 Task: Look for space in San Leonardo, Philippines from 6th June, 2023 to 8th June, 2023 for 2 adults in price range Rs.7000 to Rs.12000. Place can be private room with 1 bedroom having 2 beds and 1 bathroom. Property type can be house, flat, guest house. Booking option can be shelf check-in. Required host language is English.
Action: Mouse moved to (610, 98)
Screenshot: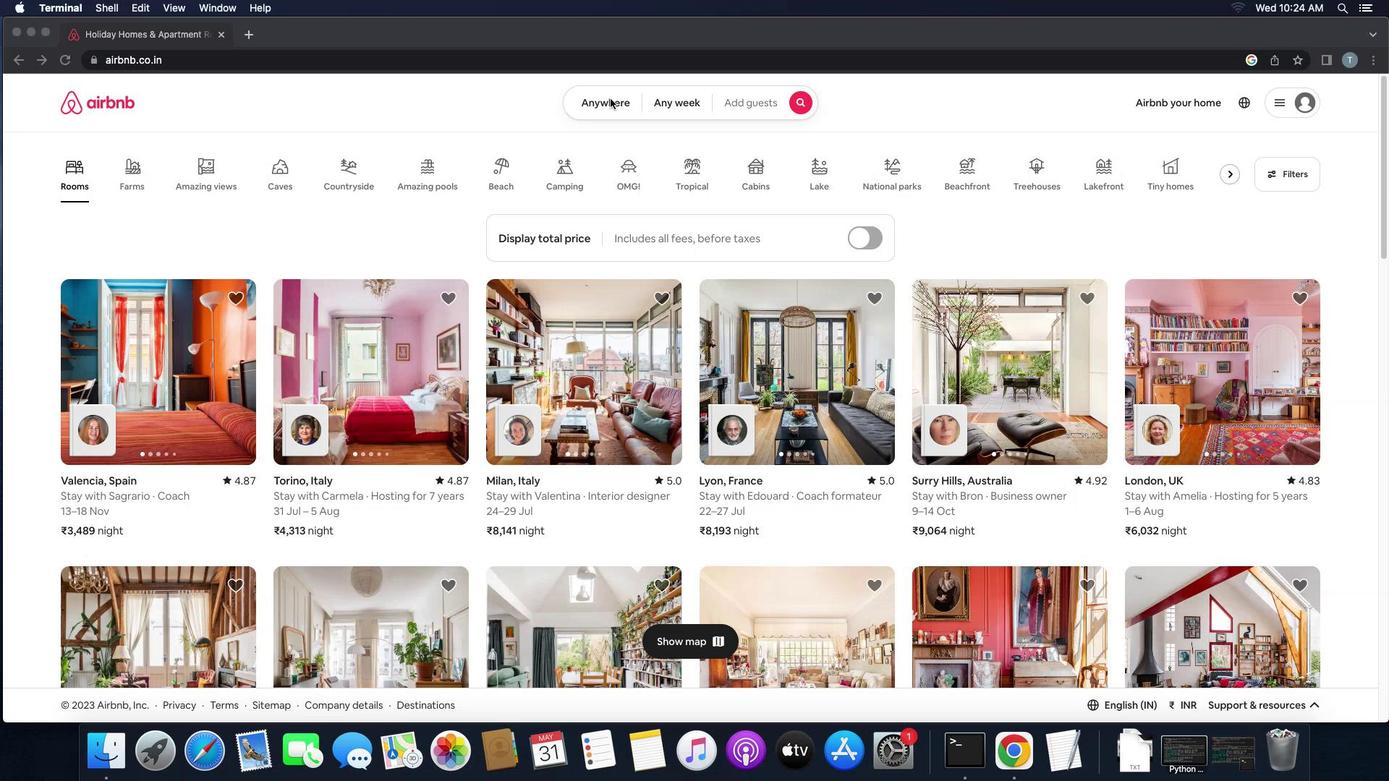 
Action: Mouse pressed left at (610, 98)
Screenshot: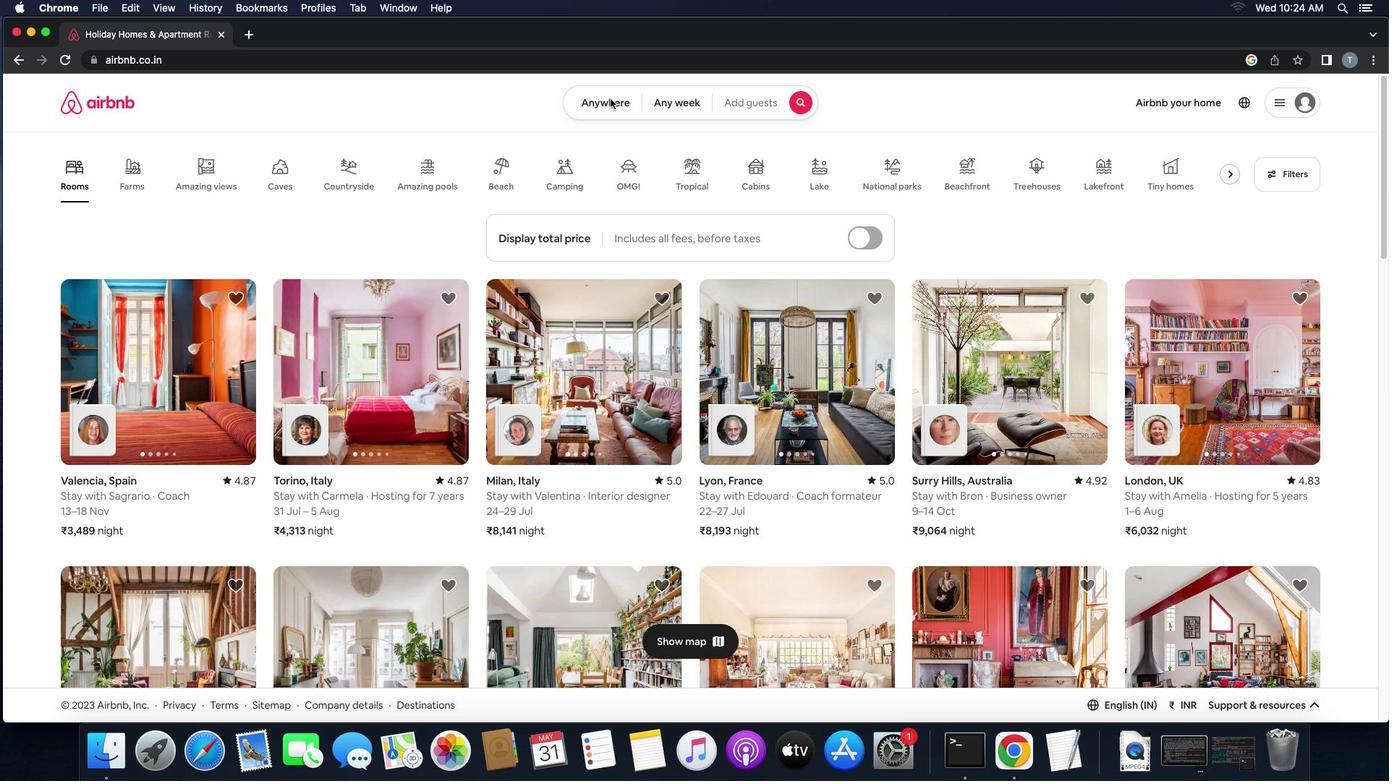 
Action: Mouse pressed left at (610, 98)
Screenshot: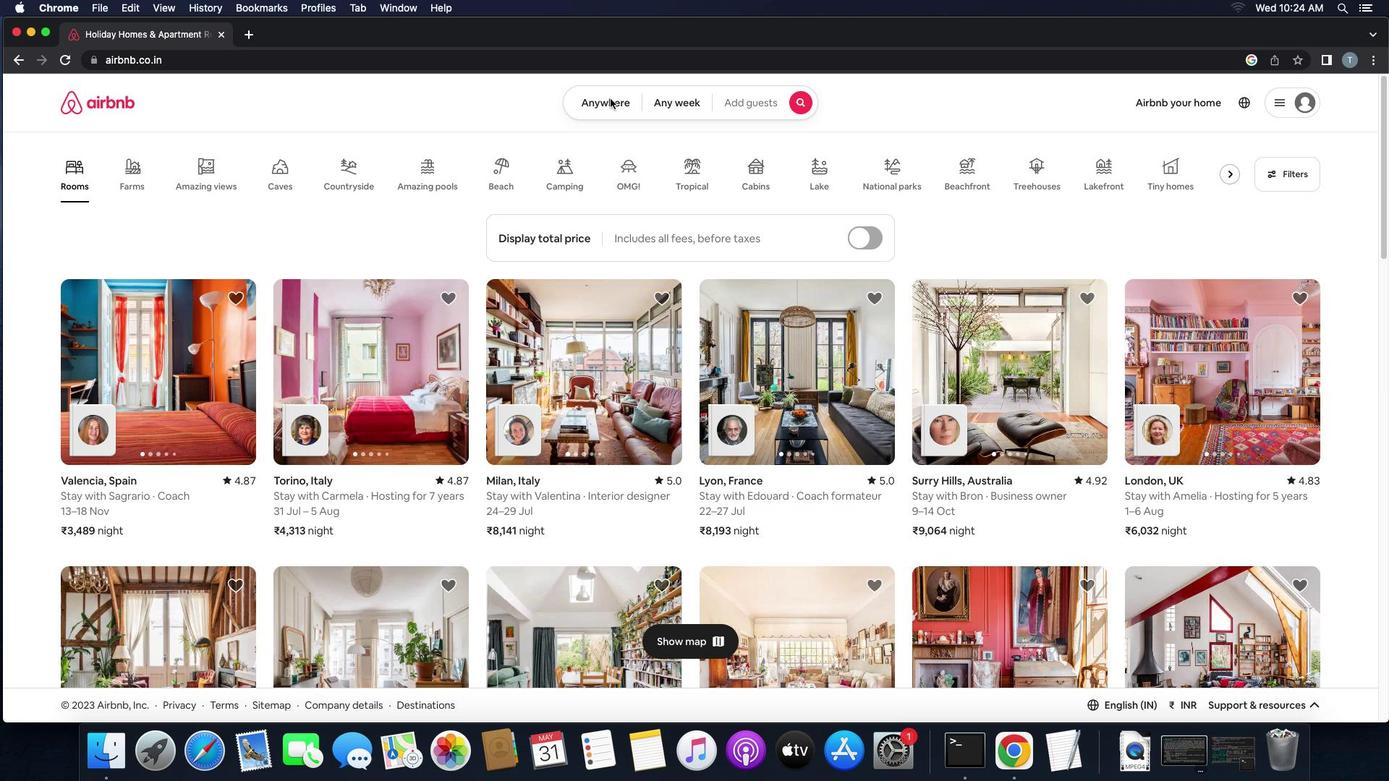 
Action: Mouse moved to (539, 160)
Screenshot: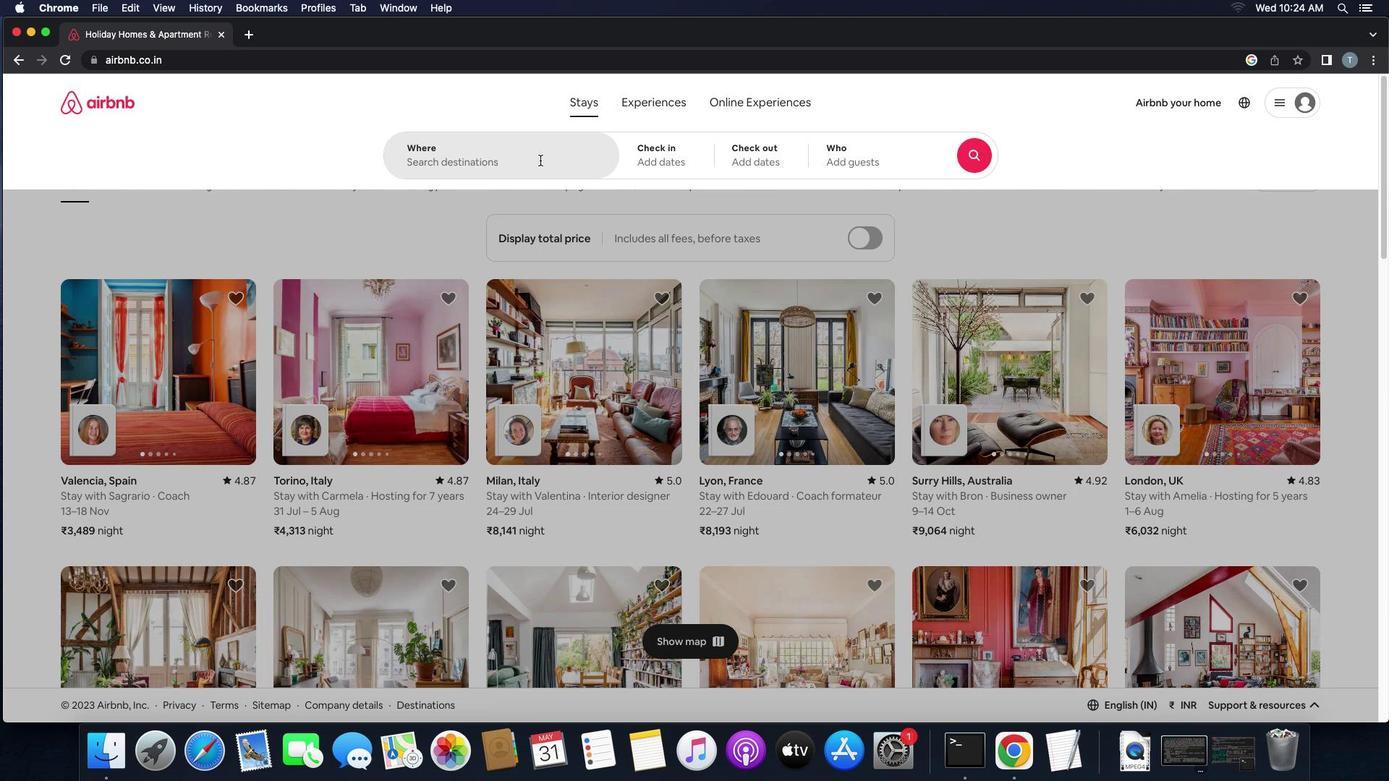 
Action: Mouse pressed left at (539, 160)
Screenshot: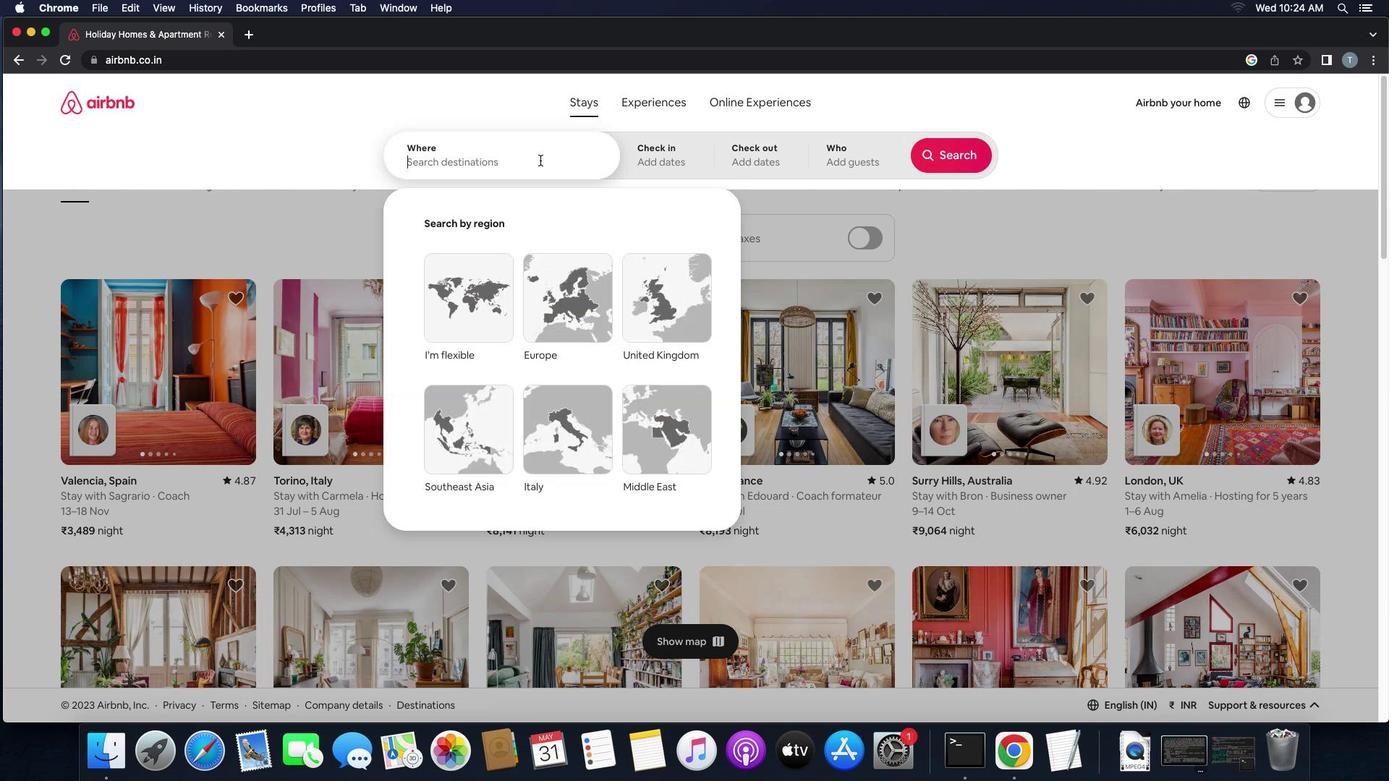 
Action: Mouse moved to (537, 160)
Screenshot: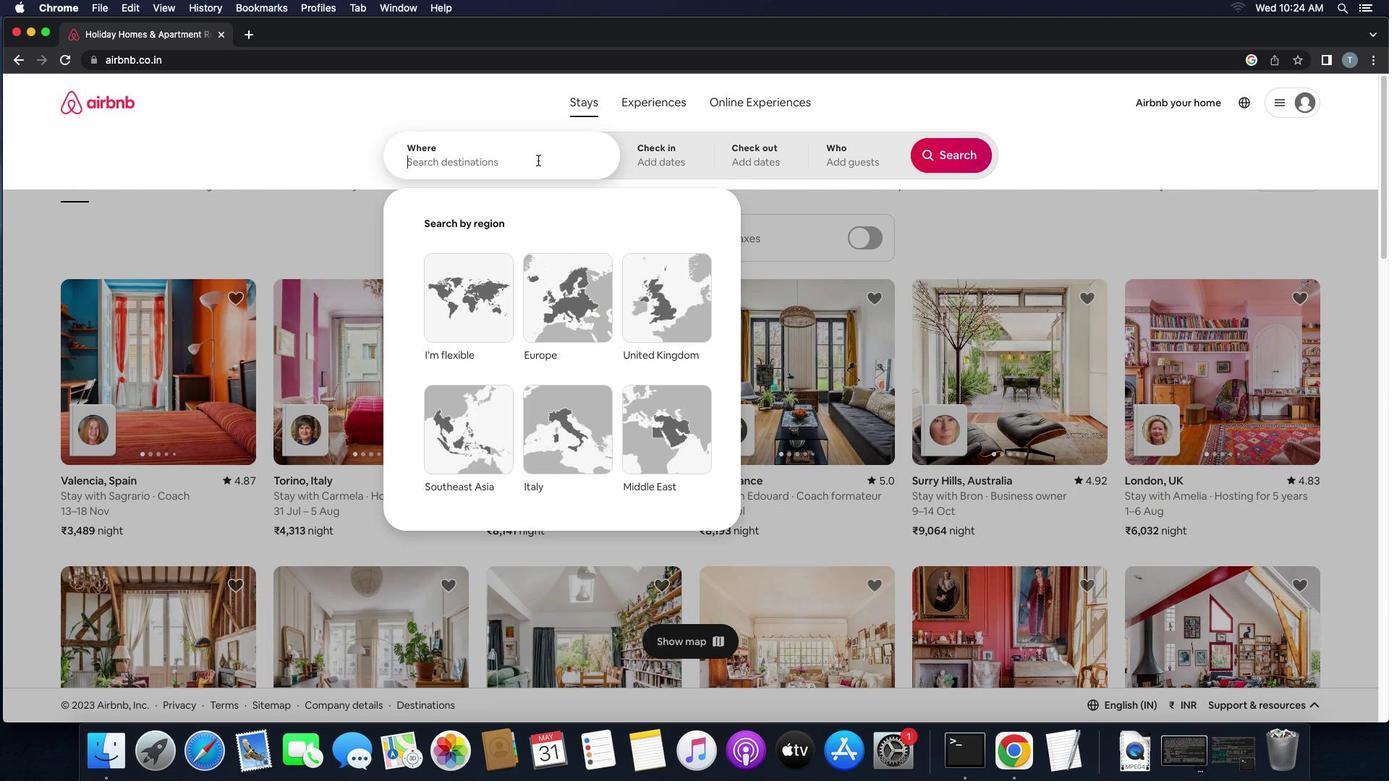 
Action: Key pressed Key.shift'S''a''n'Key.space'l''e''o''n''a''r''d''o'',''p''h''i''l''i''p''p''i''n''e''s'Key.enter
Screenshot: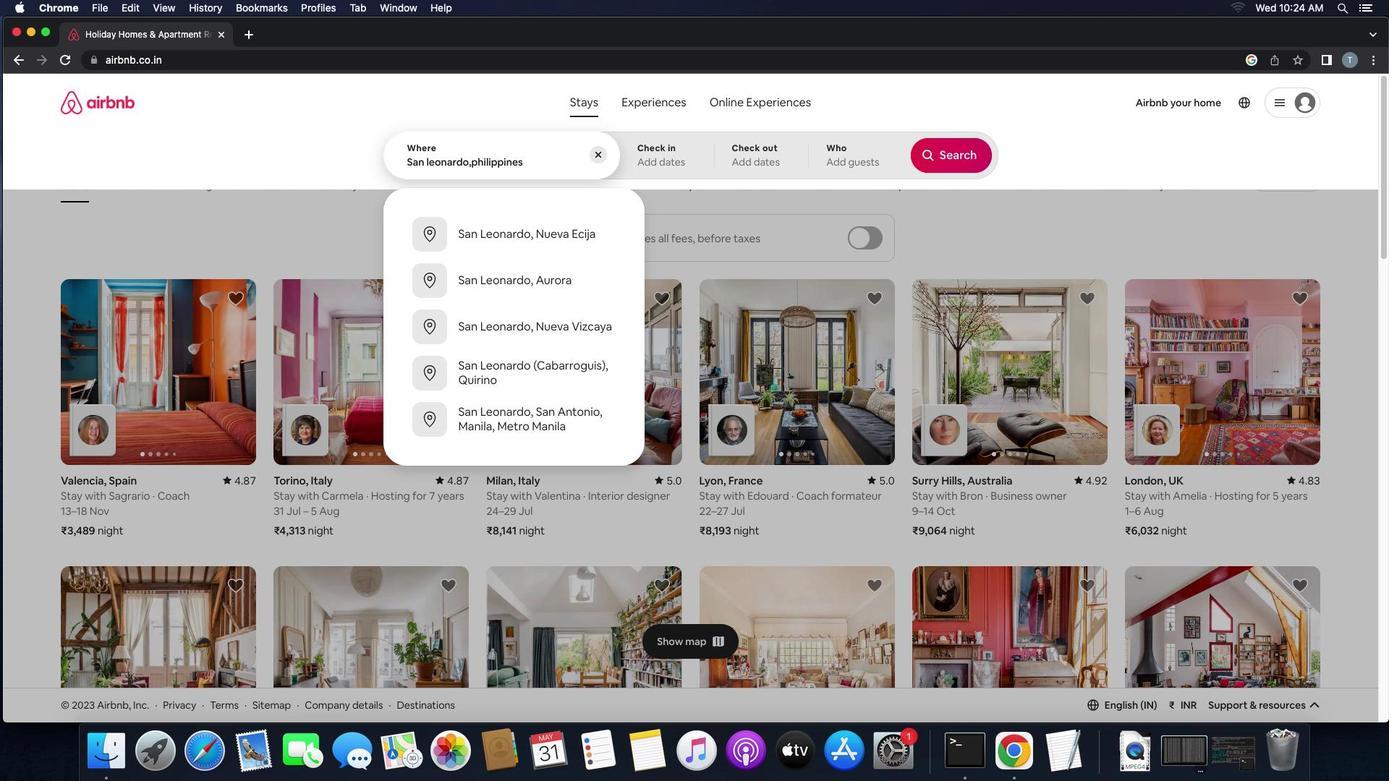 
Action: Mouse moved to (791, 364)
Screenshot: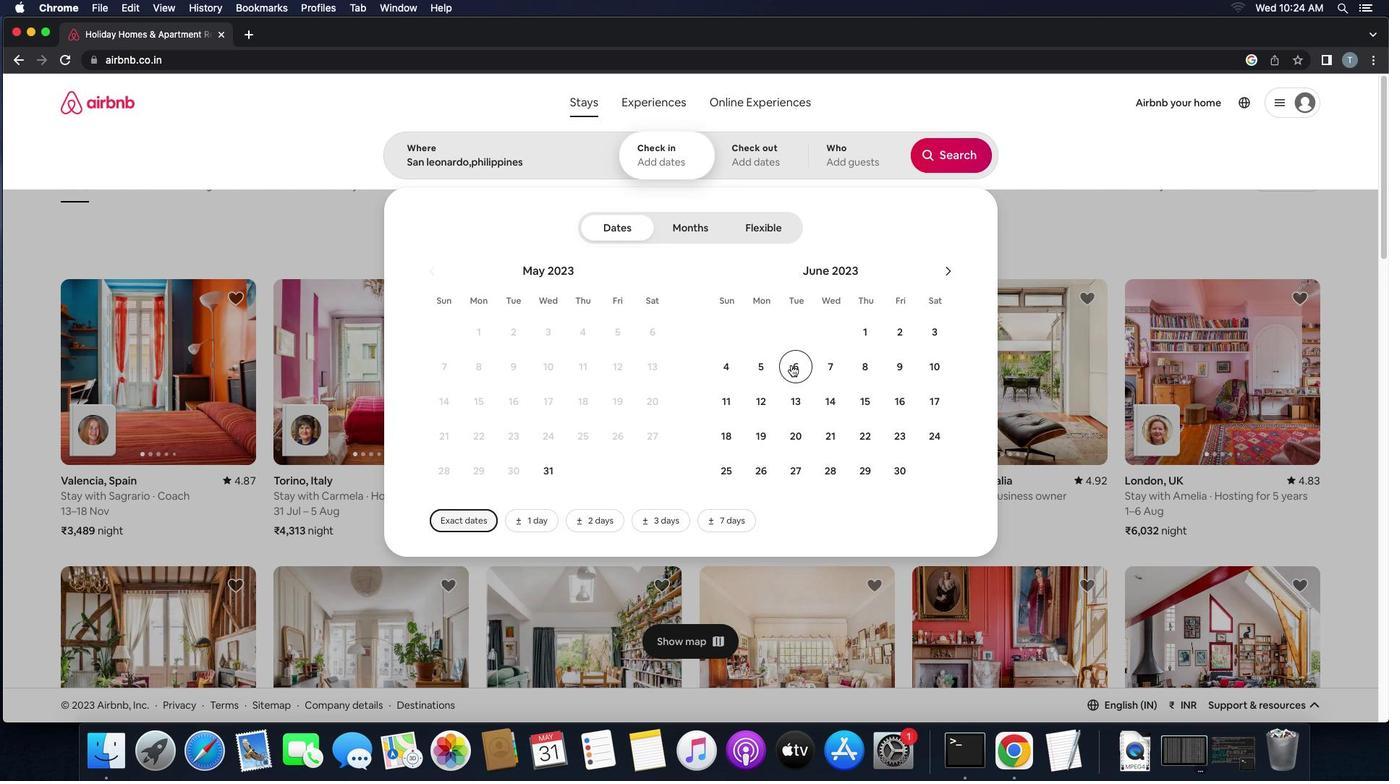 
Action: Mouse pressed left at (791, 364)
Screenshot: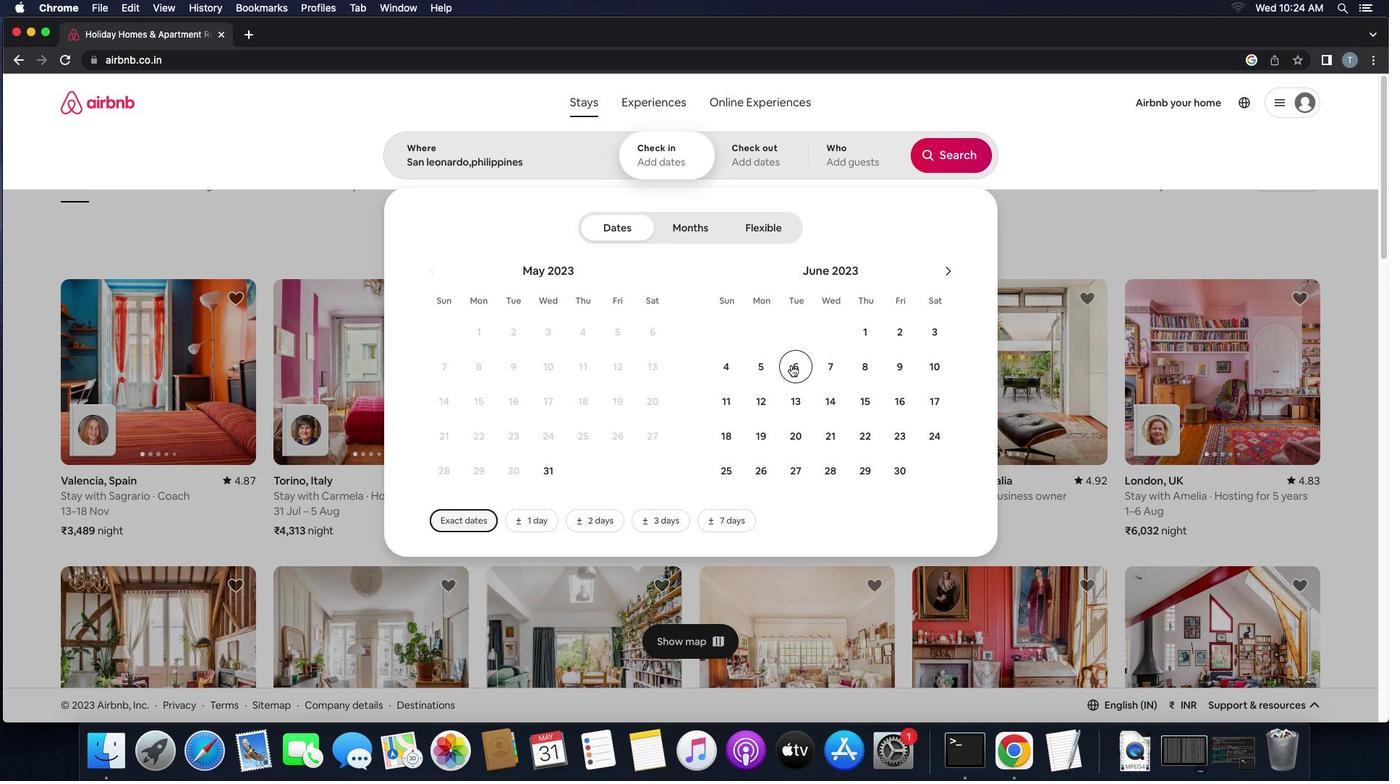 
Action: Mouse moved to (868, 366)
Screenshot: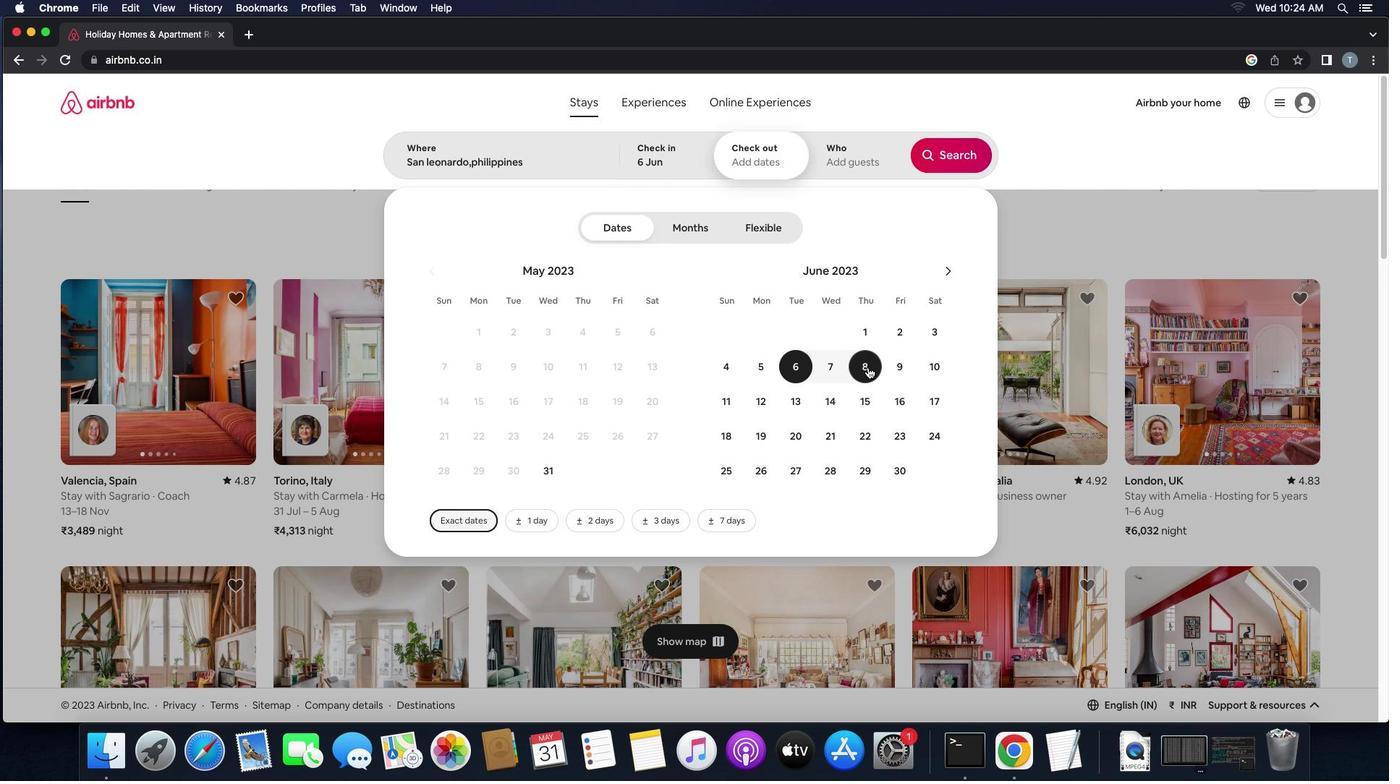 
Action: Mouse pressed left at (868, 366)
Screenshot: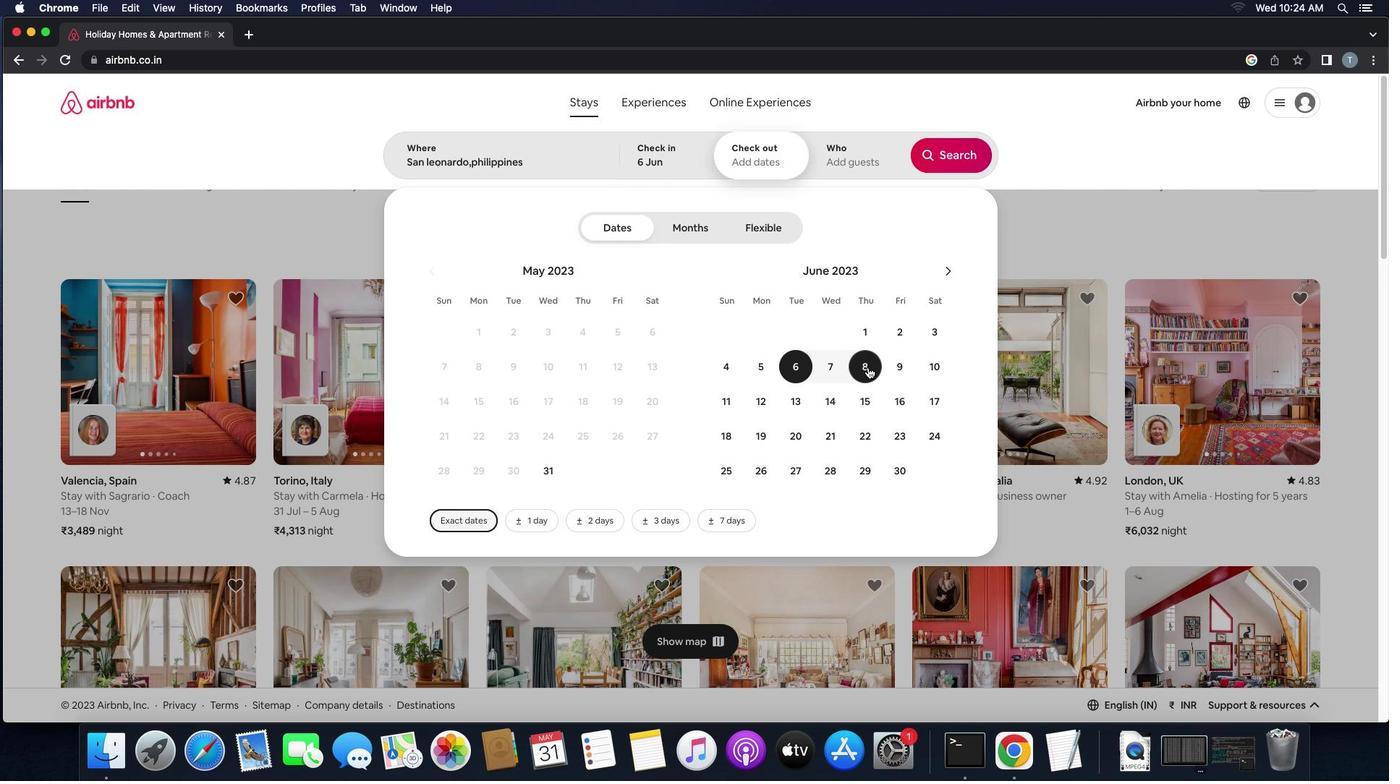 
Action: Mouse moved to (862, 165)
Screenshot: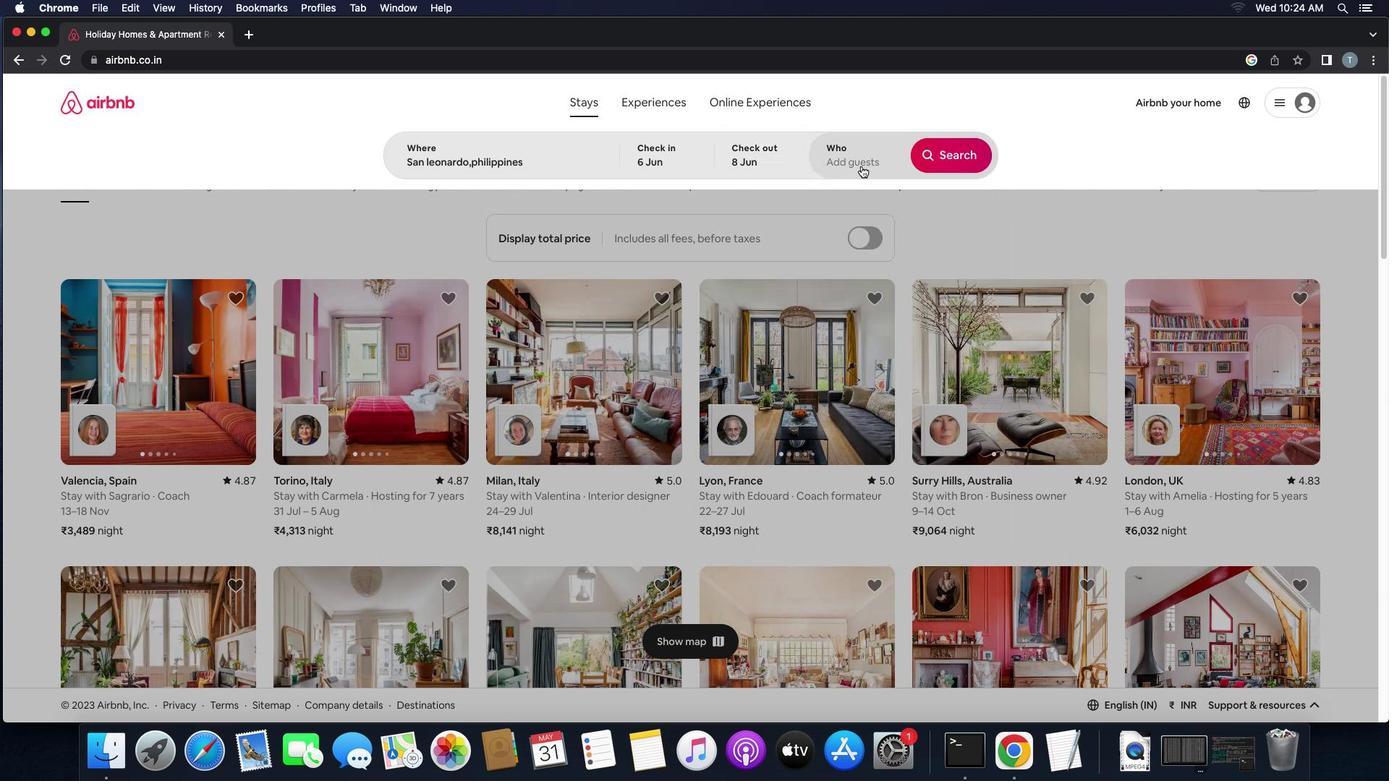 
Action: Mouse pressed left at (862, 165)
Screenshot: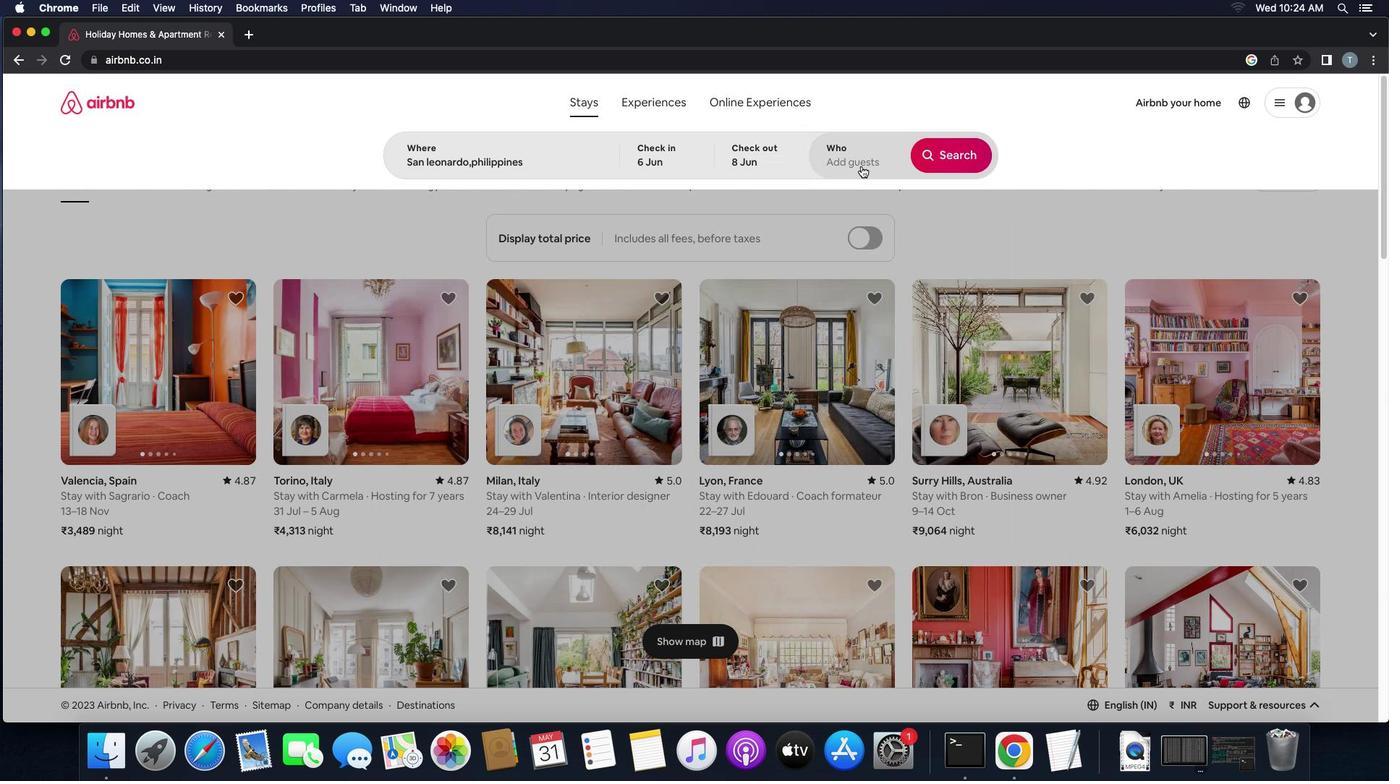 
Action: Mouse moved to (956, 230)
Screenshot: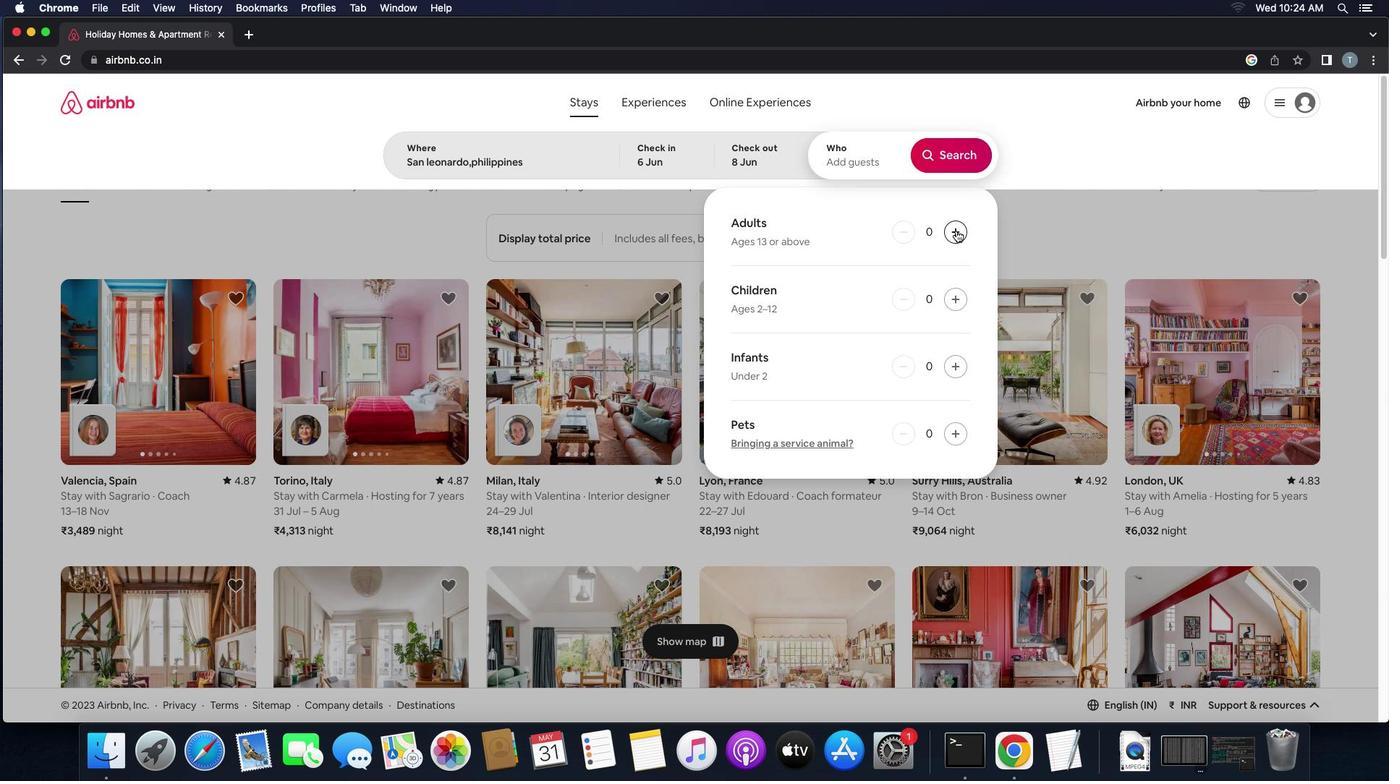 
Action: Mouse pressed left at (956, 230)
Screenshot: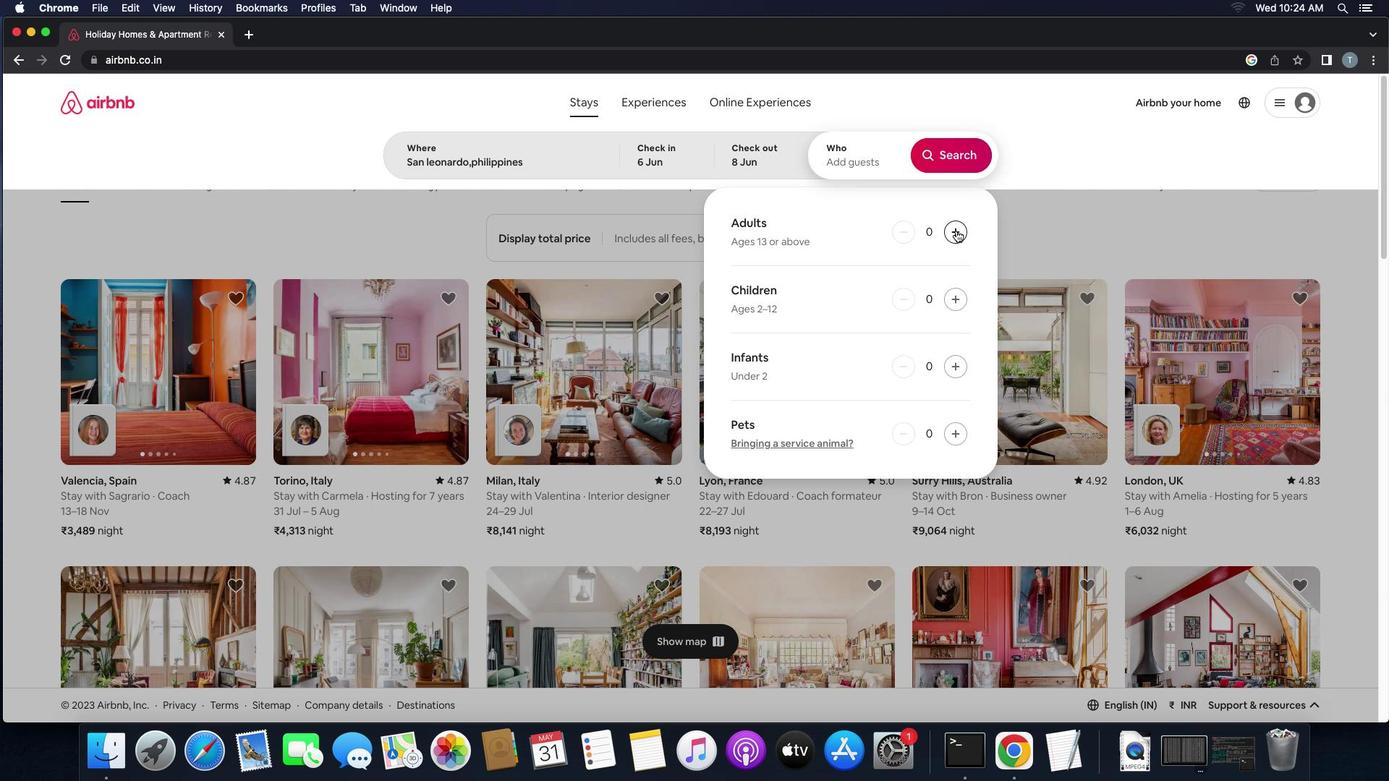 
Action: Mouse pressed left at (956, 230)
Screenshot: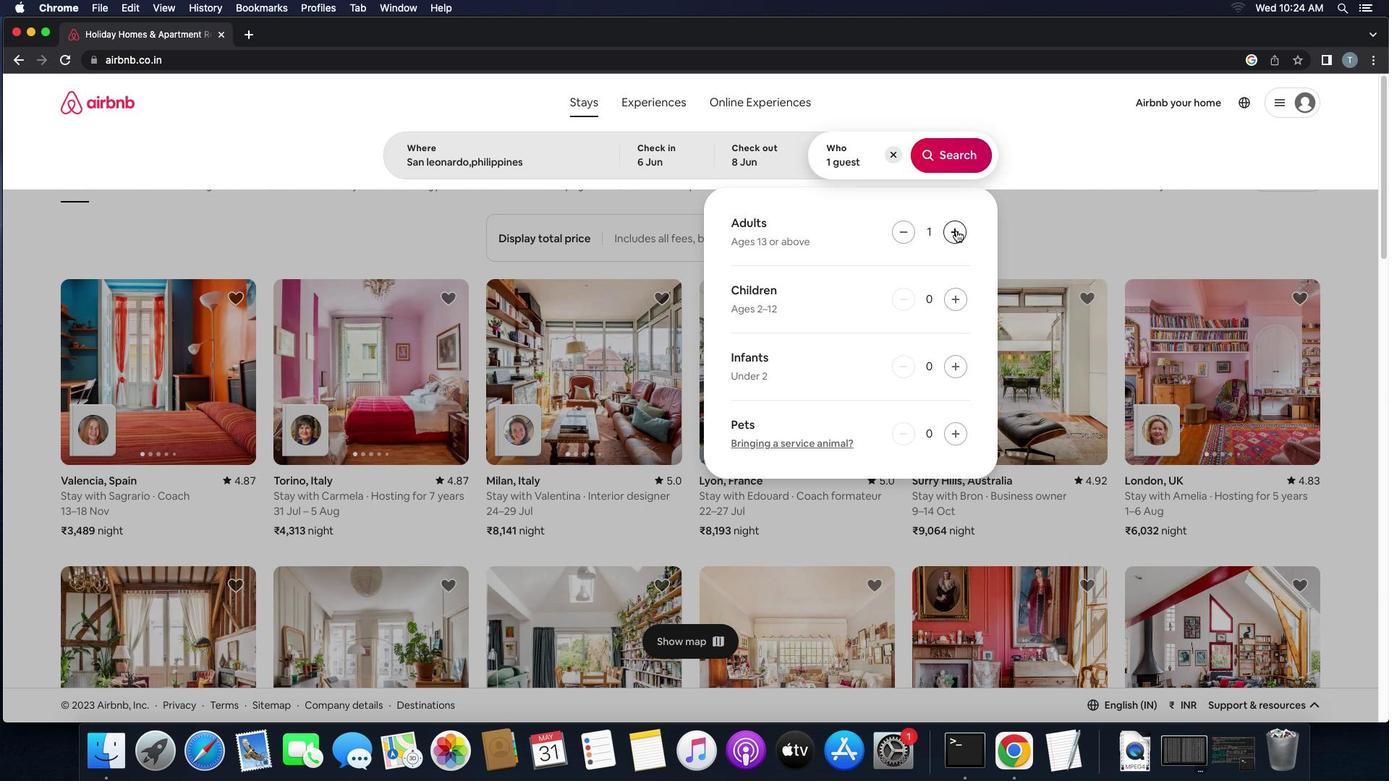 
Action: Mouse moved to (972, 163)
Screenshot: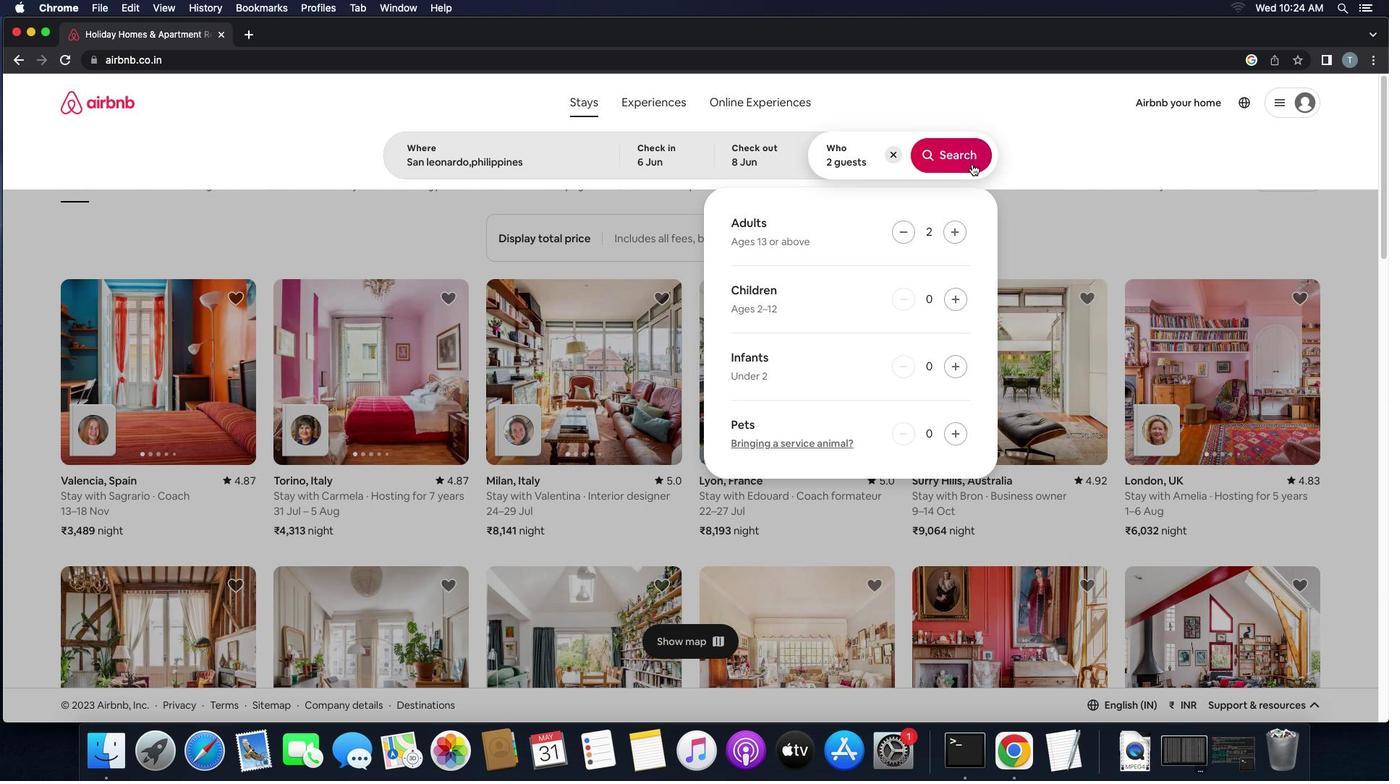 
Action: Mouse pressed left at (972, 163)
Screenshot: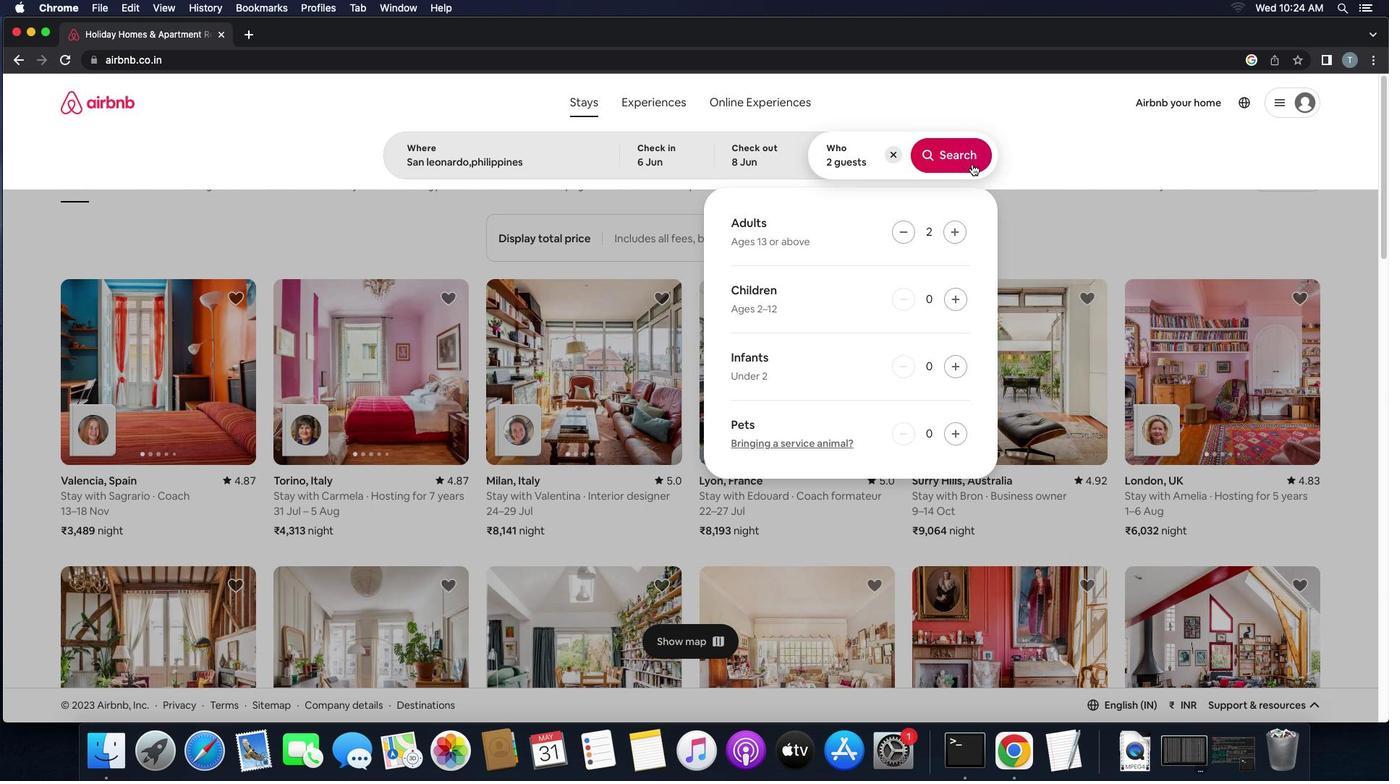 
Action: Mouse moved to (1323, 154)
Screenshot: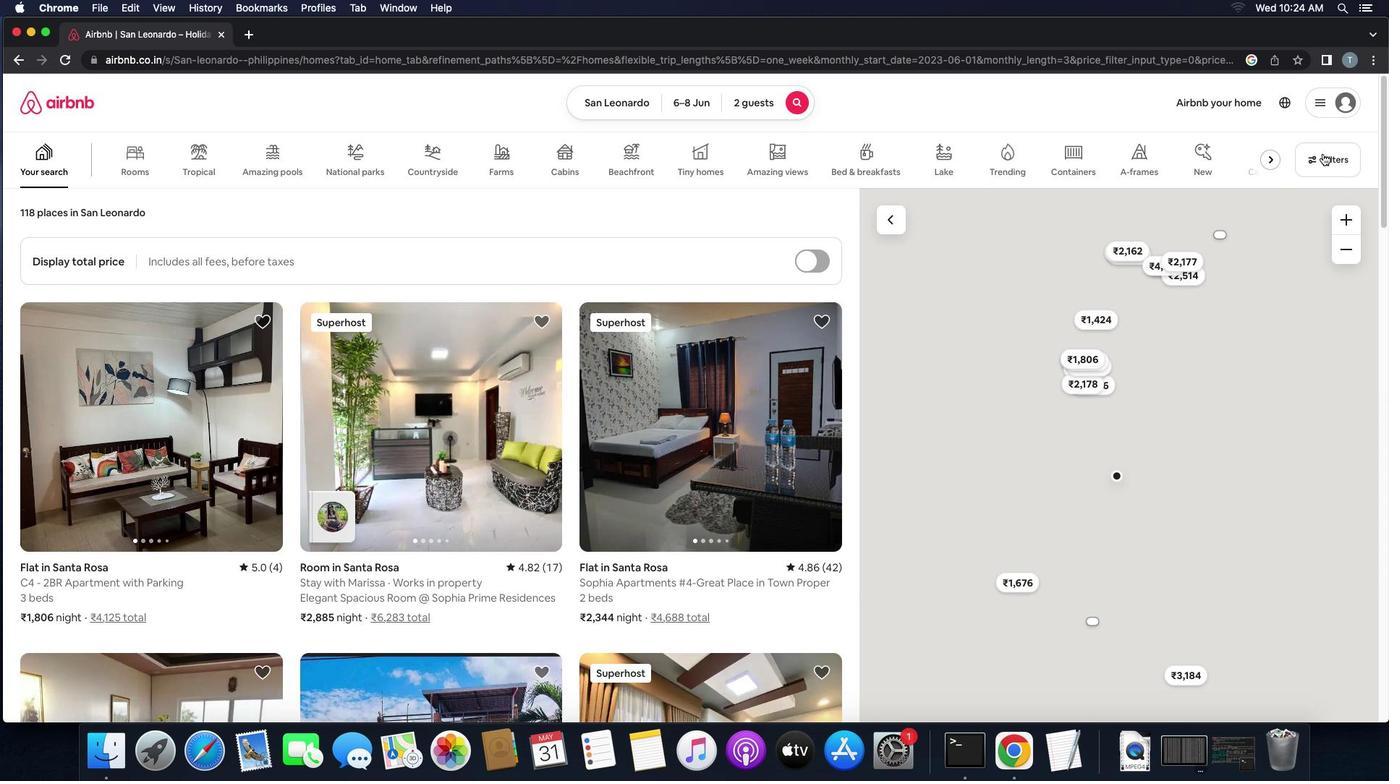 
Action: Mouse pressed left at (1323, 154)
Screenshot: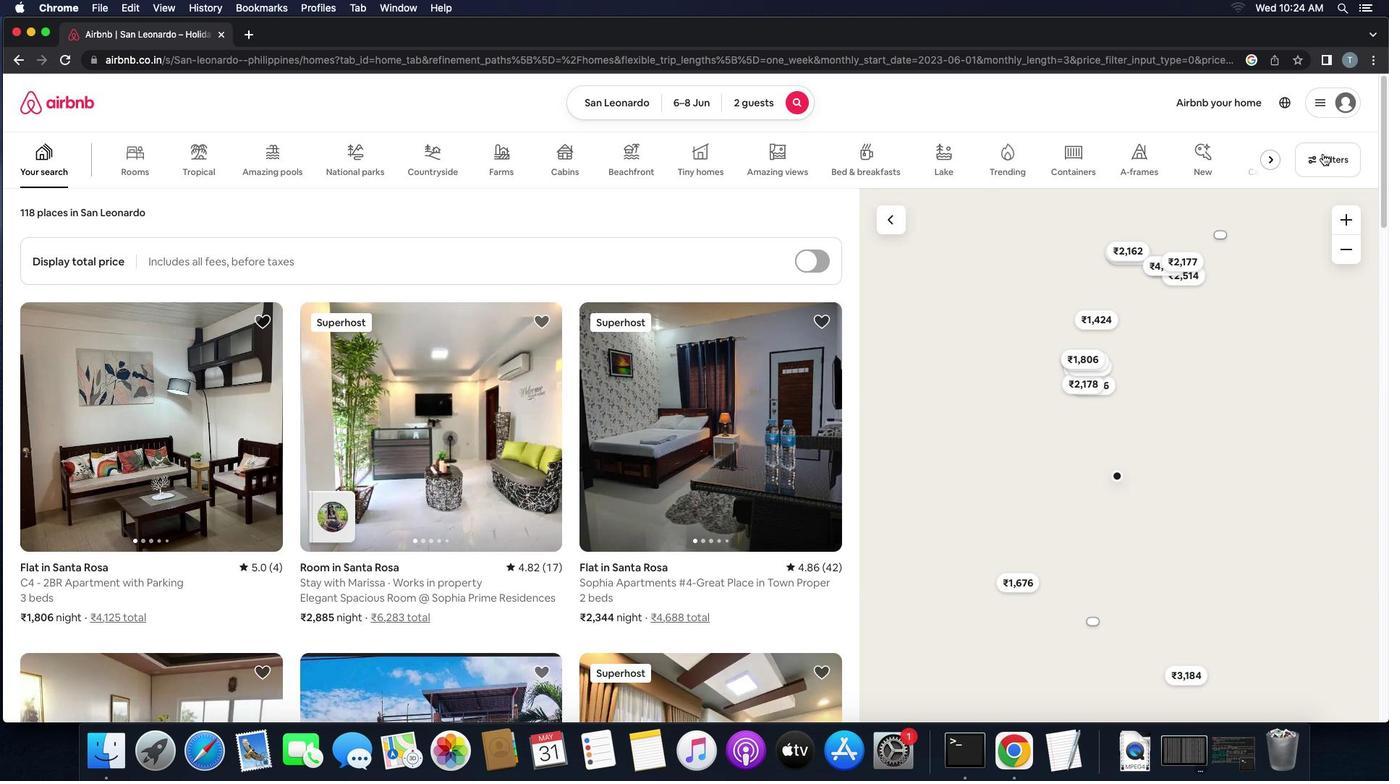 
Action: Mouse moved to (644, 338)
Screenshot: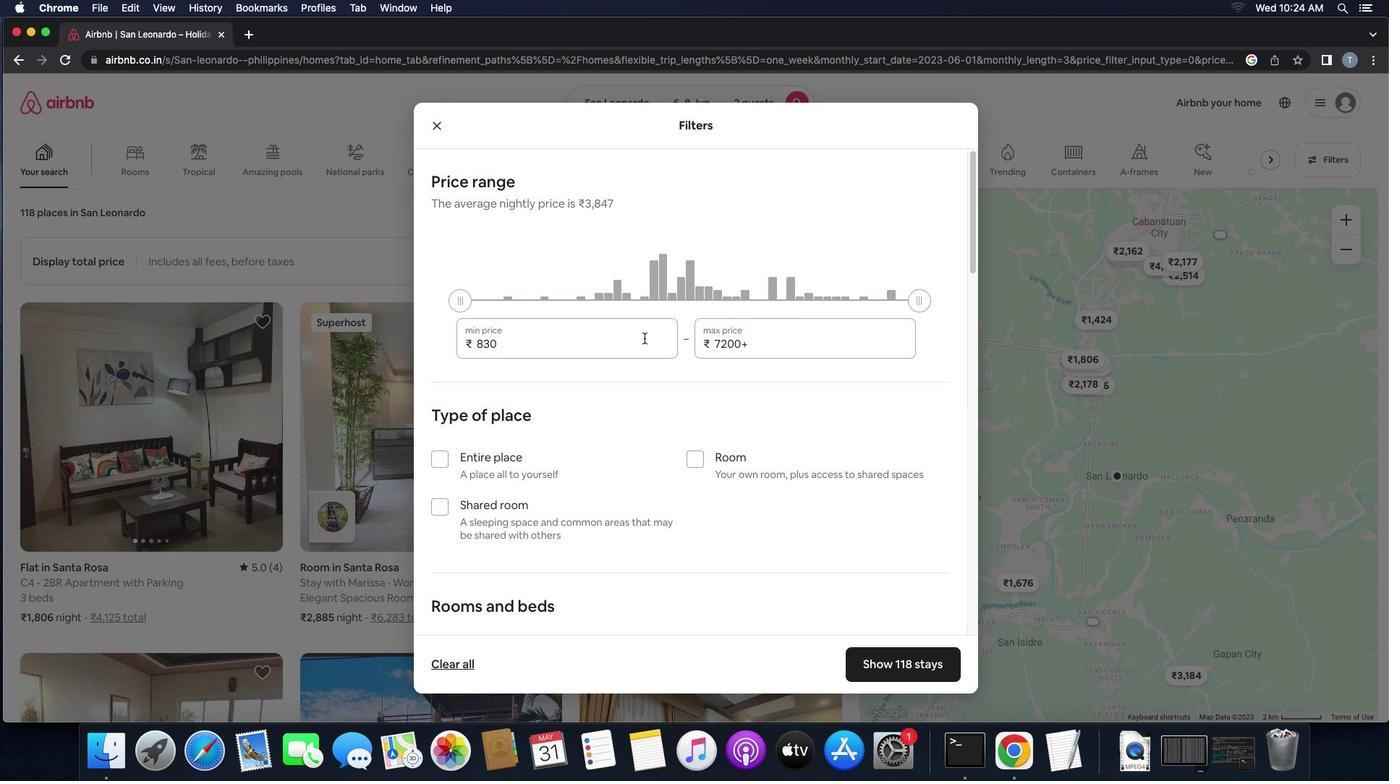 
Action: Mouse pressed left at (644, 338)
Screenshot: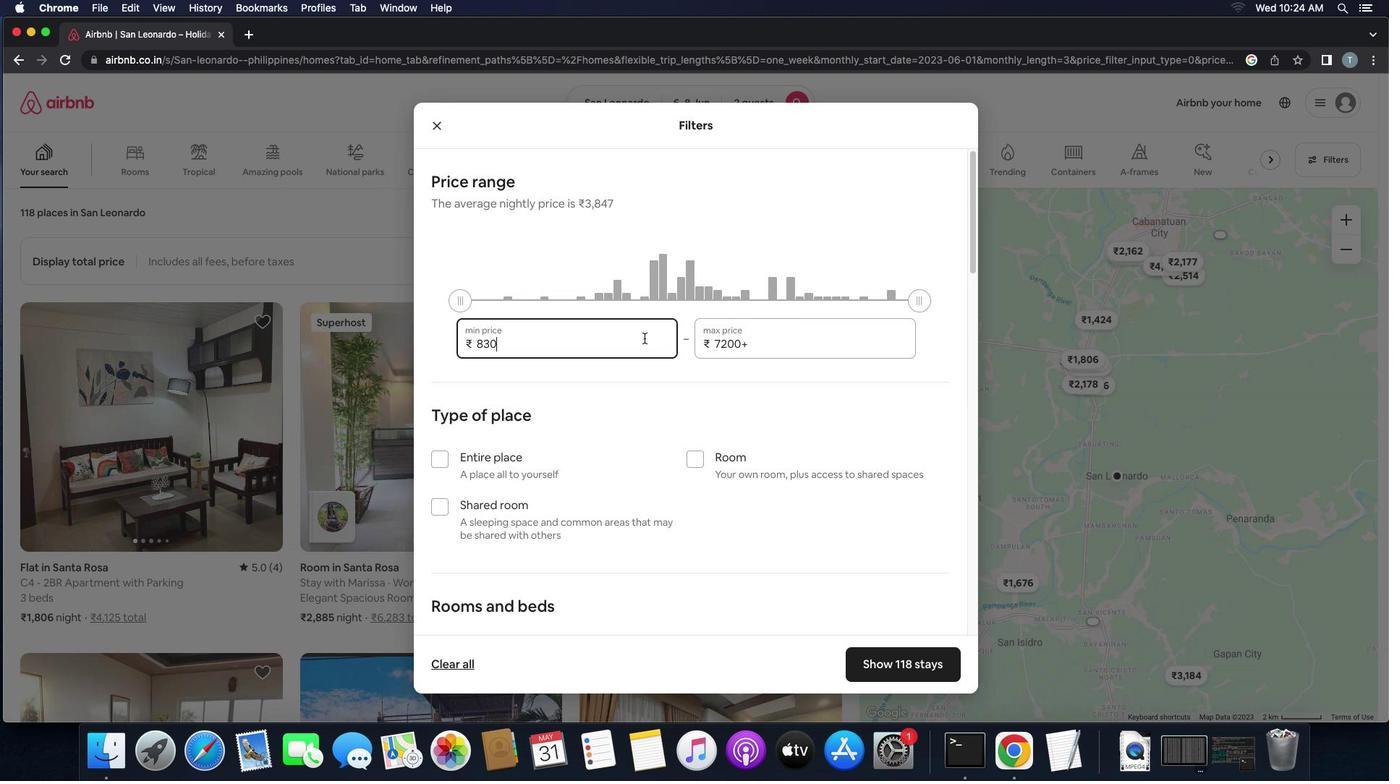
Action: Key pressed Key.backspaceKey.backspaceKey.backspaceKey.backspaceKey.backspaceKey.backspace'7''0''0''0'
Screenshot: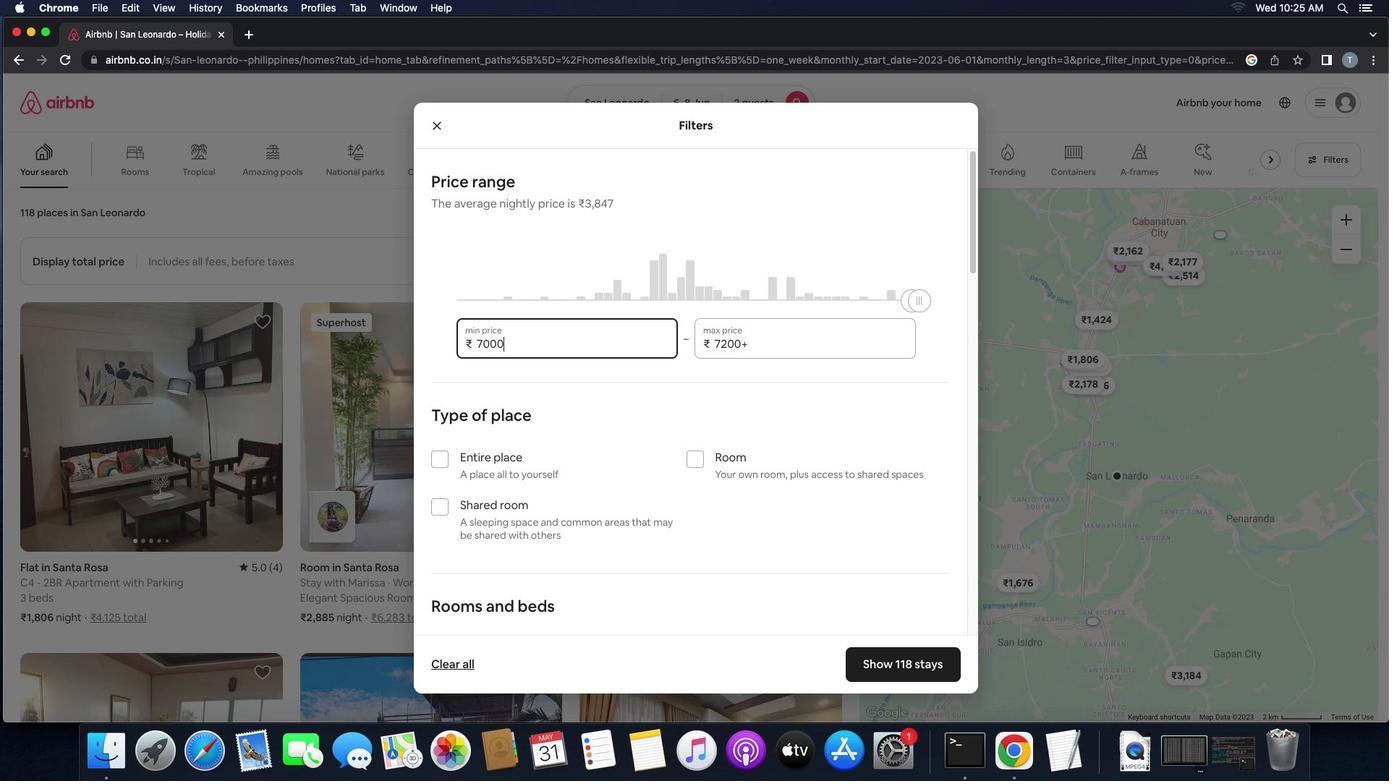 
Action: Mouse moved to (777, 353)
Screenshot: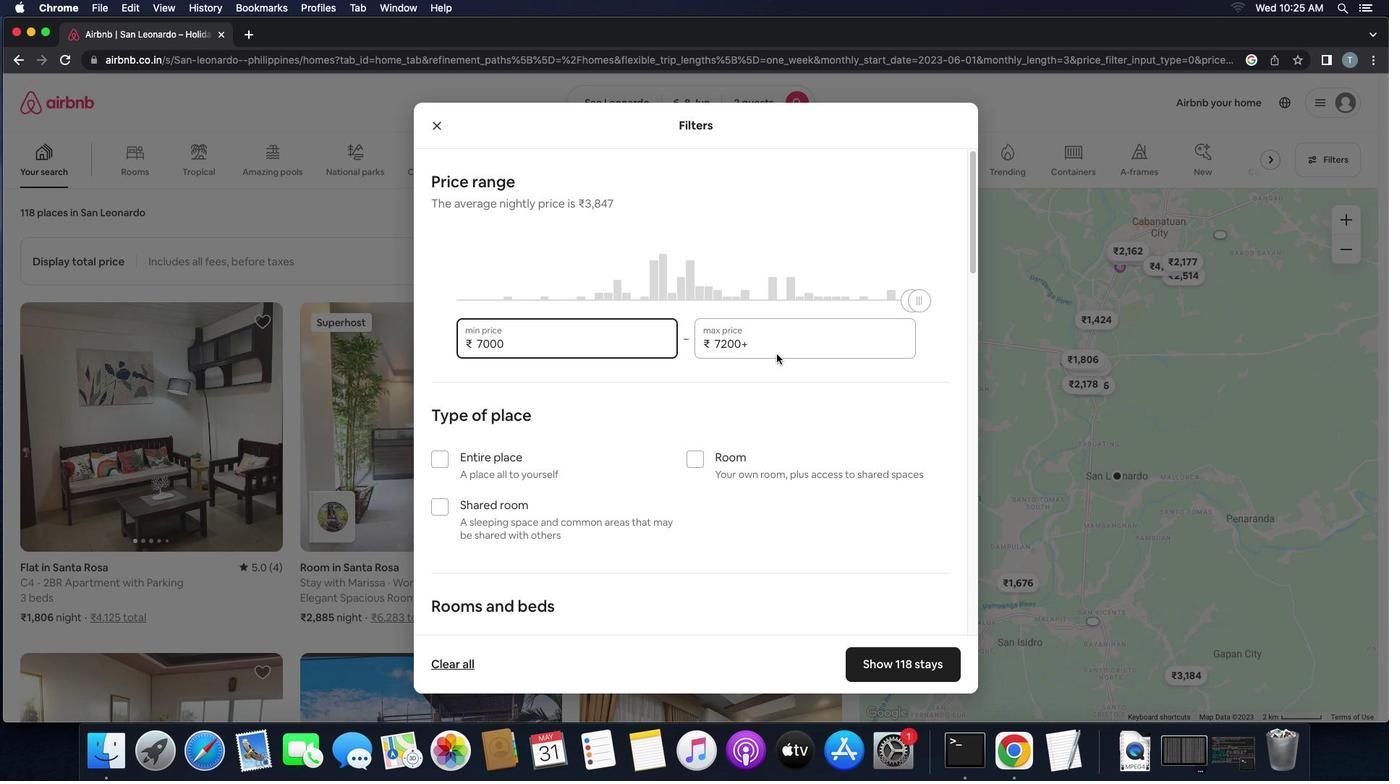 
Action: Mouse pressed left at (777, 353)
Screenshot: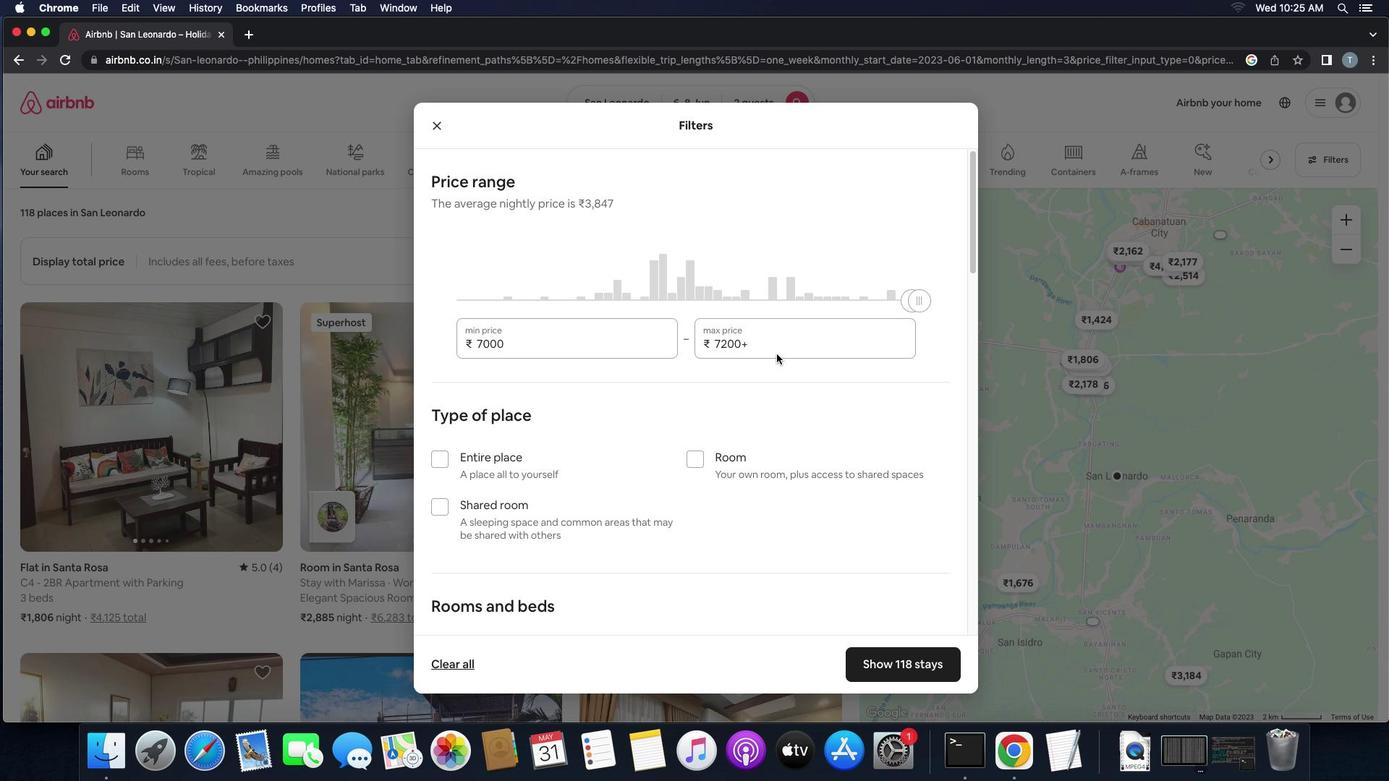 
Action: Mouse moved to (778, 348)
Screenshot: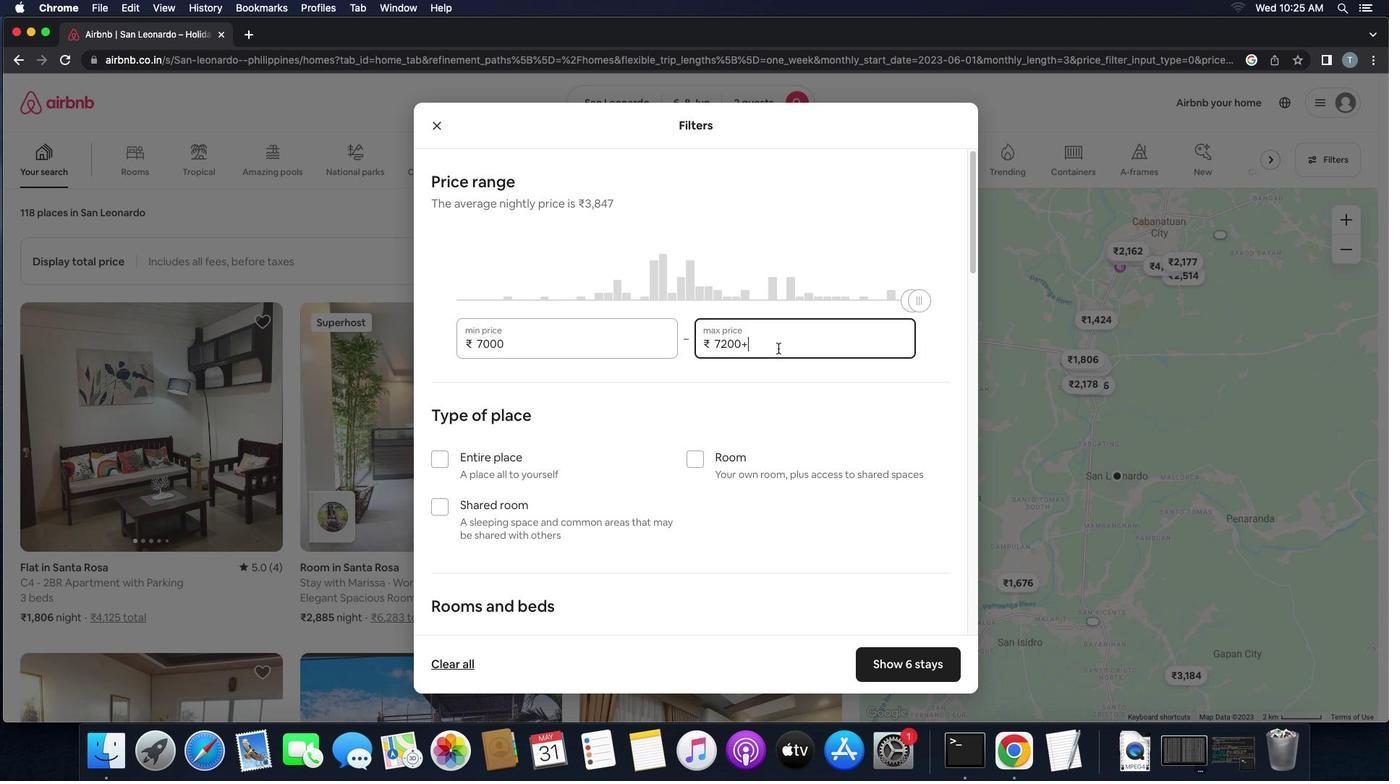 
Action: Key pressed Key.backspaceKey.backspaceKey.backspaceKey.backspaceKey.backspace'1''2''0''0''0'
Screenshot: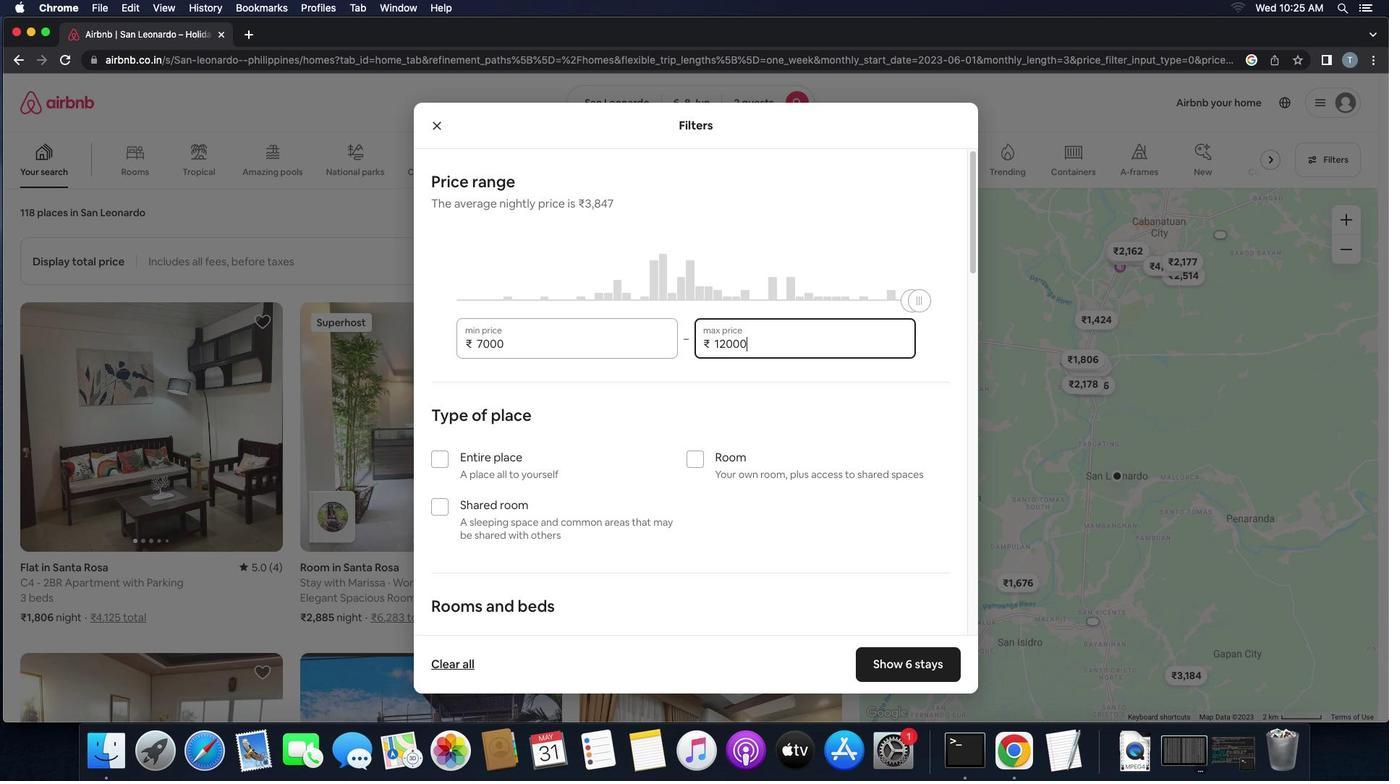 
Action: Mouse moved to (748, 383)
Screenshot: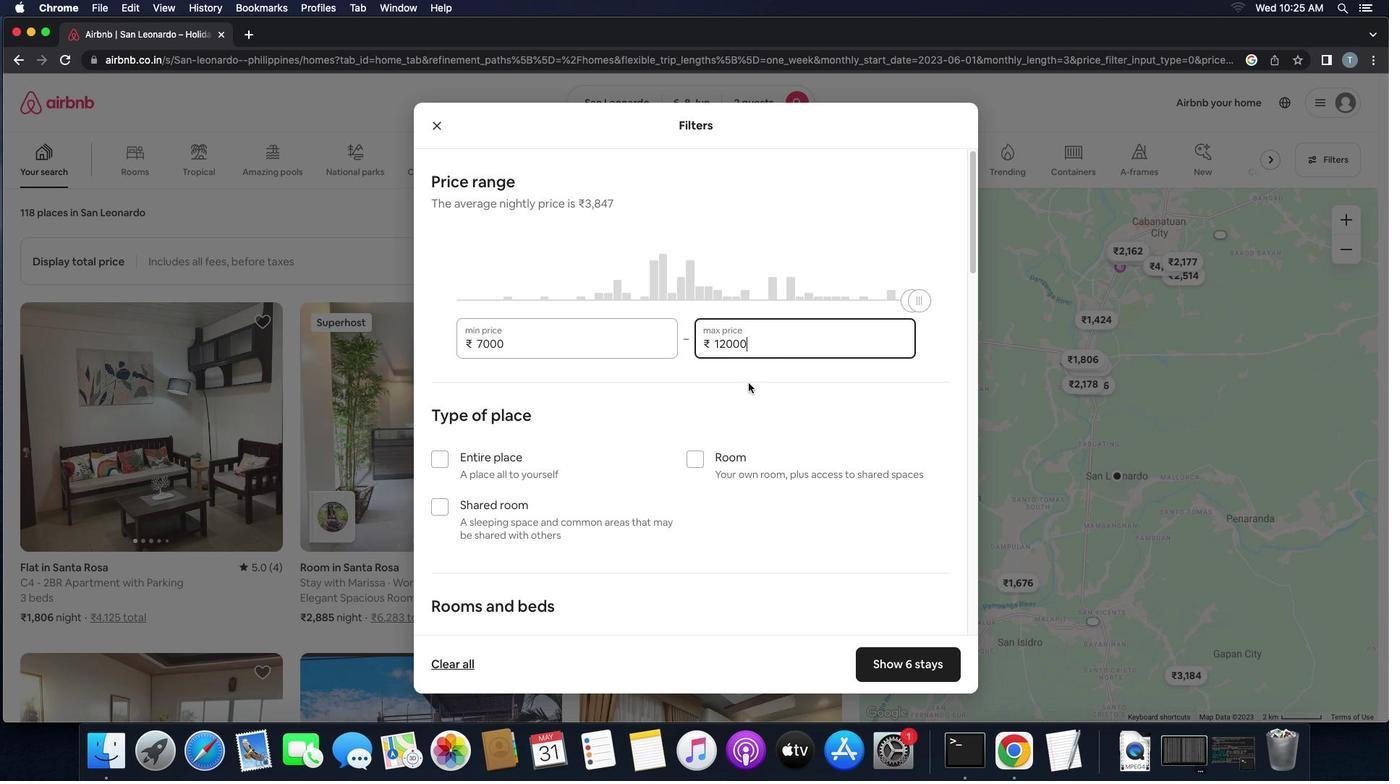 
Action: Mouse scrolled (748, 383) with delta (0, 0)
Screenshot: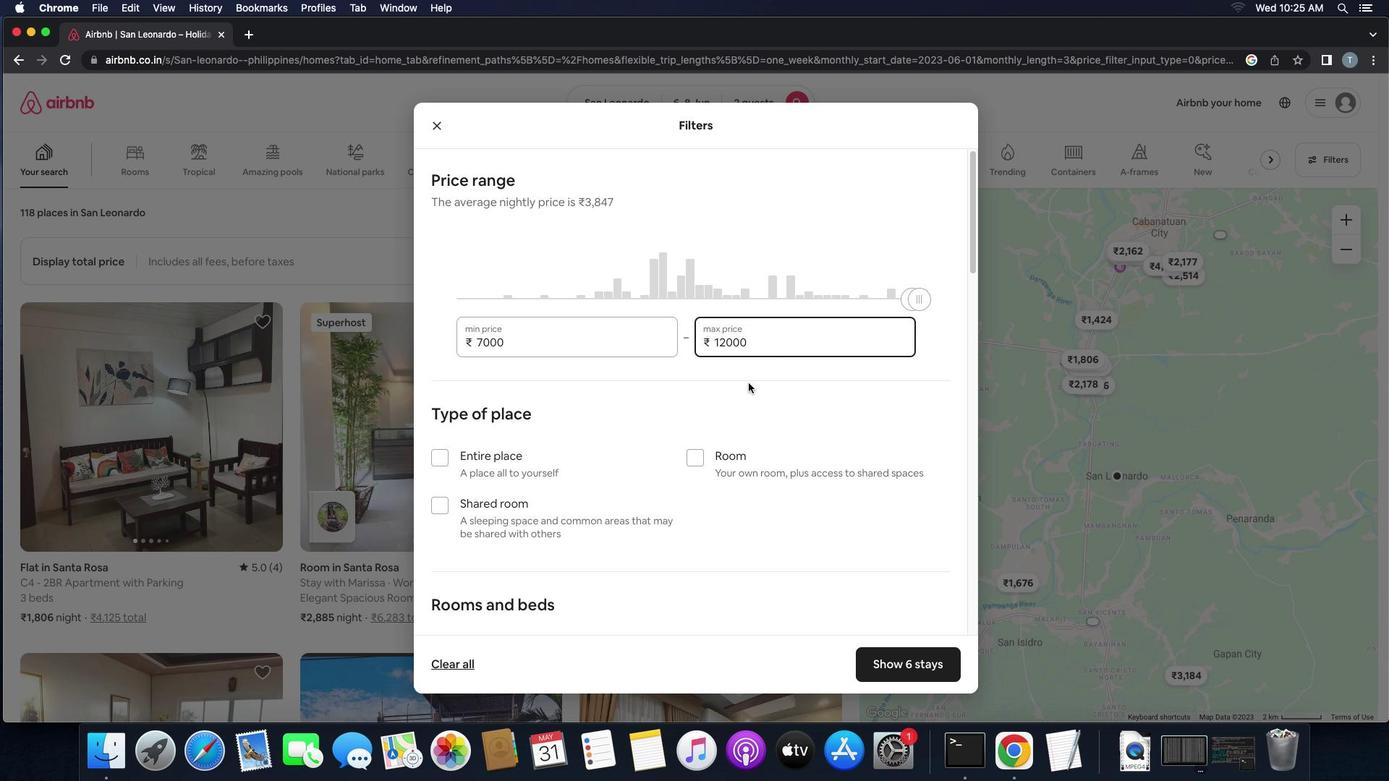 
Action: Mouse scrolled (748, 383) with delta (0, 0)
Screenshot: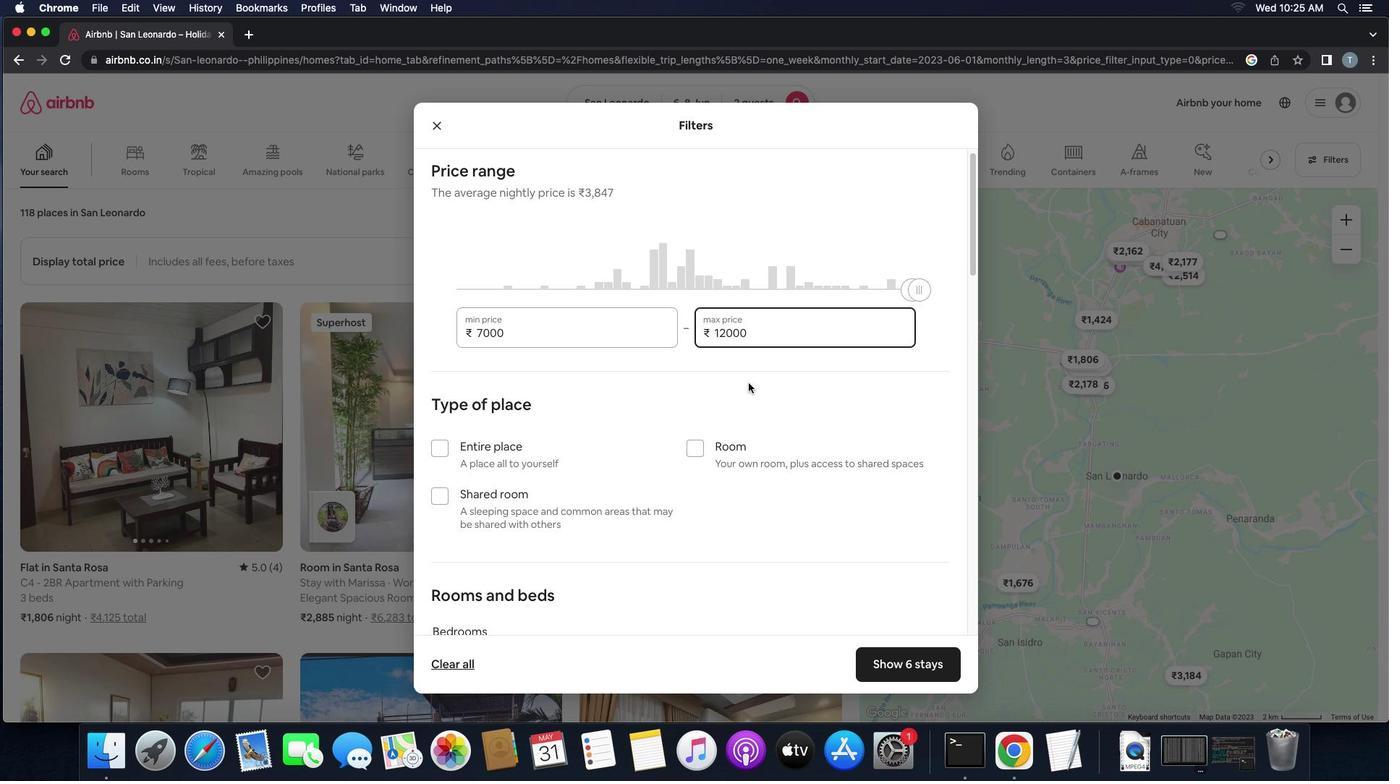 
Action: Mouse scrolled (748, 383) with delta (0, 0)
Screenshot: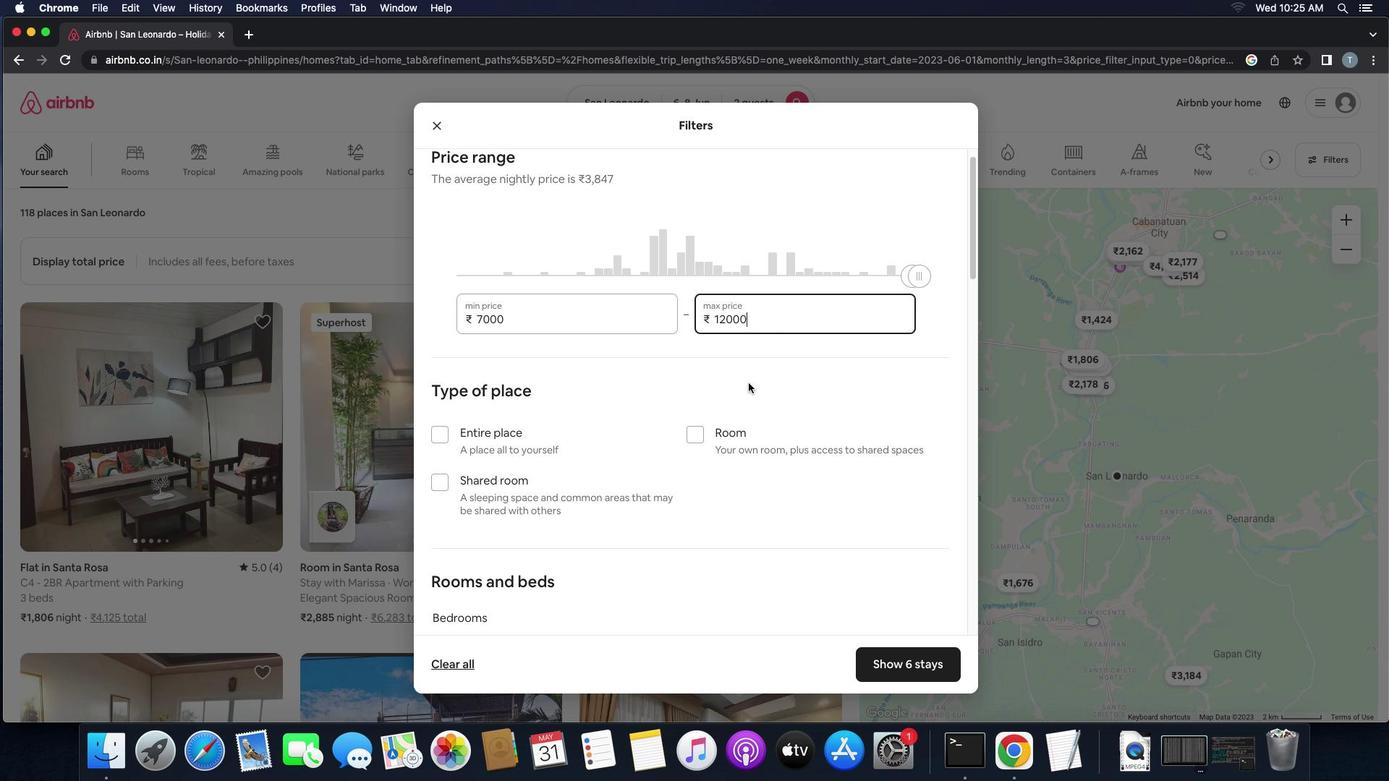 
Action: Mouse scrolled (748, 383) with delta (0, 0)
Screenshot: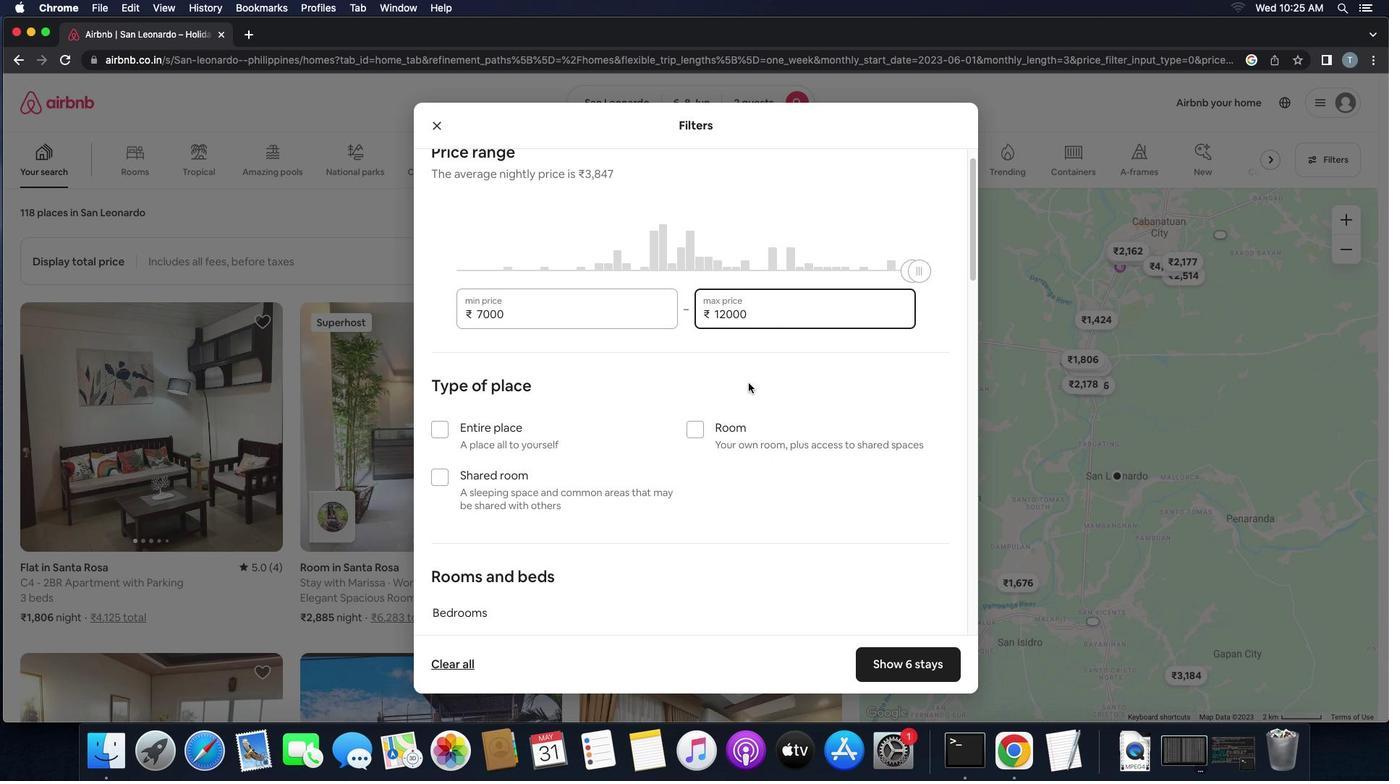 
Action: Mouse moved to (747, 385)
Screenshot: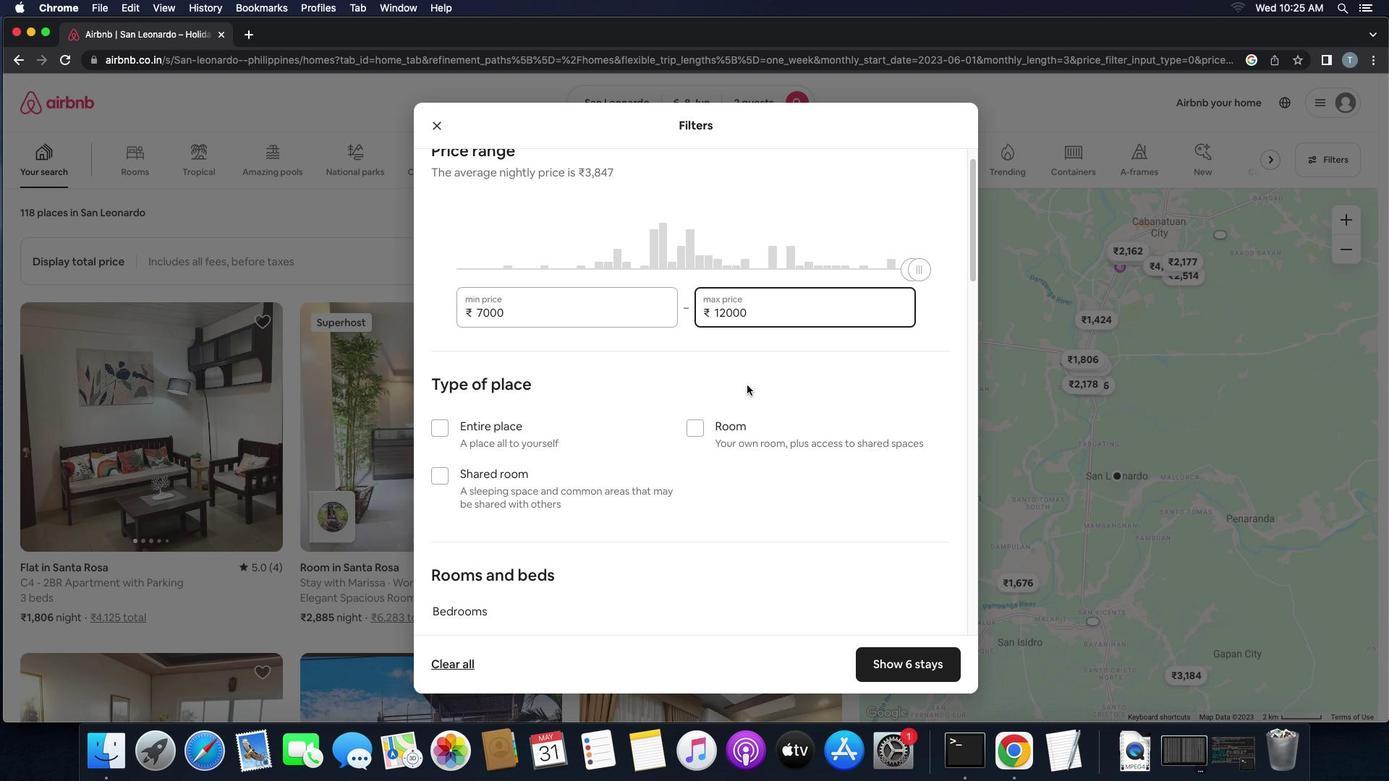 
Action: Mouse scrolled (747, 385) with delta (0, 0)
Screenshot: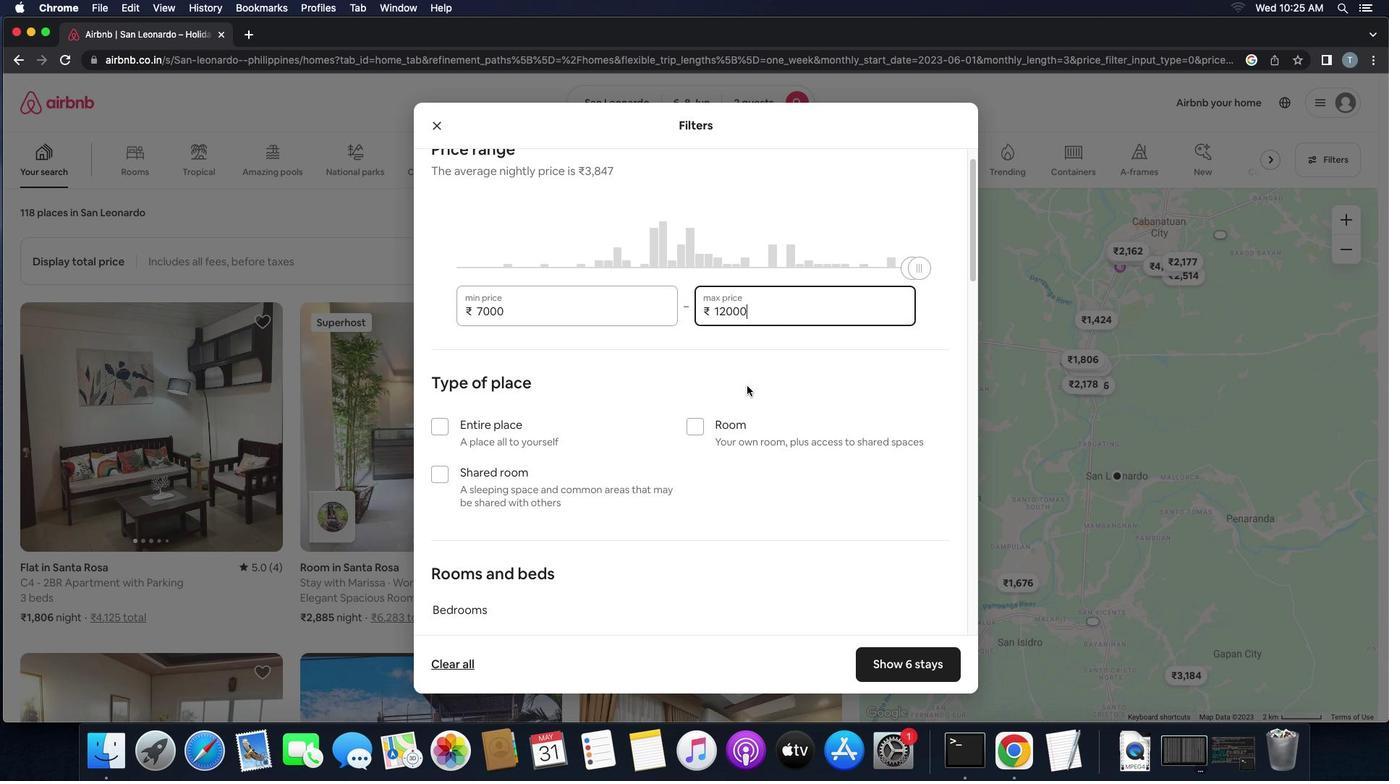 
Action: Mouse scrolled (747, 385) with delta (0, 0)
Screenshot: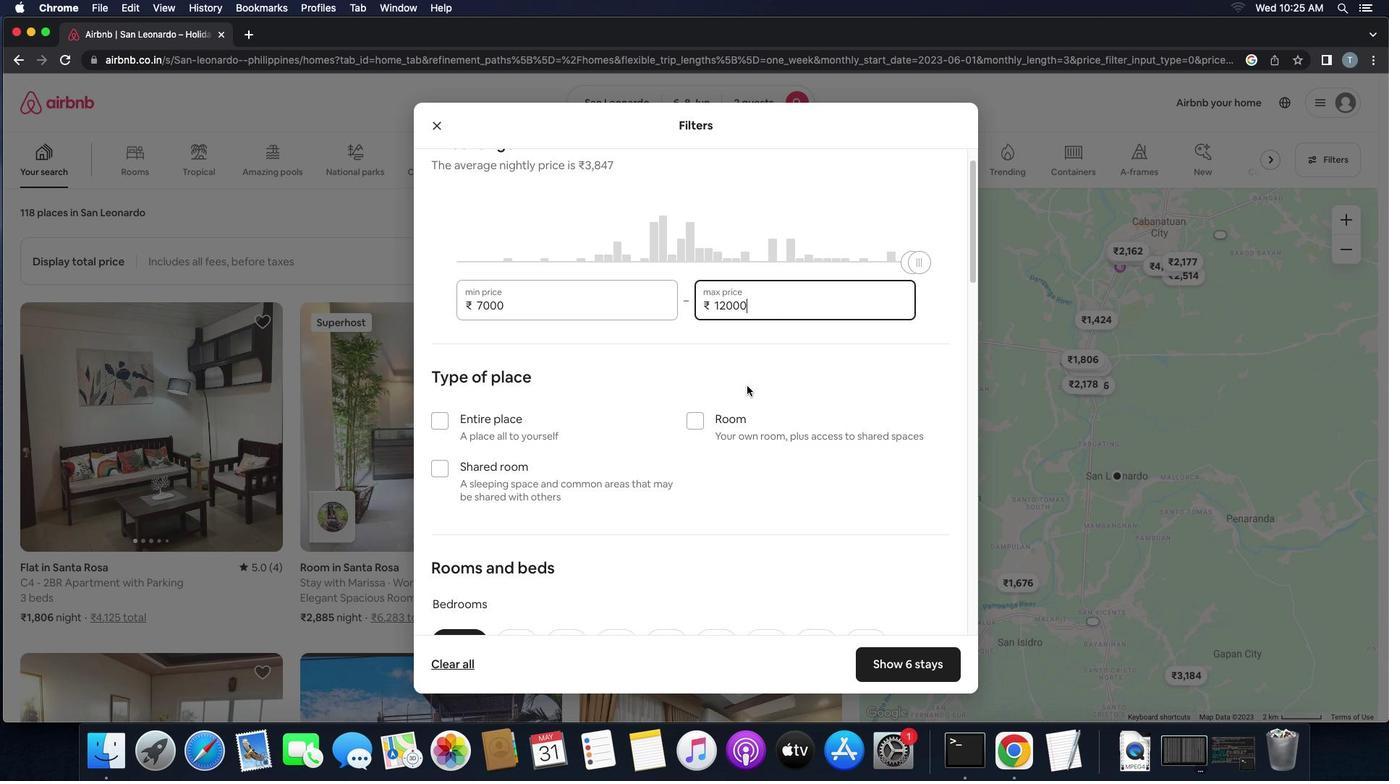 
Action: Mouse moved to (747, 385)
Screenshot: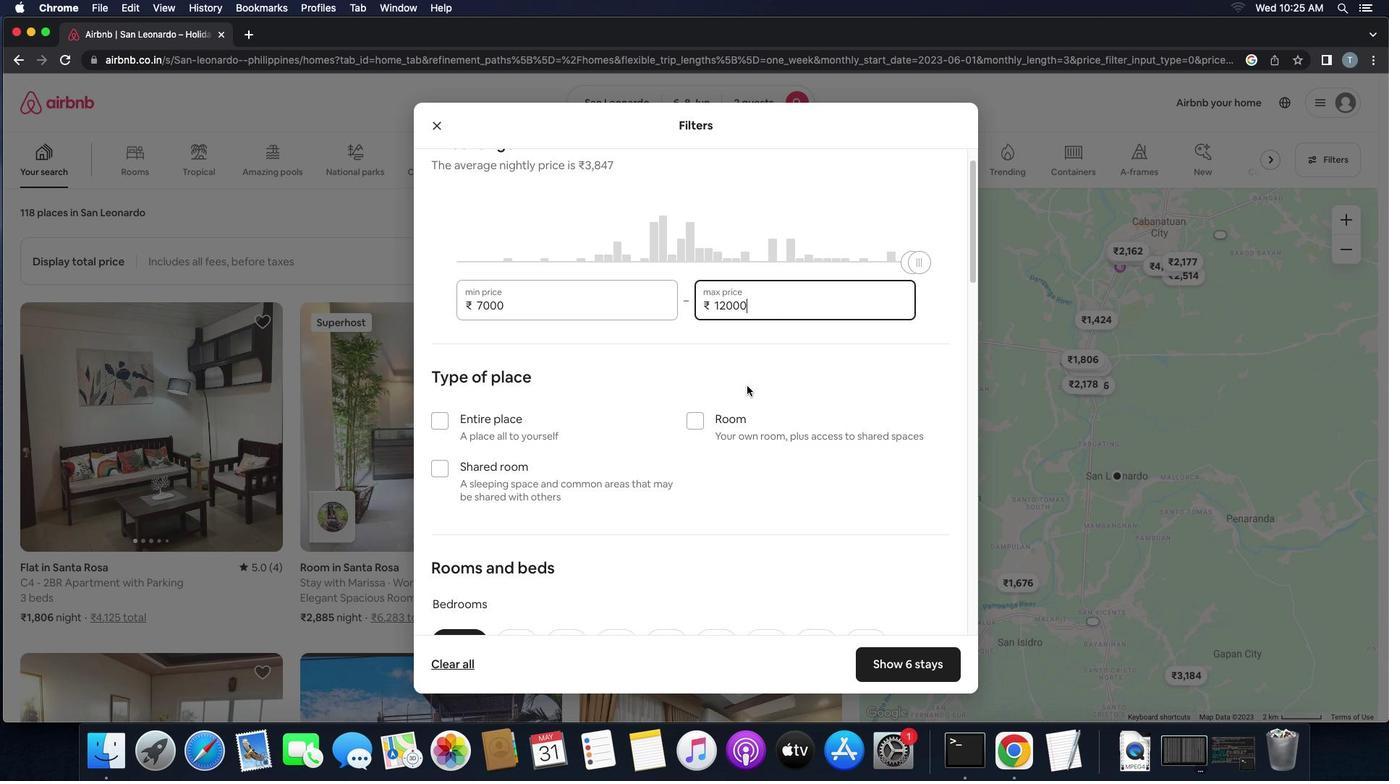 
Action: Mouse scrolled (747, 385) with delta (0, 0)
Screenshot: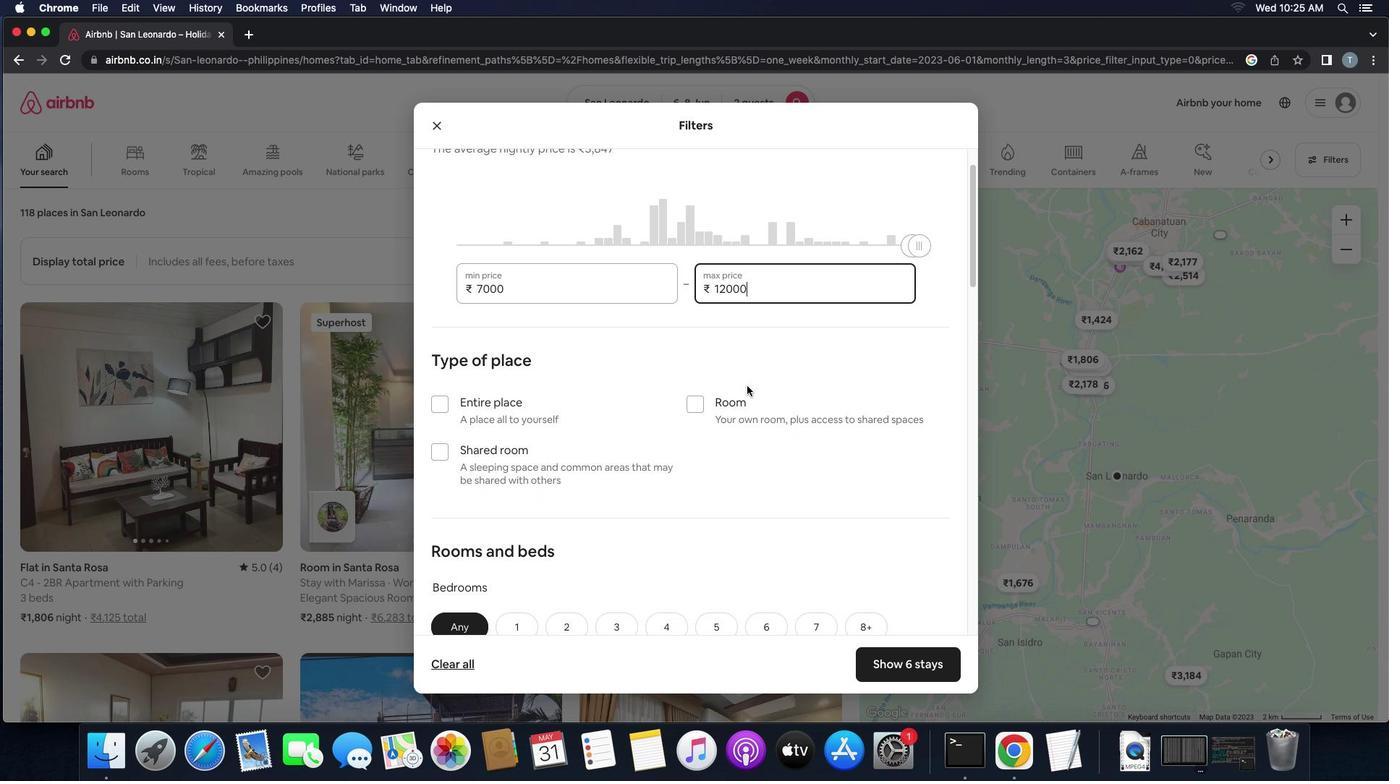 
Action: Mouse scrolled (747, 385) with delta (0, 0)
Screenshot: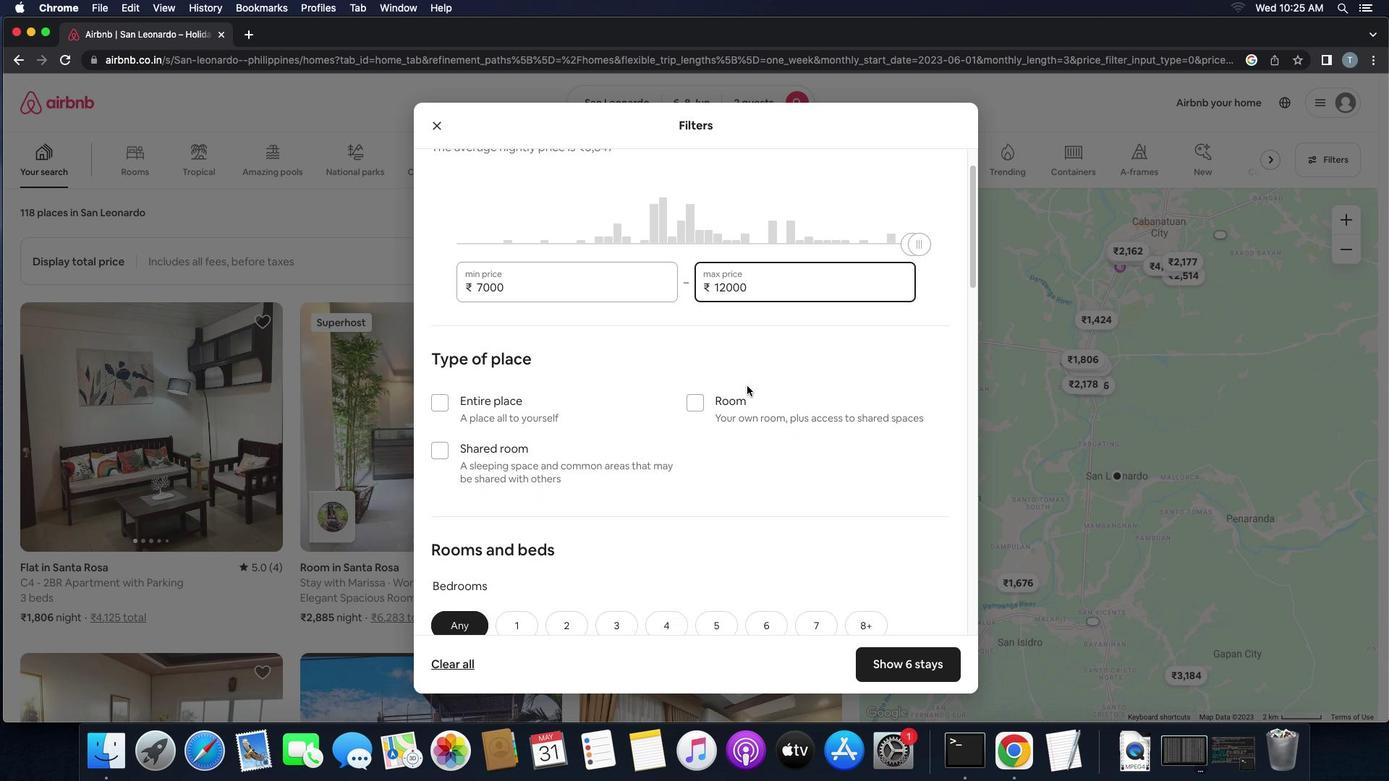 
Action: Mouse scrolled (747, 385) with delta (0, 0)
Screenshot: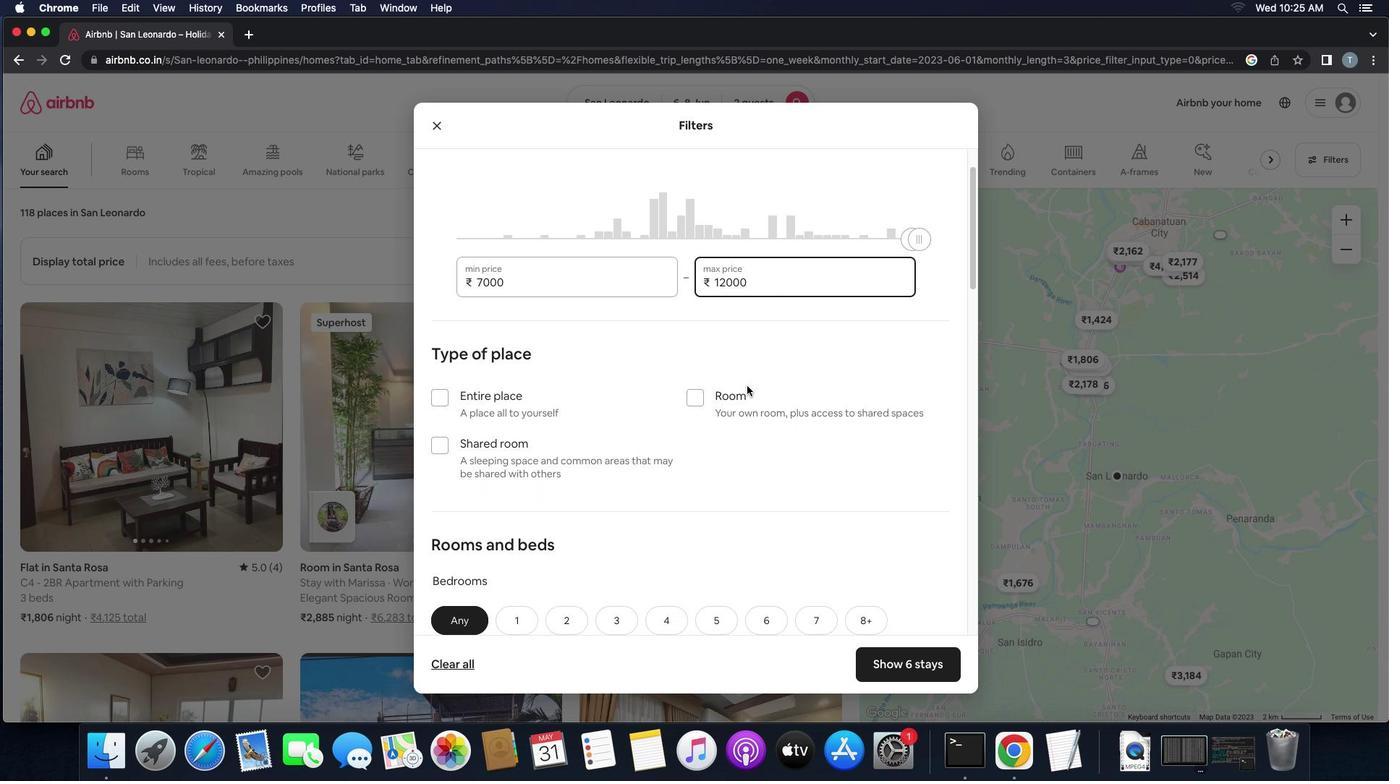 
Action: Mouse moved to (695, 380)
Screenshot: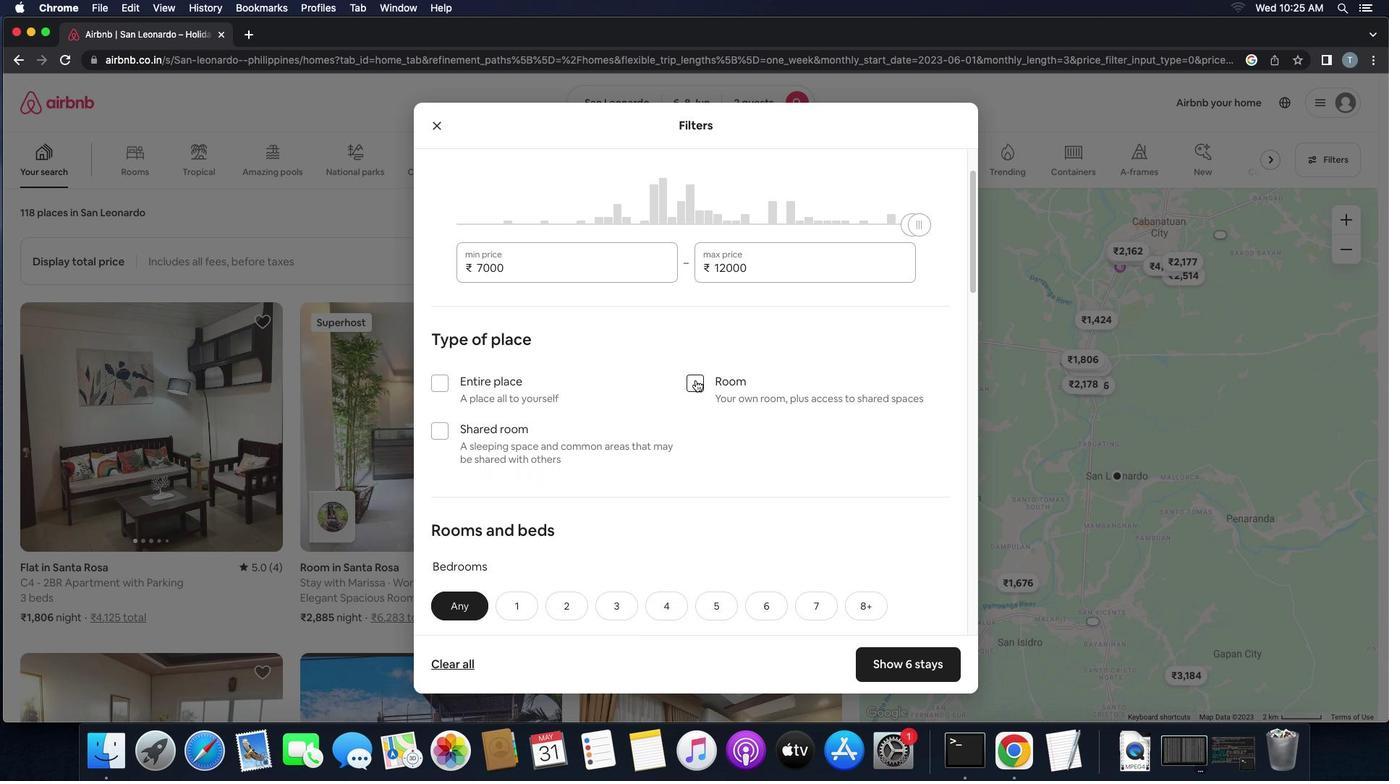 
Action: Mouse pressed left at (695, 380)
Screenshot: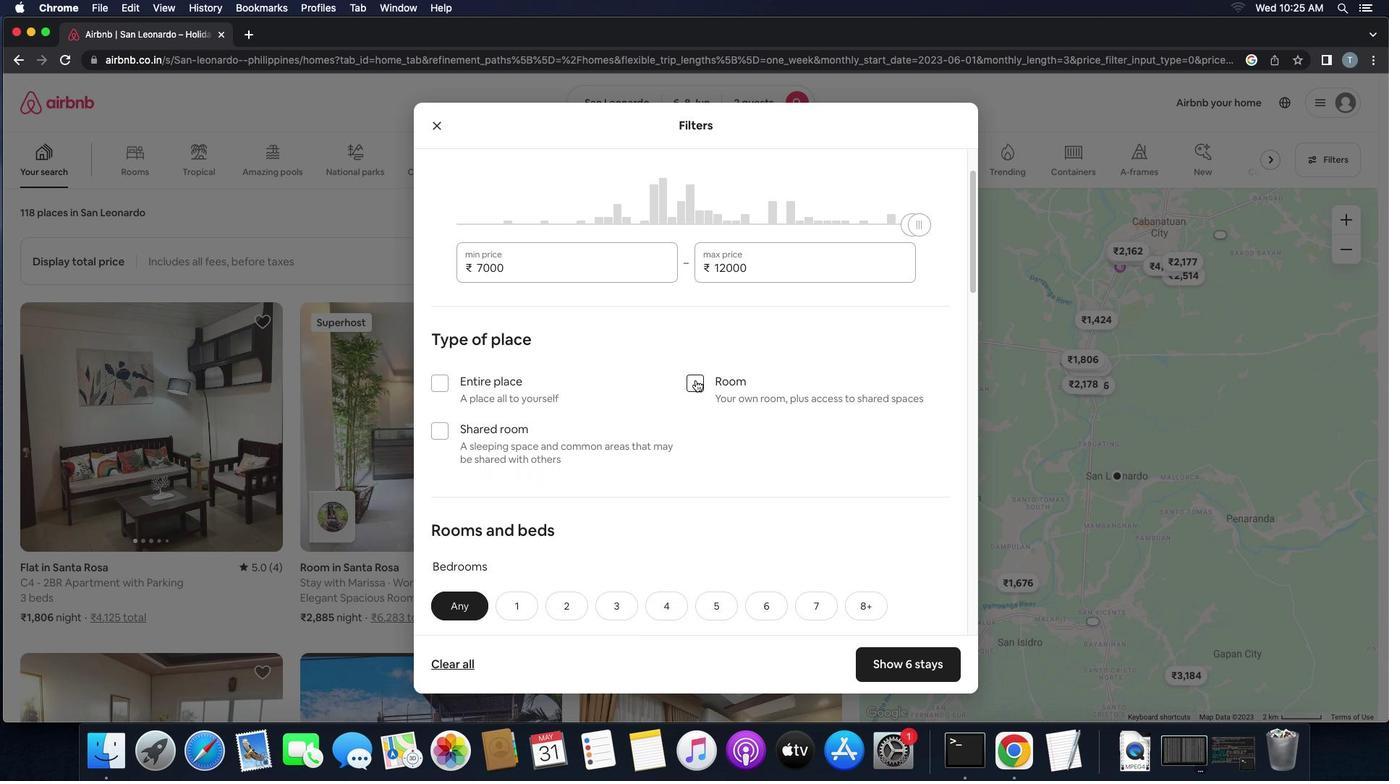 
Action: Mouse moved to (707, 449)
Screenshot: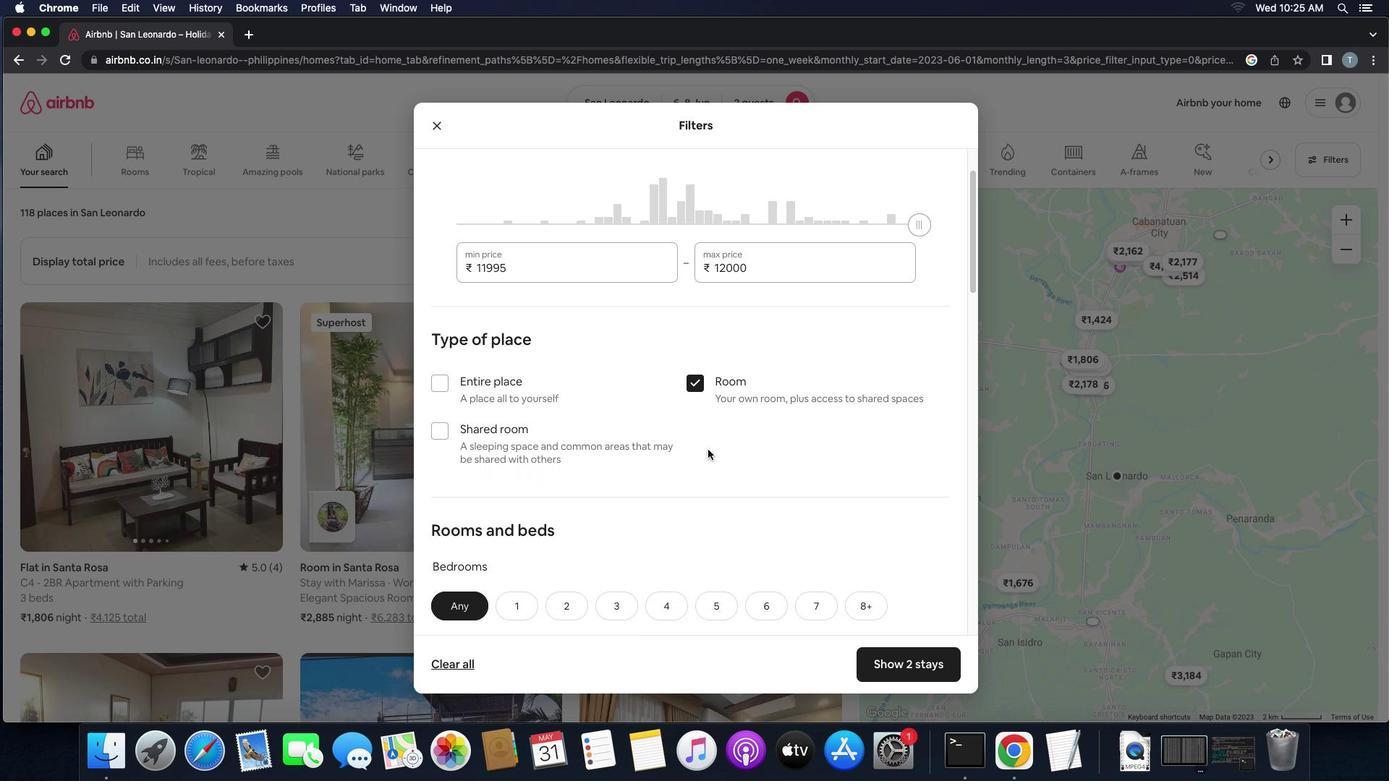 
Action: Mouse scrolled (707, 449) with delta (0, 0)
Screenshot: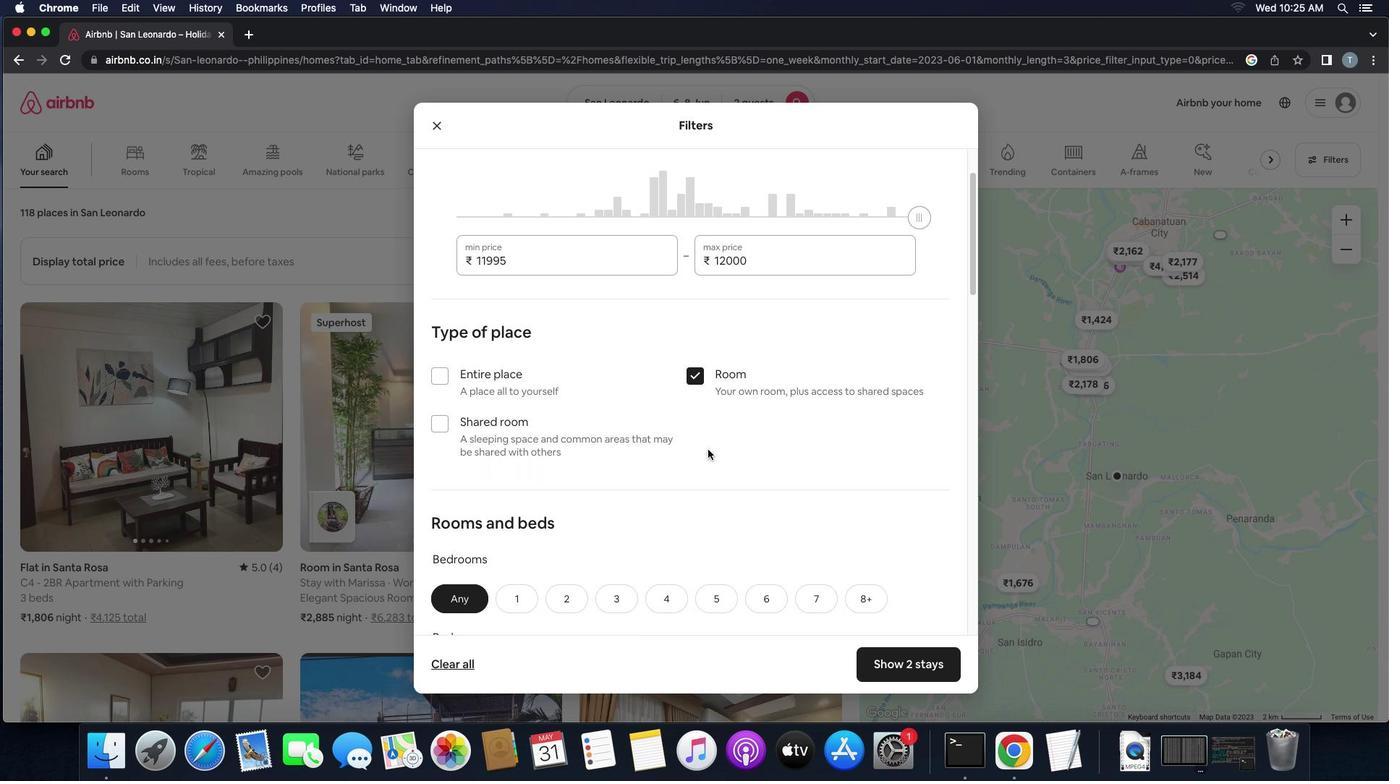 
Action: Mouse scrolled (707, 449) with delta (0, 0)
Screenshot: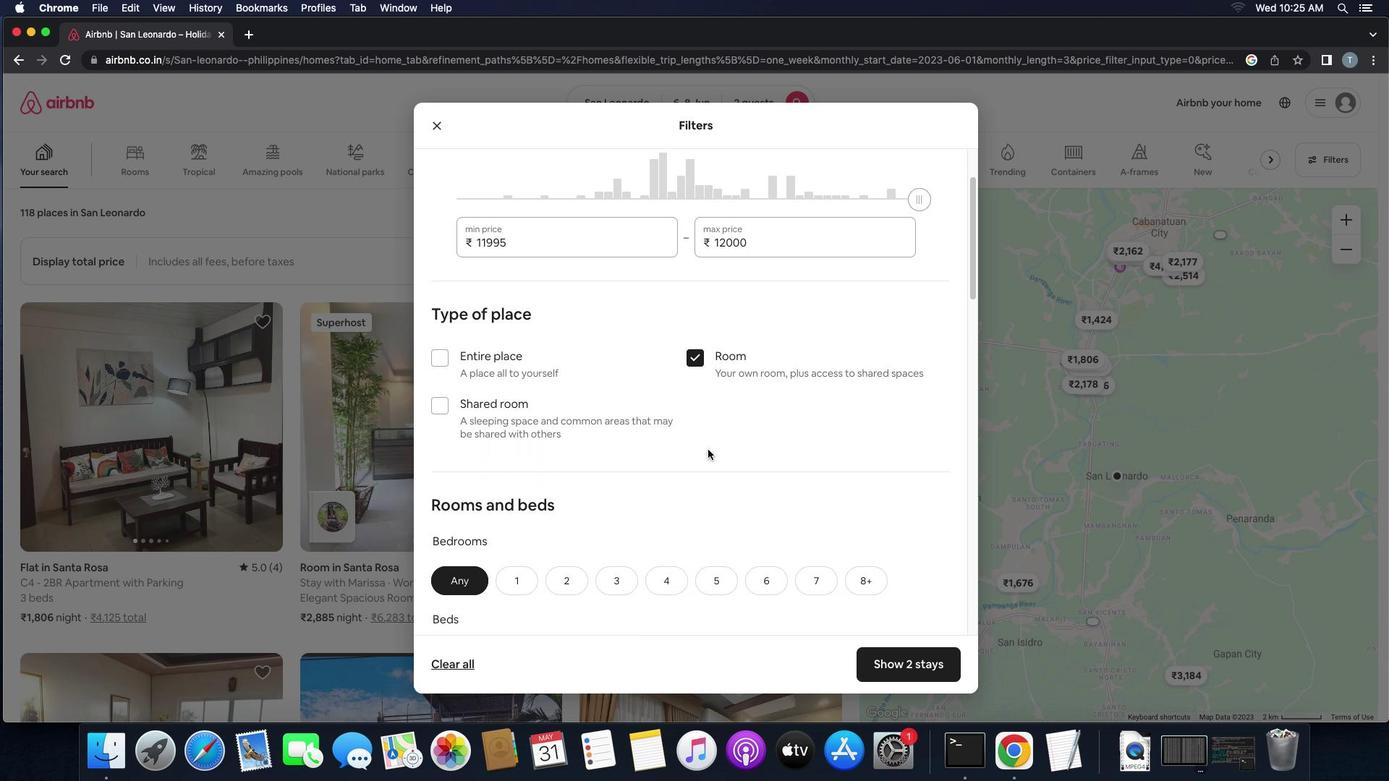 
Action: Mouse scrolled (707, 449) with delta (0, -1)
Screenshot: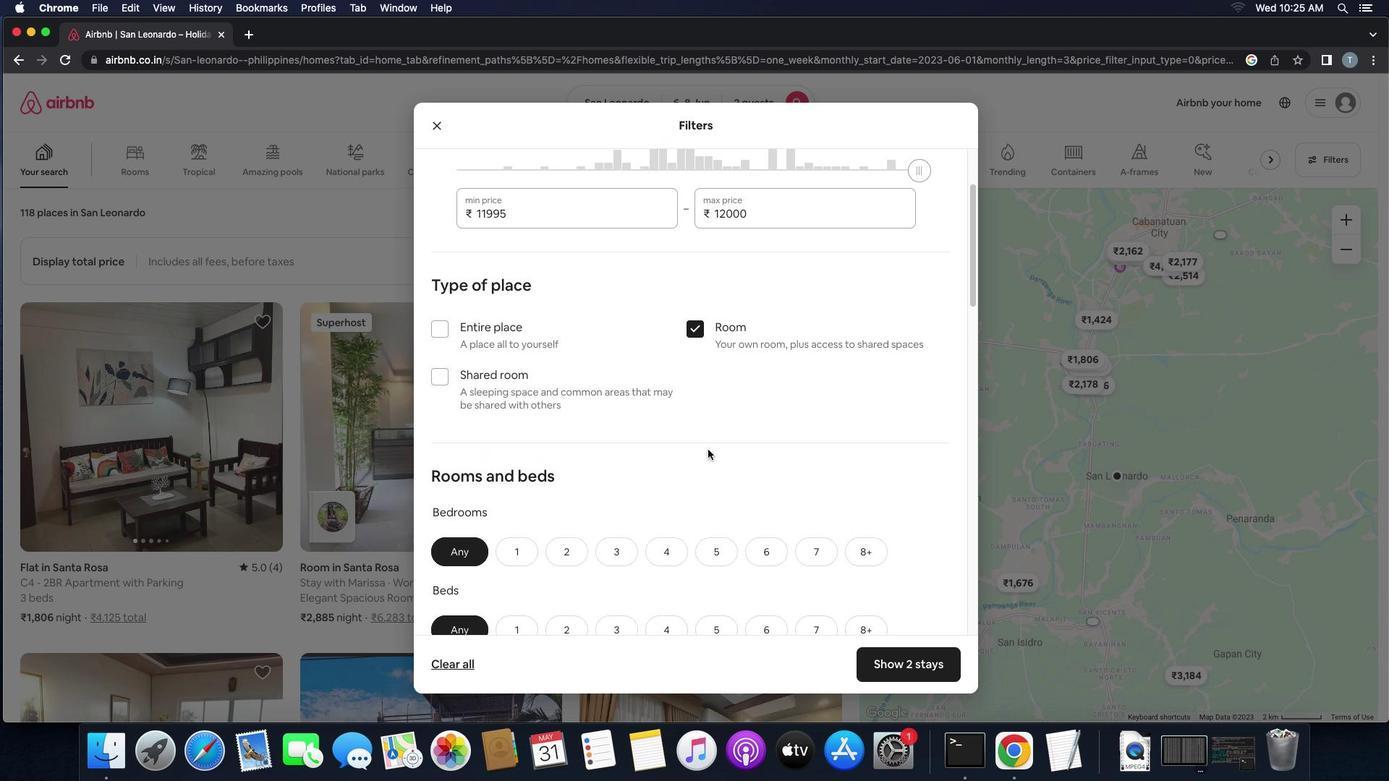 
Action: Mouse scrolled (707, 449) with delta (0, -1)
Screenshot: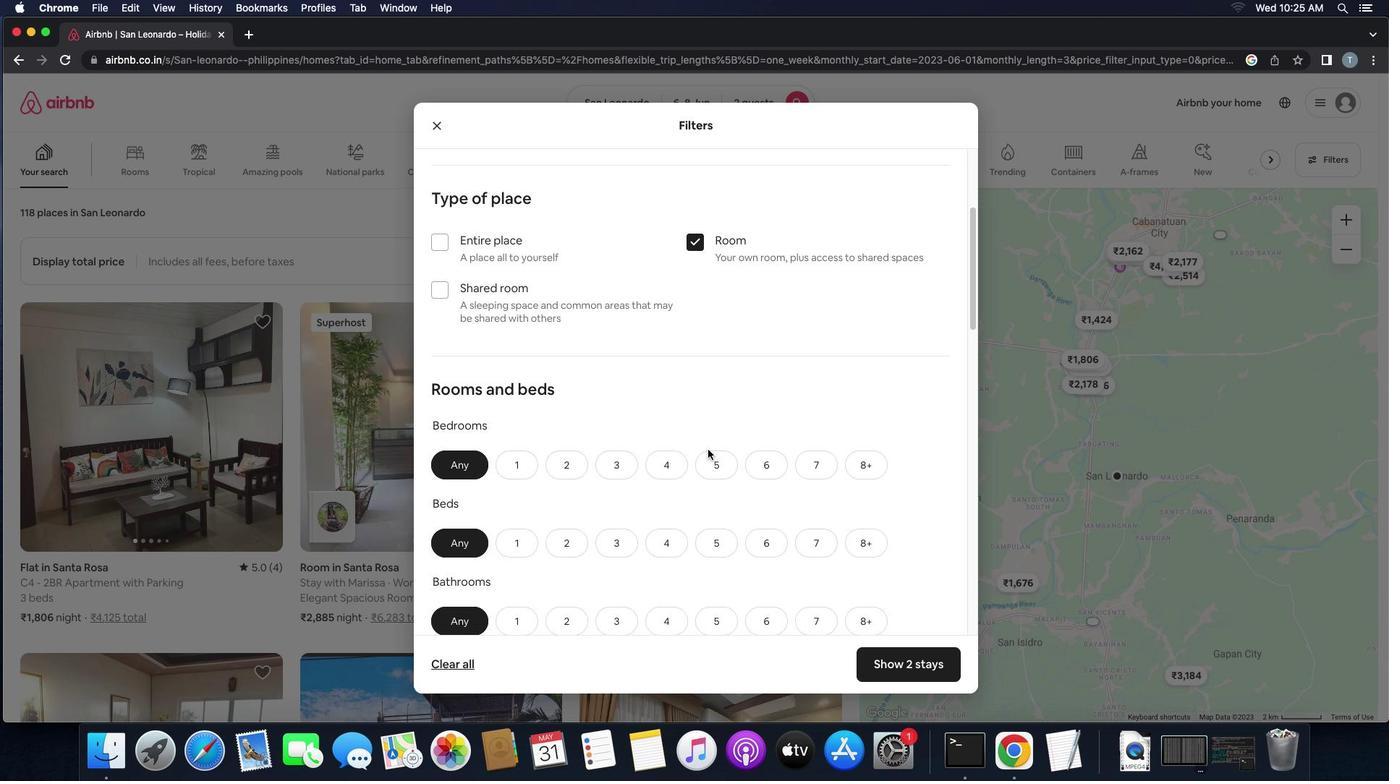 
Action: Mouse scrolled (707, 449) with delta (0, 0)
Screenshot: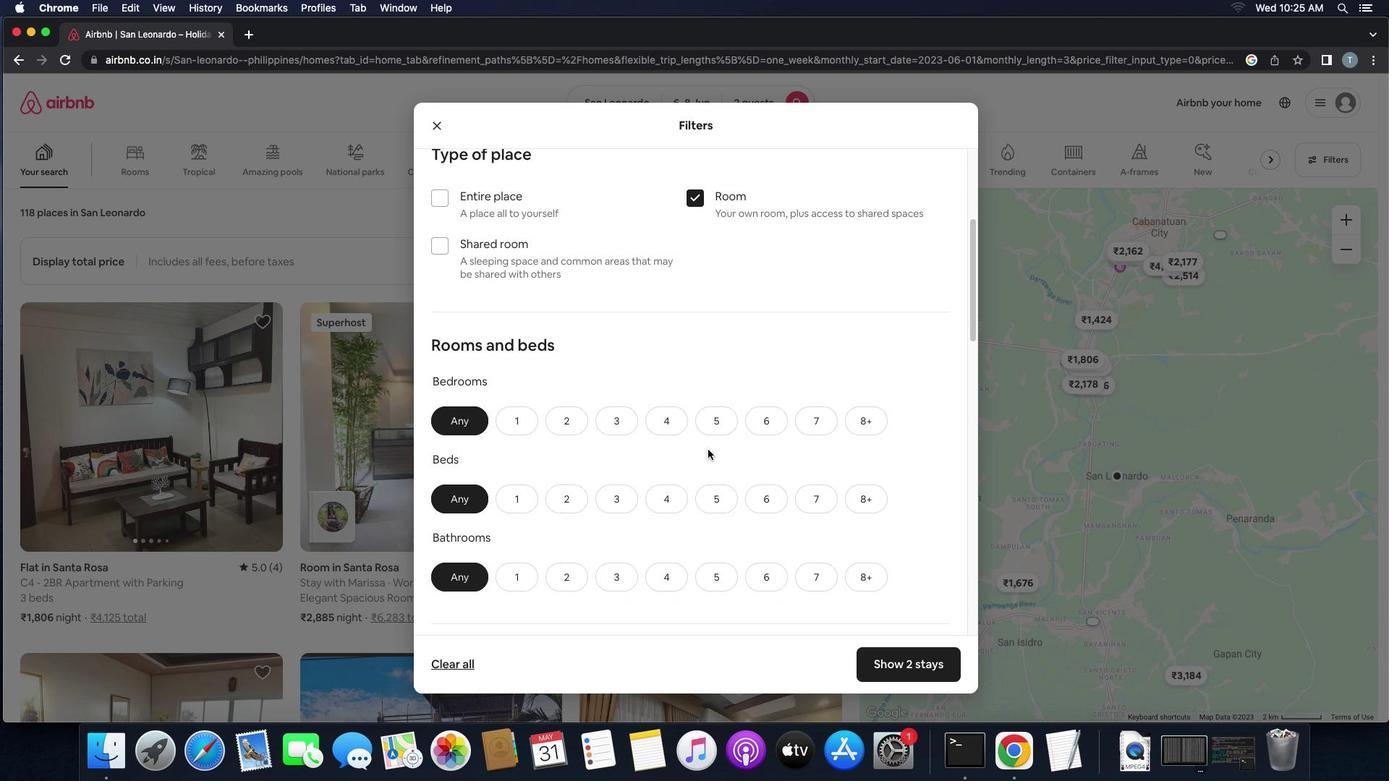 
Action: Mouse scrolled (707, 449) with delta (0, 0)
Screenshot: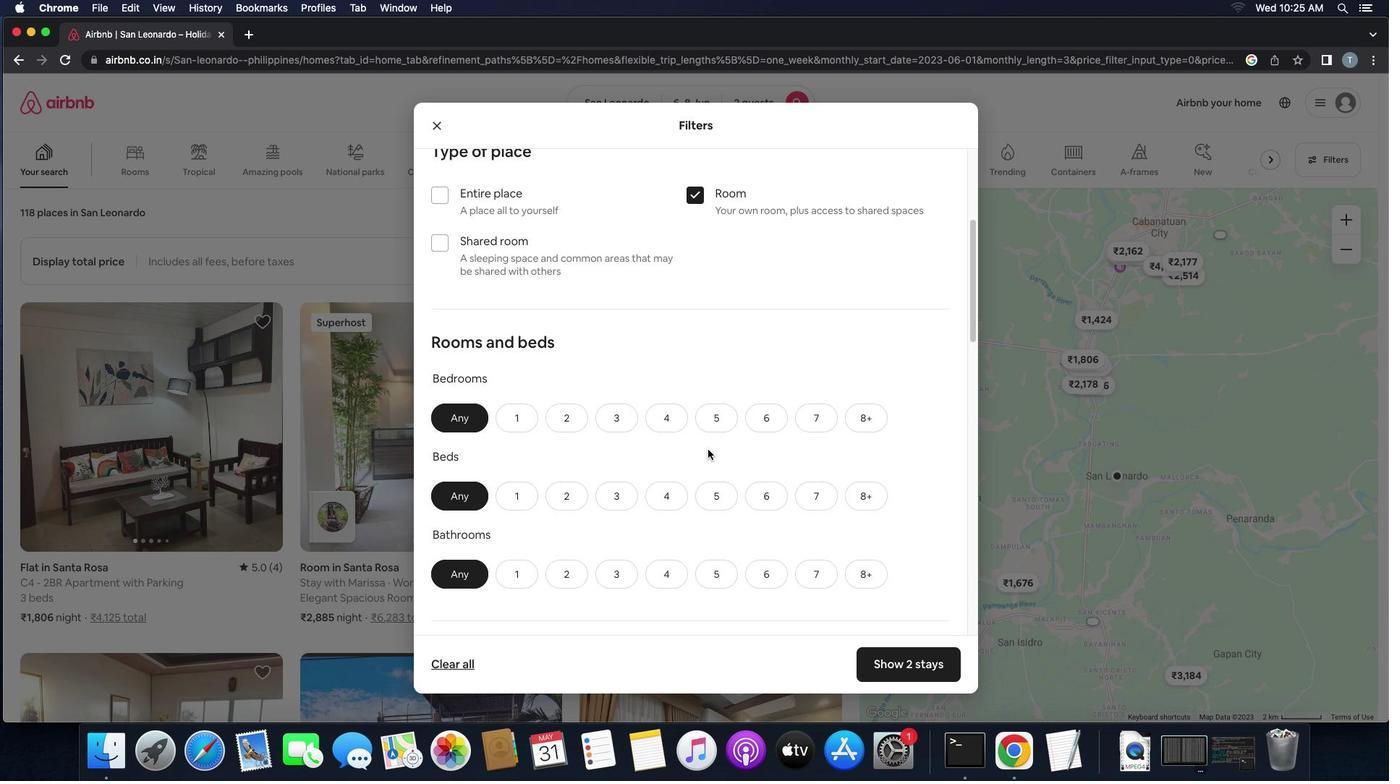 
Action: Mouse scrolled (707, 449) with delta (0, 0)
Screenshot: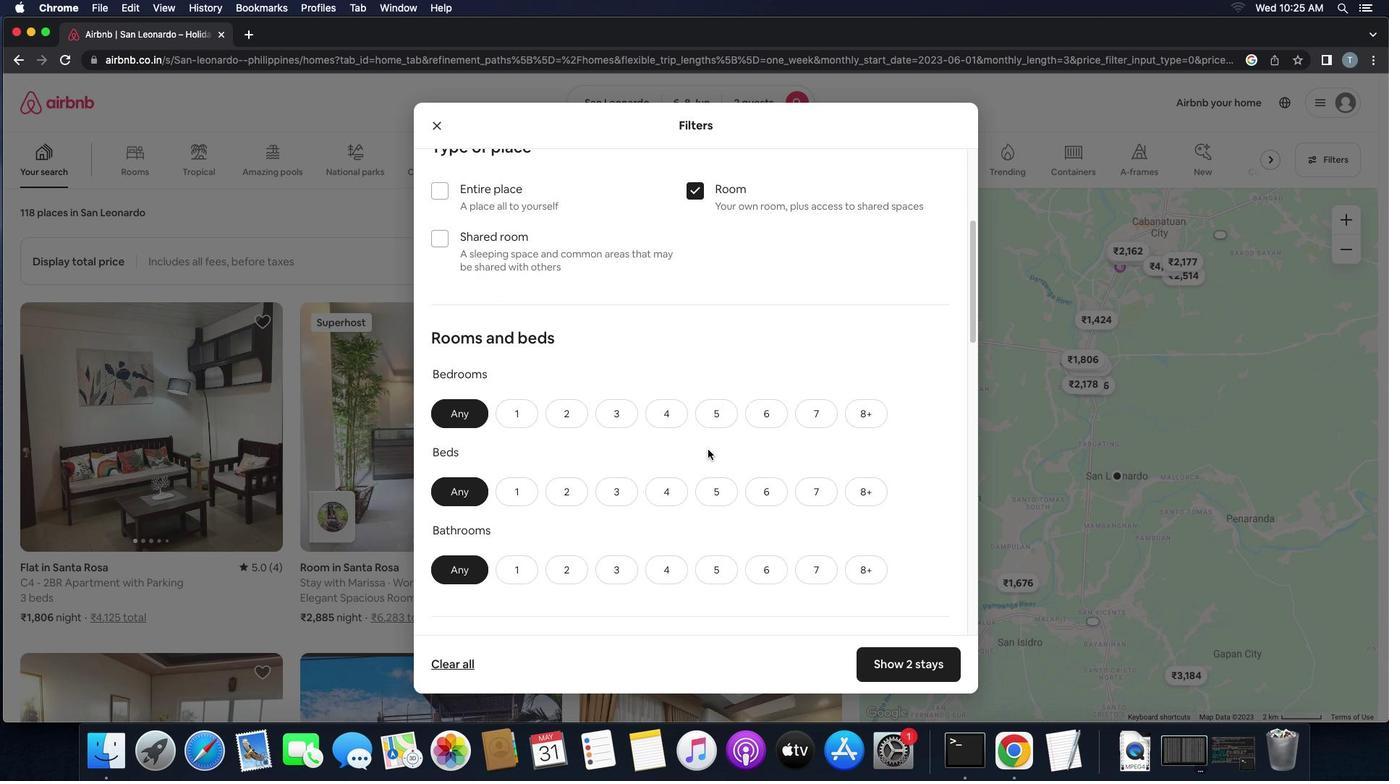 
Action: Mouse scrolled (707, 449) with delta (0, 0)
Screenshot: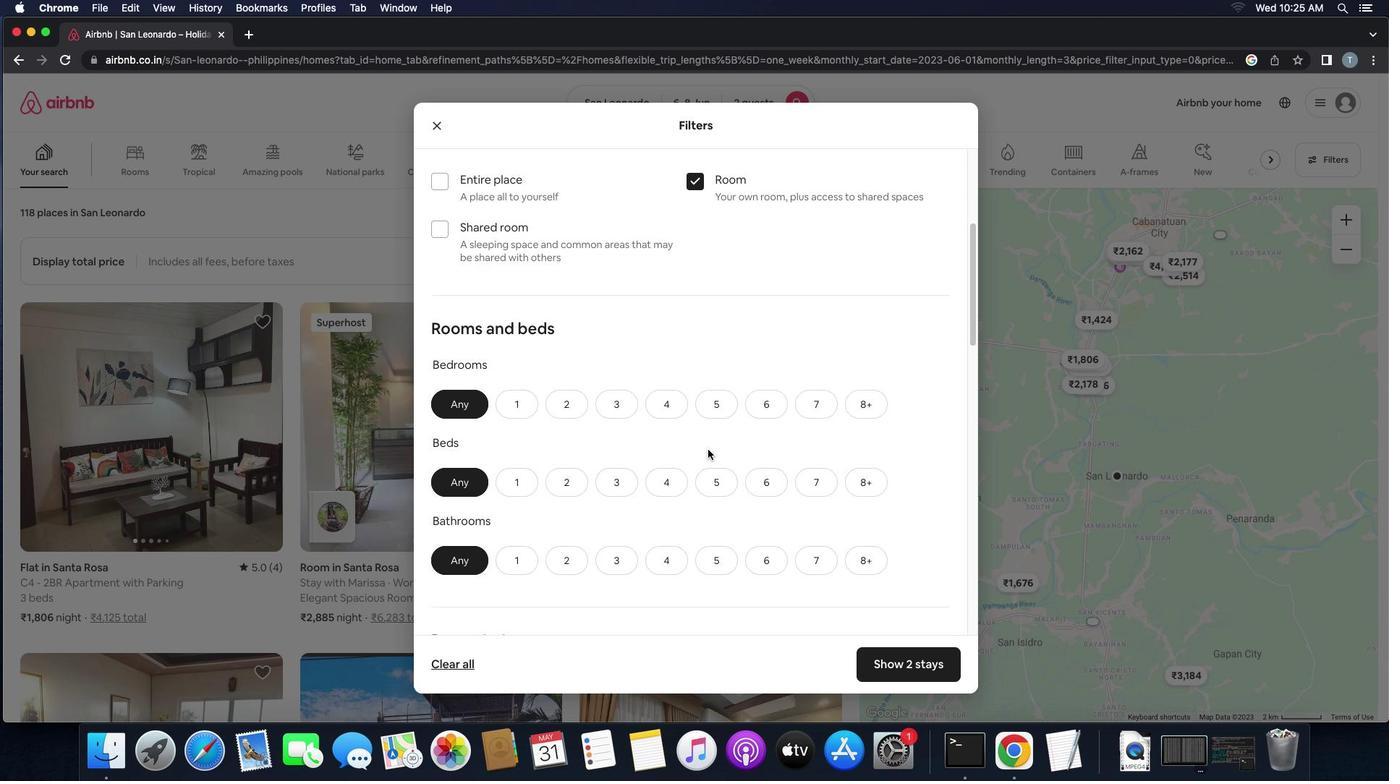 
Action: Mouse scrolled (707, 449) with delta (0, 0)
Screenshot: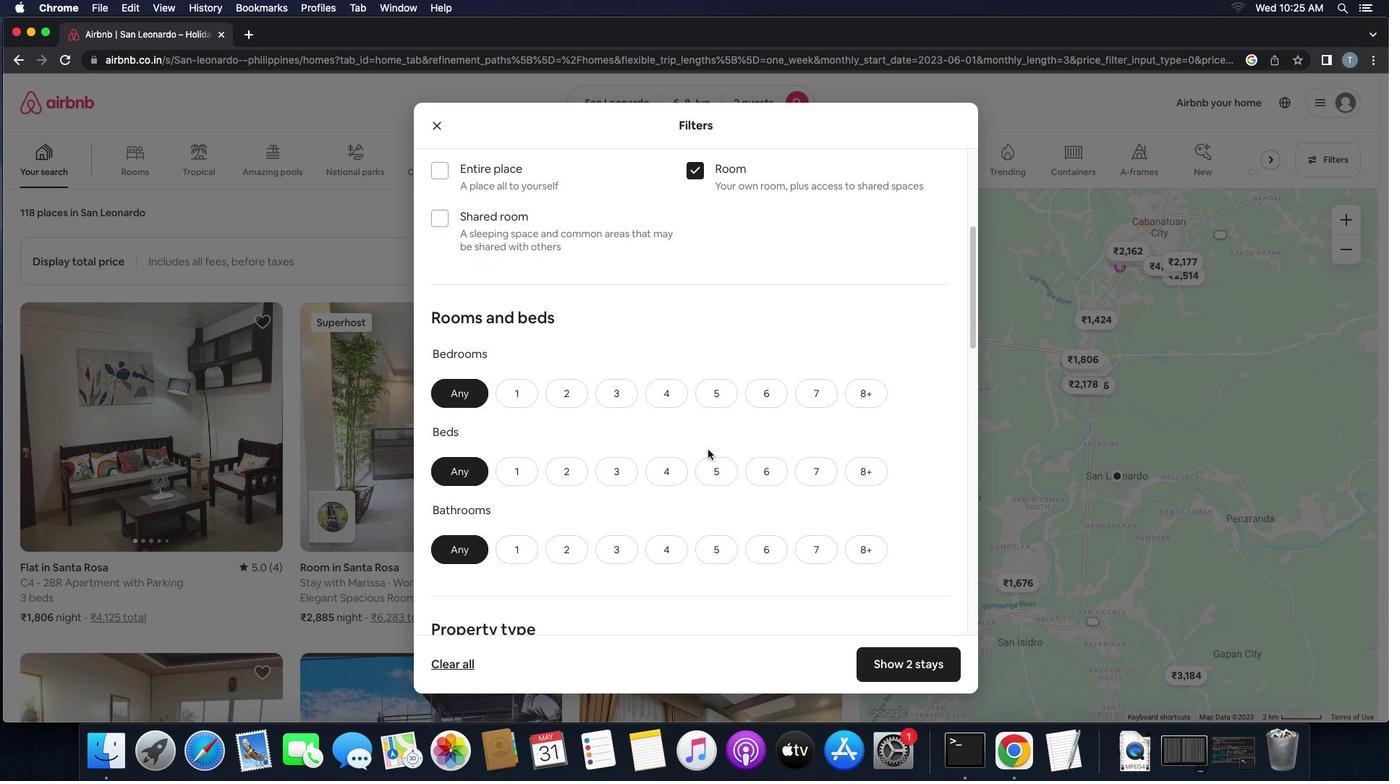 
Action: Mouse scrolled (707, 449) with delta (0, 0)
Screenshot: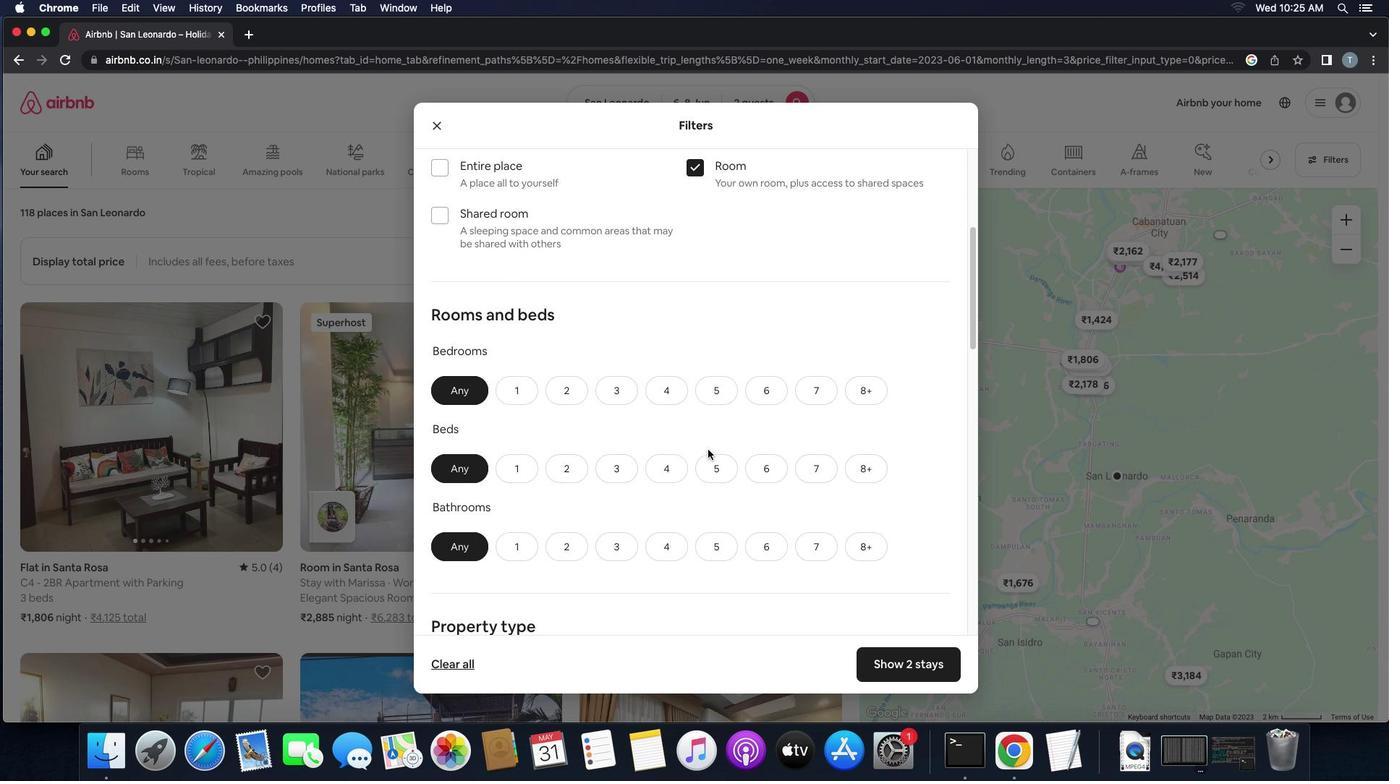 
Action: Mouse scrolled (707, 449) with delta (0, 0)
Screenshot: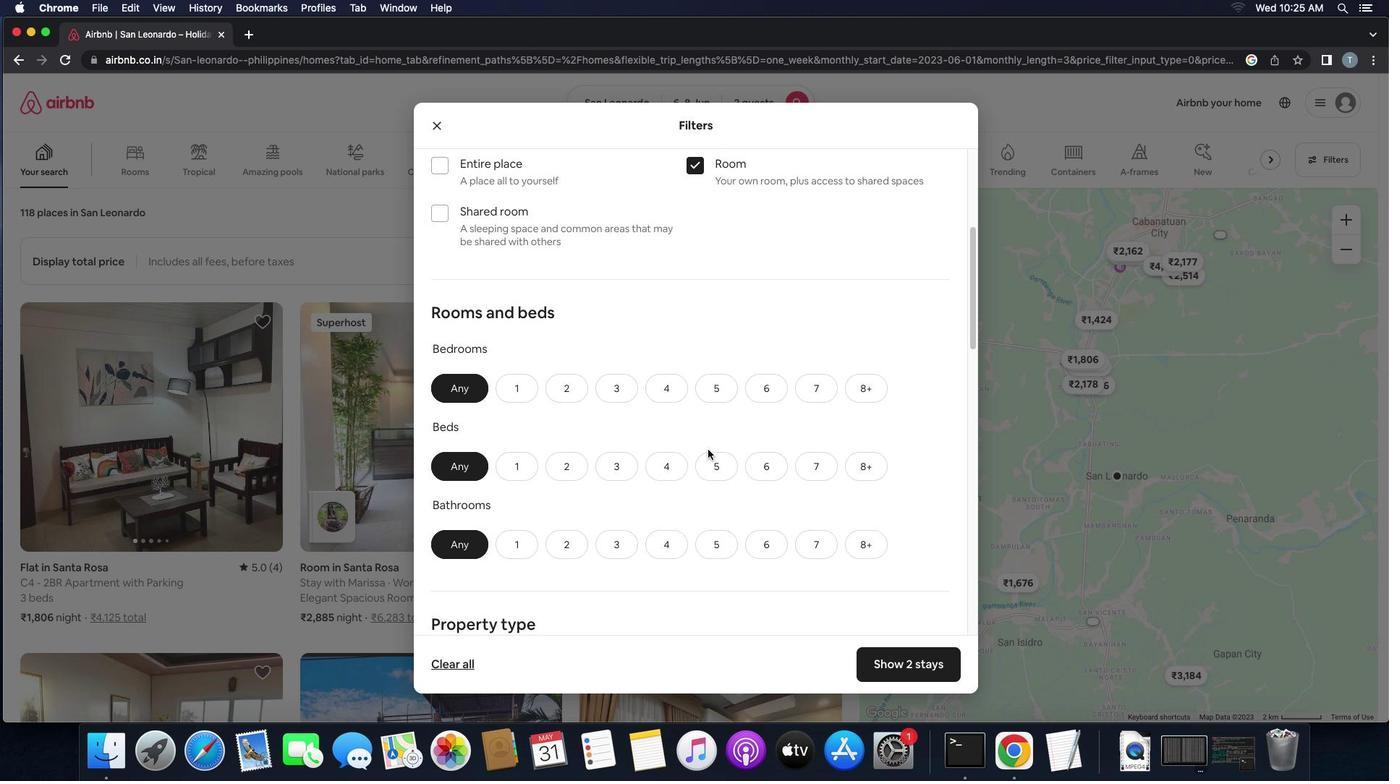 
Action: Mouse moved to (516, 385)
Screenshot: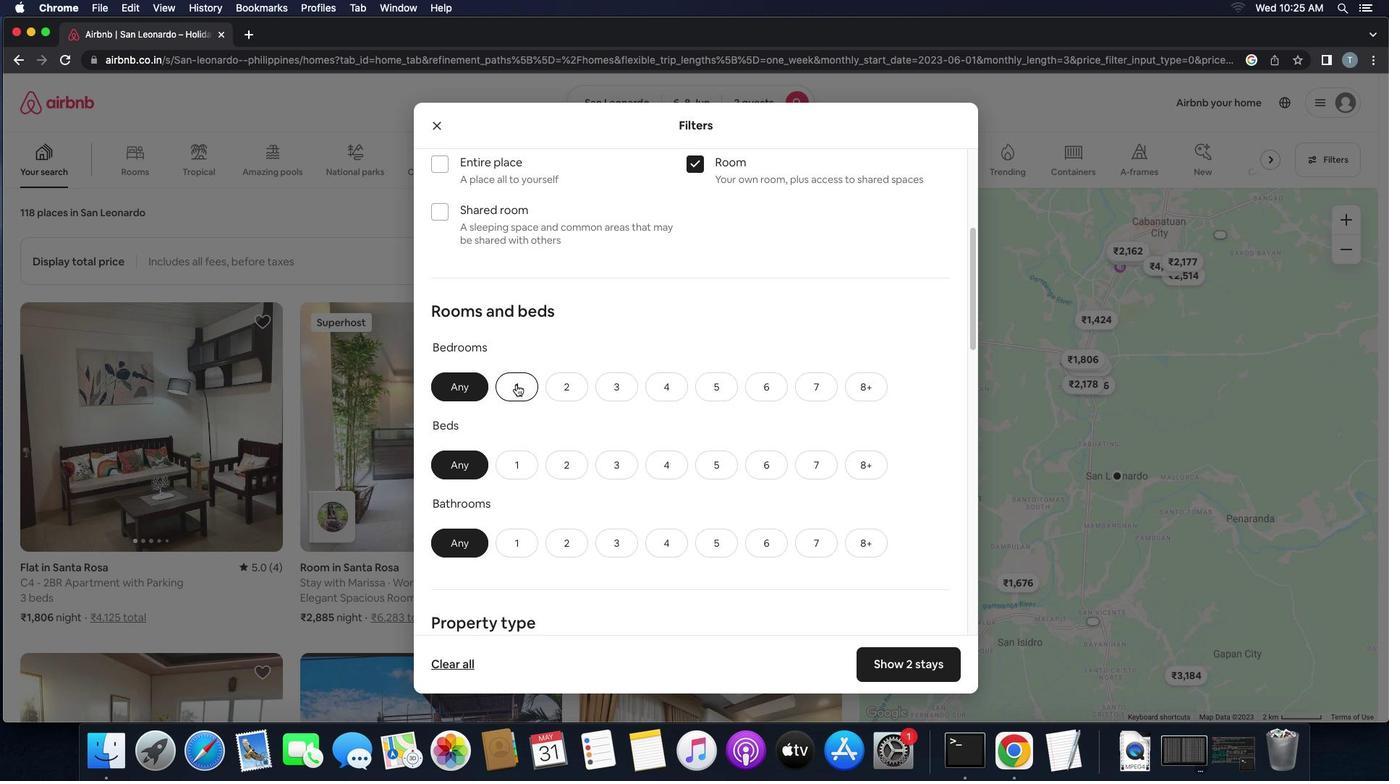 
Action: Mouse pressed left at (516, 385)
Screenshot: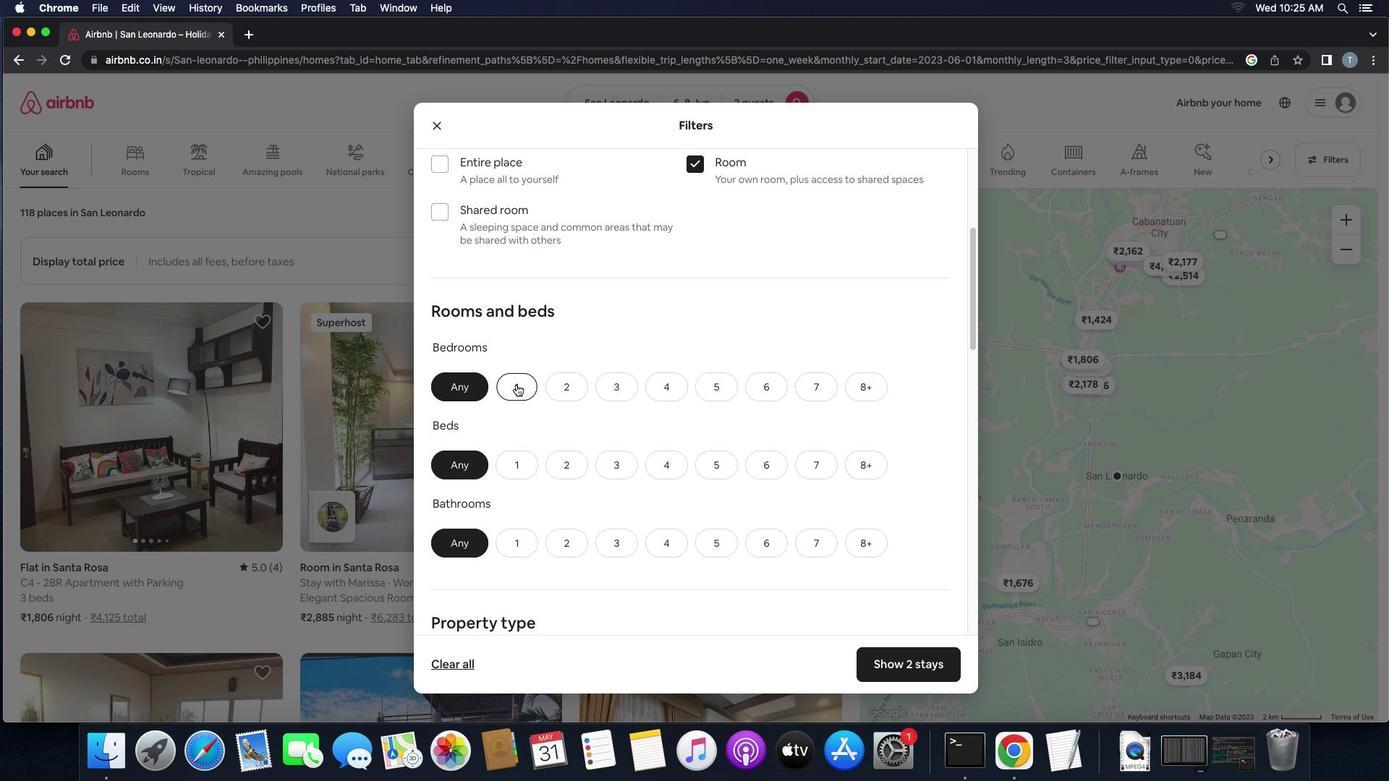 
Action: Mouse moved to (560, 477)
Screenshot: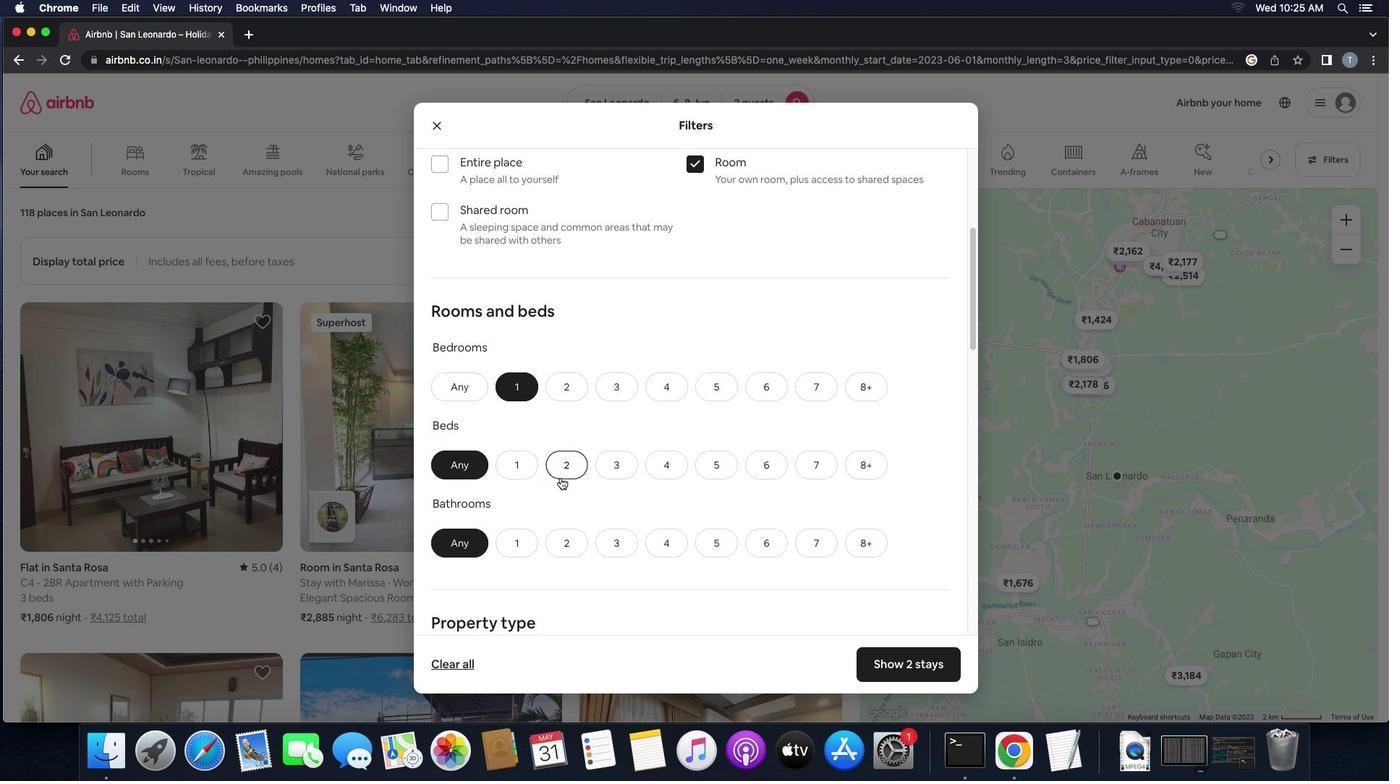 
Action: Mouse pressed left at (560, 477)
Screenshot: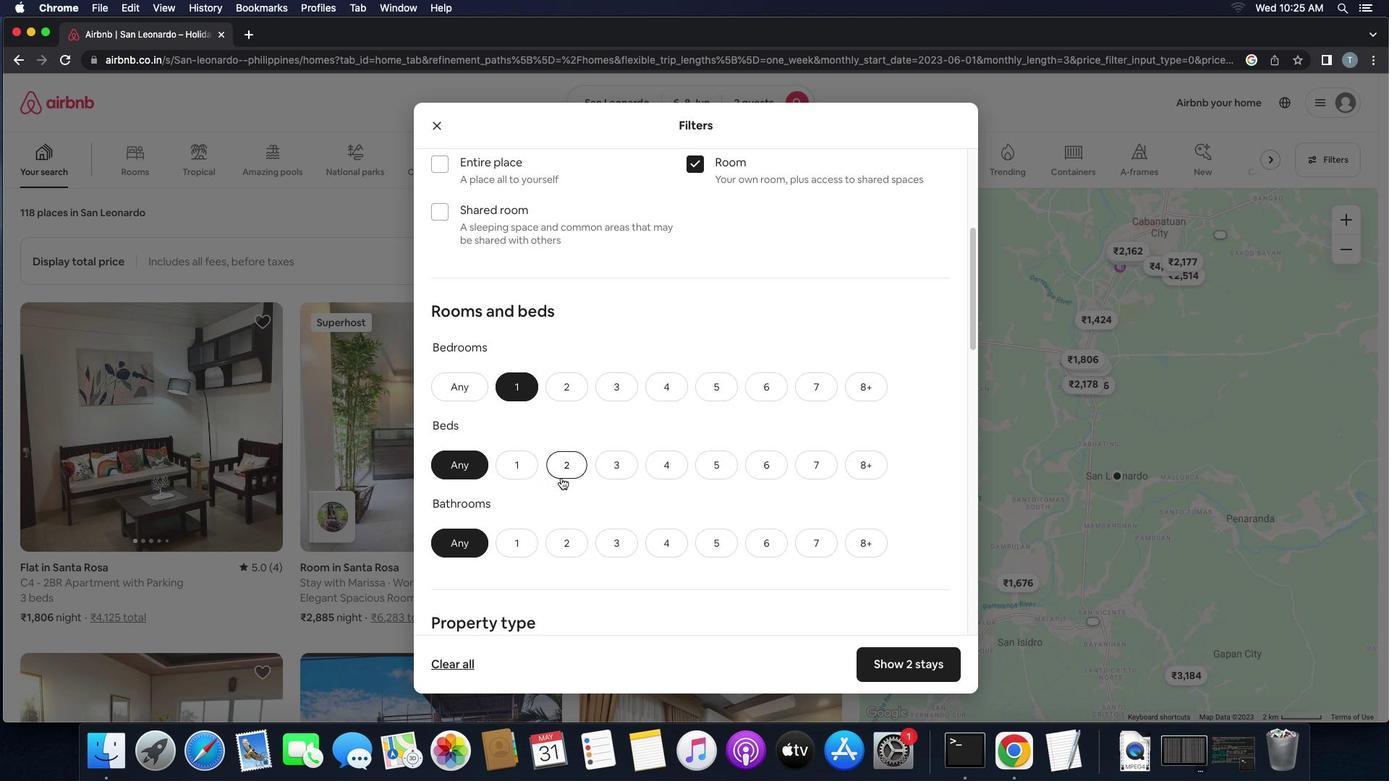 
Action: Mouse moved to (600, 490)
Screenshot: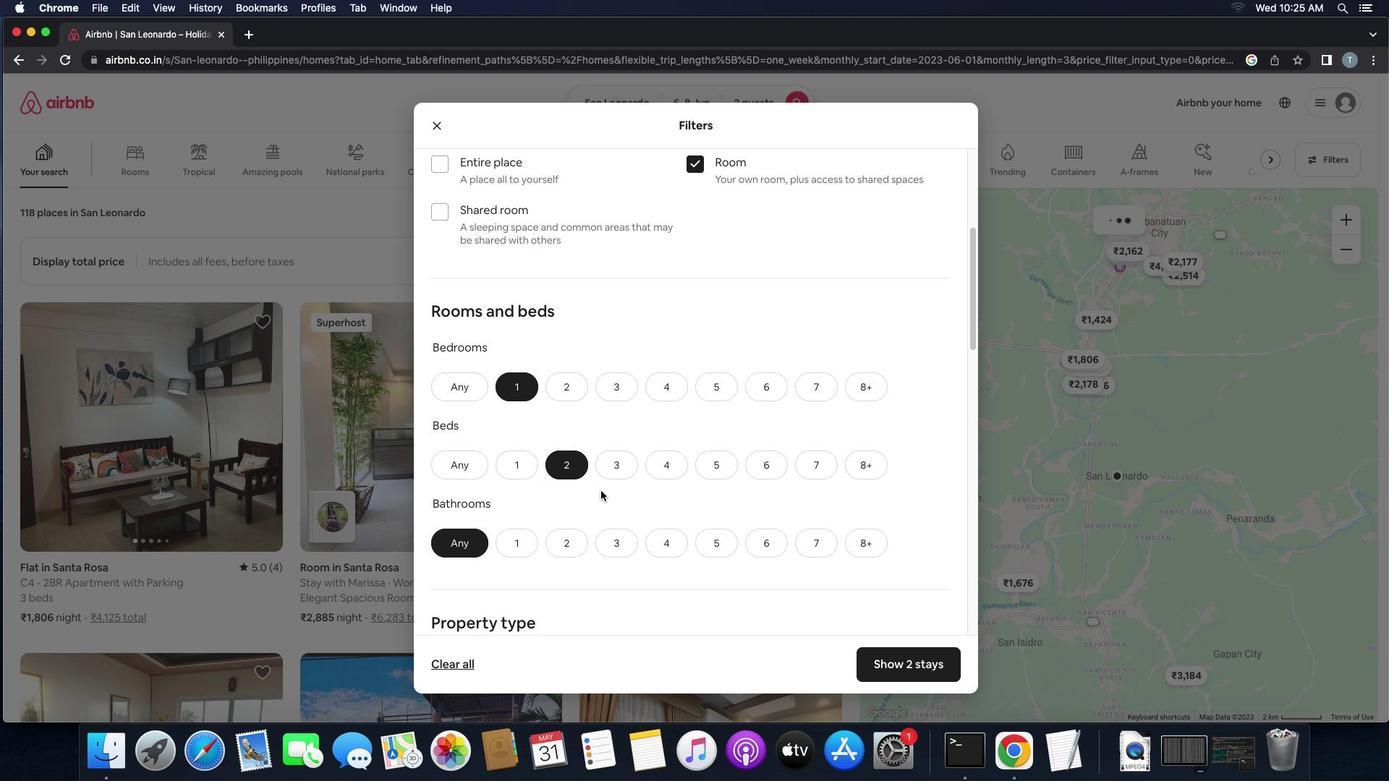 
Action: Mouse scrolled (600, 490) with delta (0, 0)
Screenshot: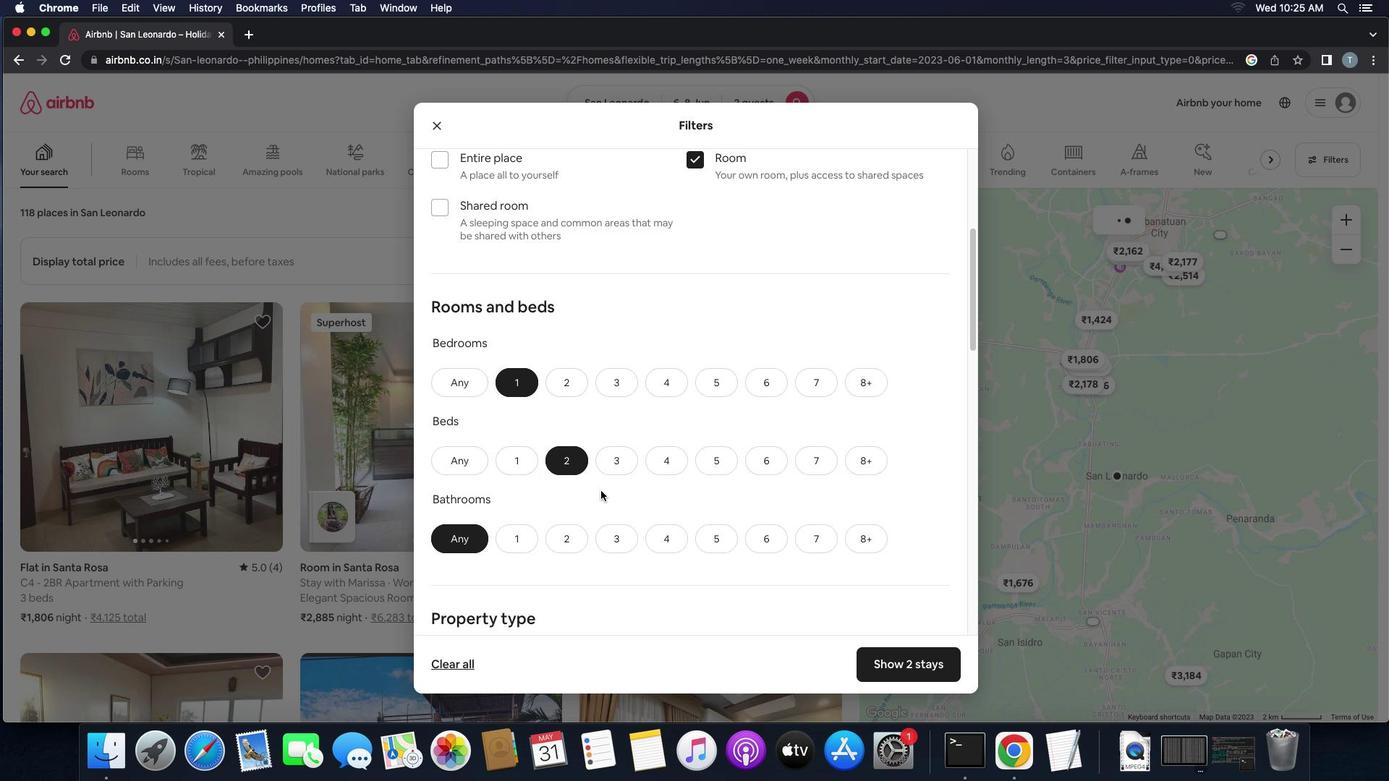 
Action: Mouse scrolled (600, 490) with delta (0, 0)
Screenshot: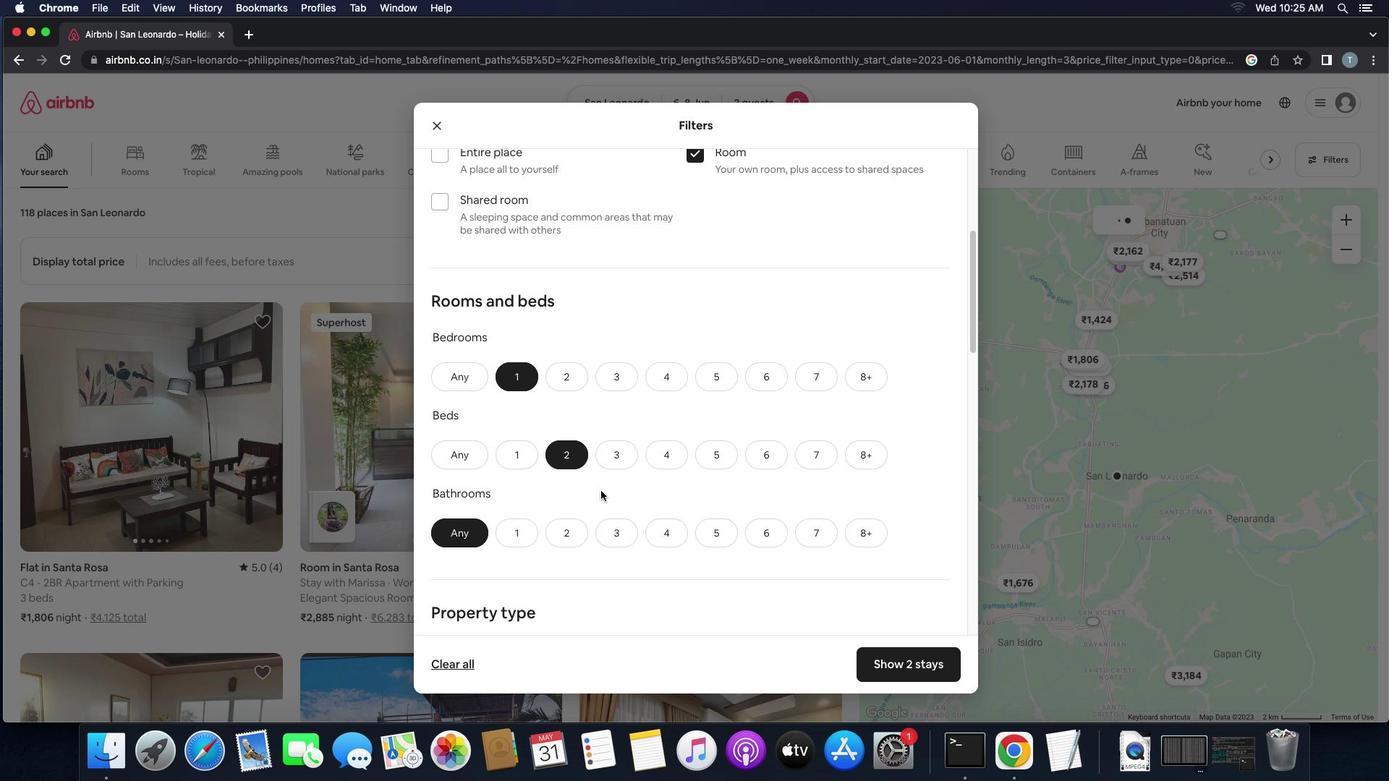 
Action: Mouse scrolled (600, 490) with delta (0, 0)
Screenshot: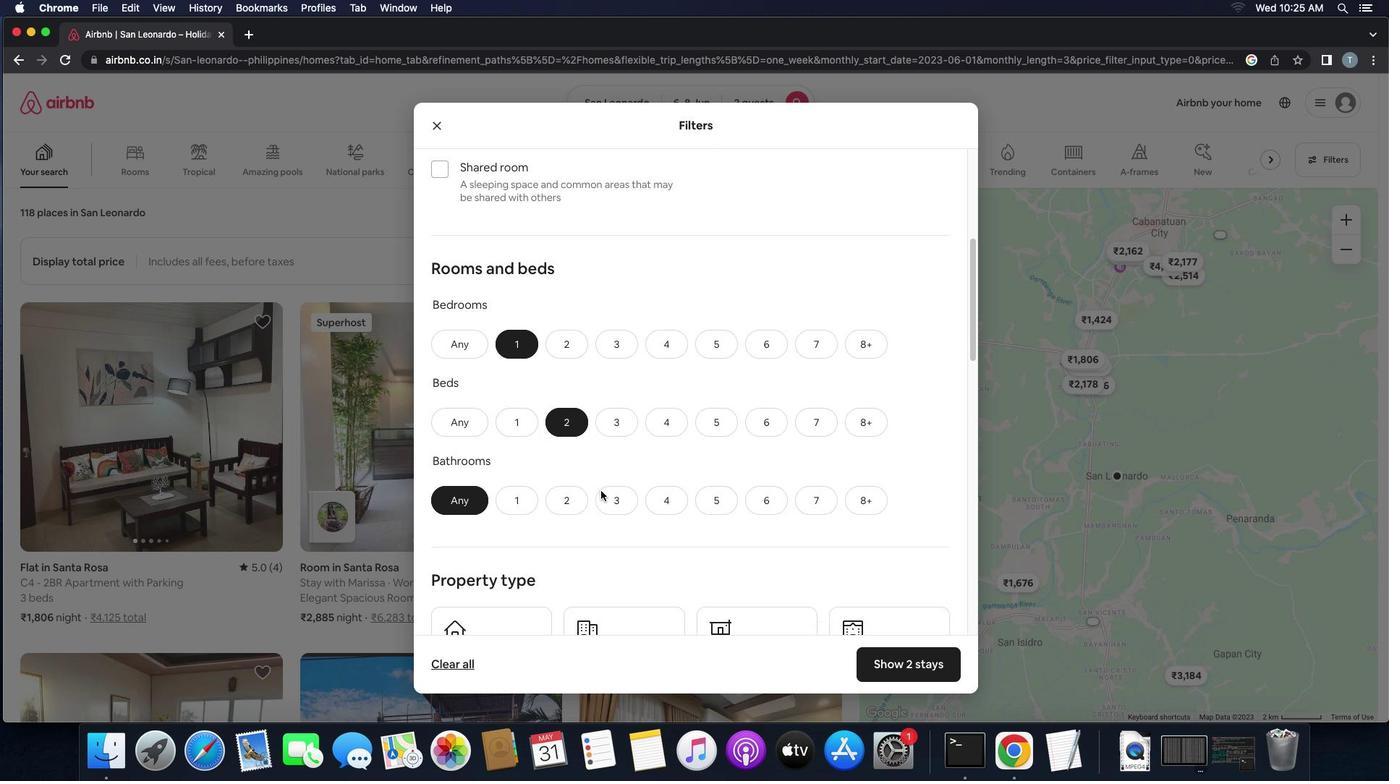 
Action: Mouse moved to (517, 478)
Screenshot: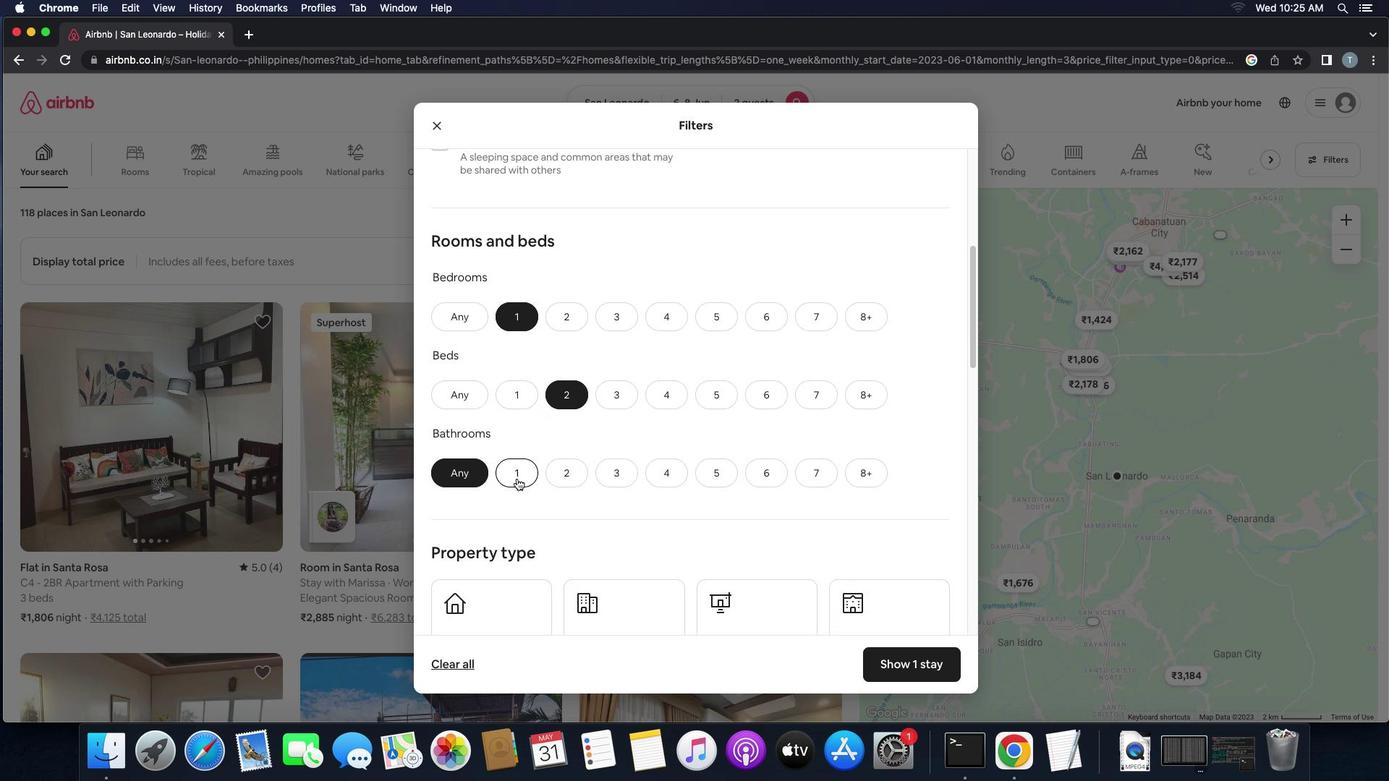 
Action: Mouse pressed left at (517, 478)
Screenshot: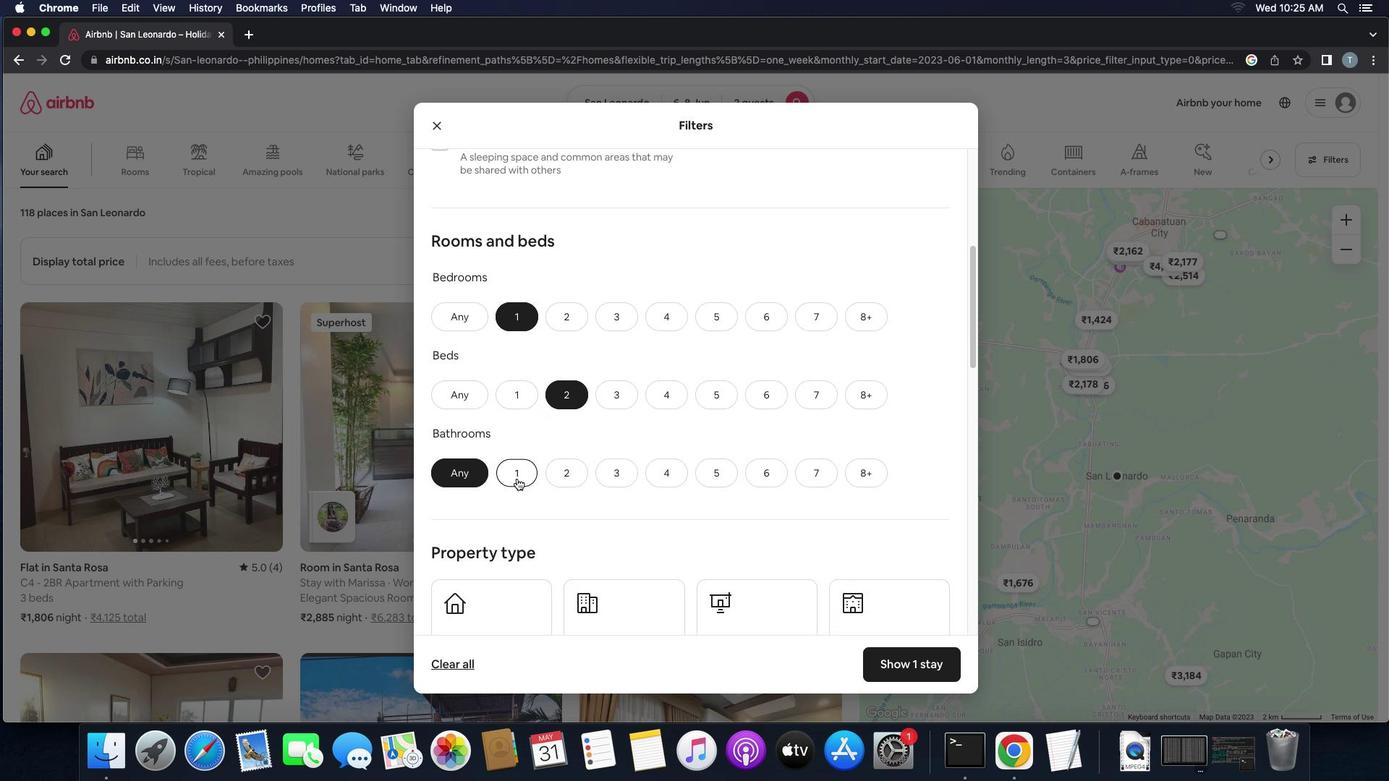 
Action: Mouse moved to (631, 498)
Screenshot: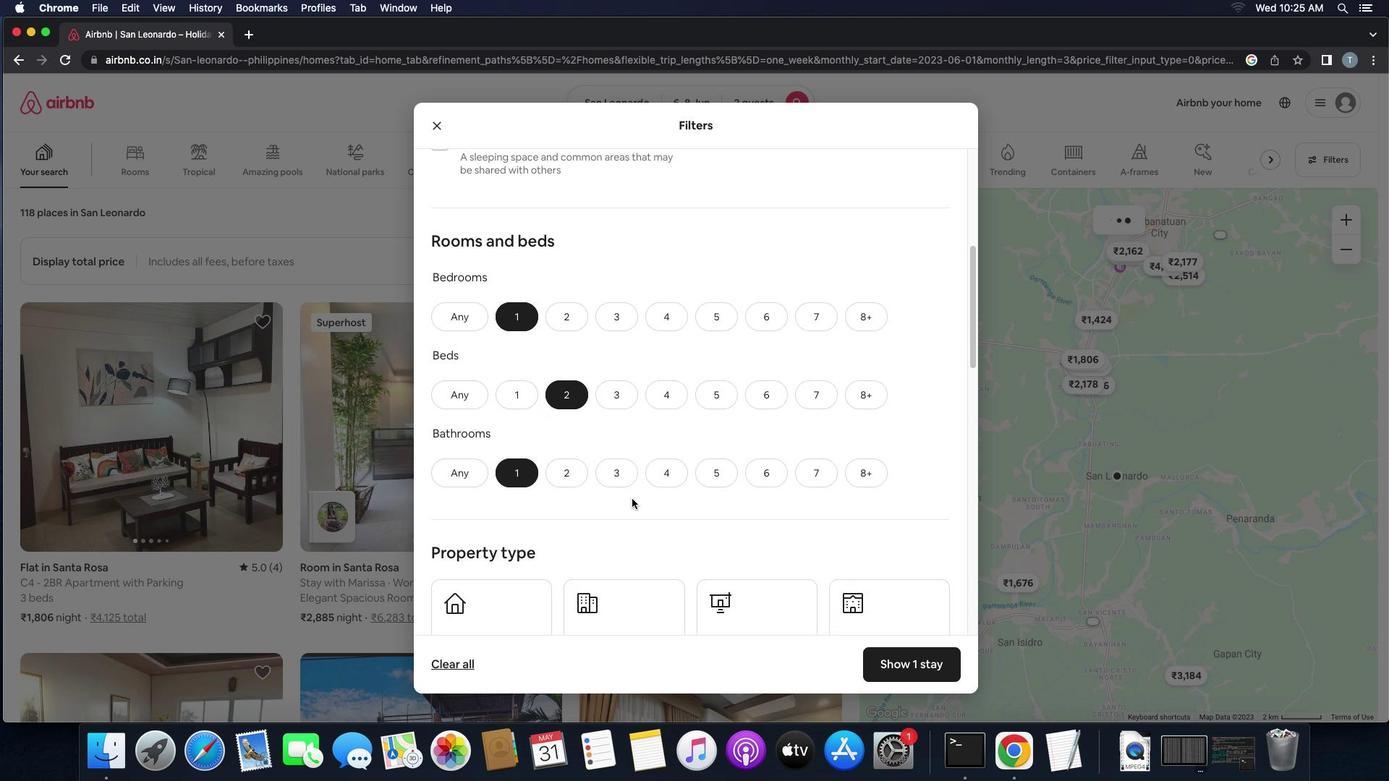 
Action: Mouse scrolled (631, 498) with delta (0, 0)
Screenshot: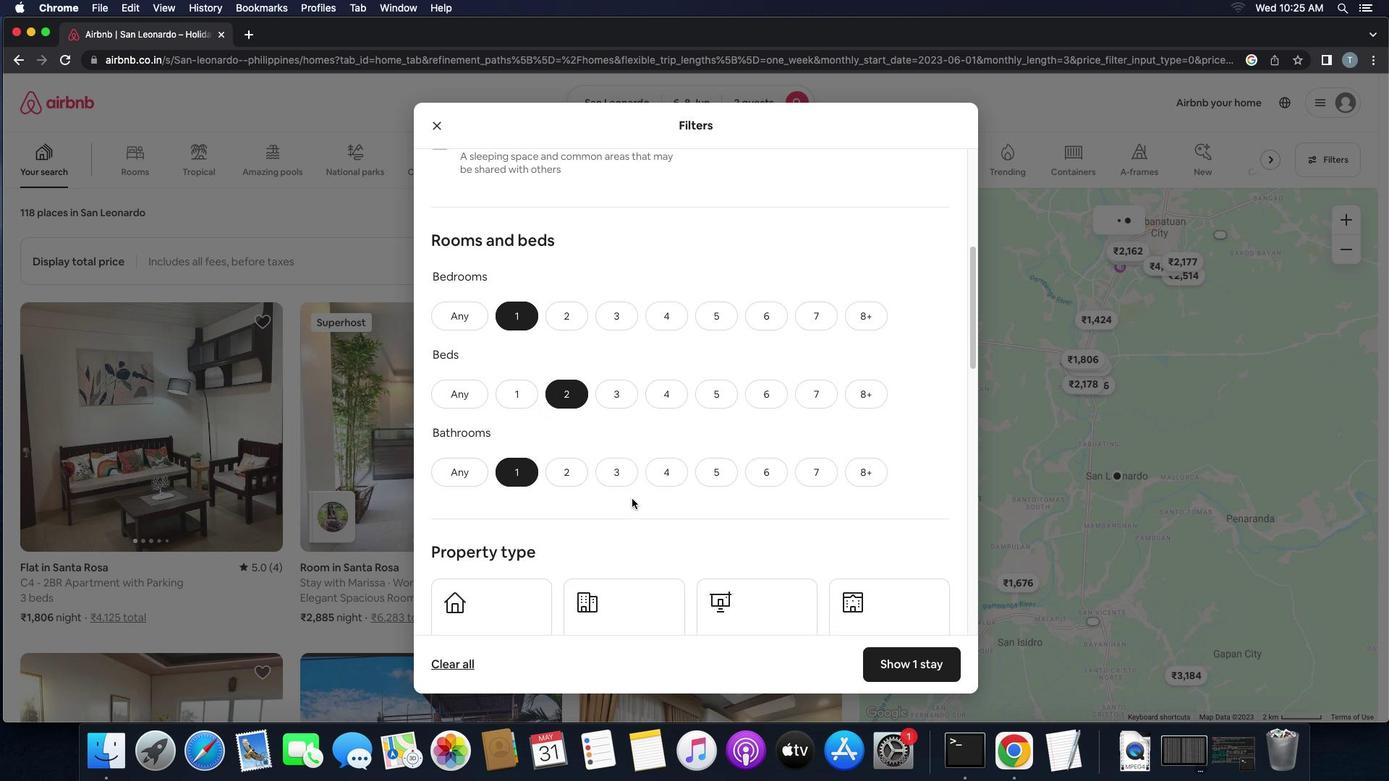 
Action: Mouse scrolled (631, 498) with delta (0, 0)
Screenshot: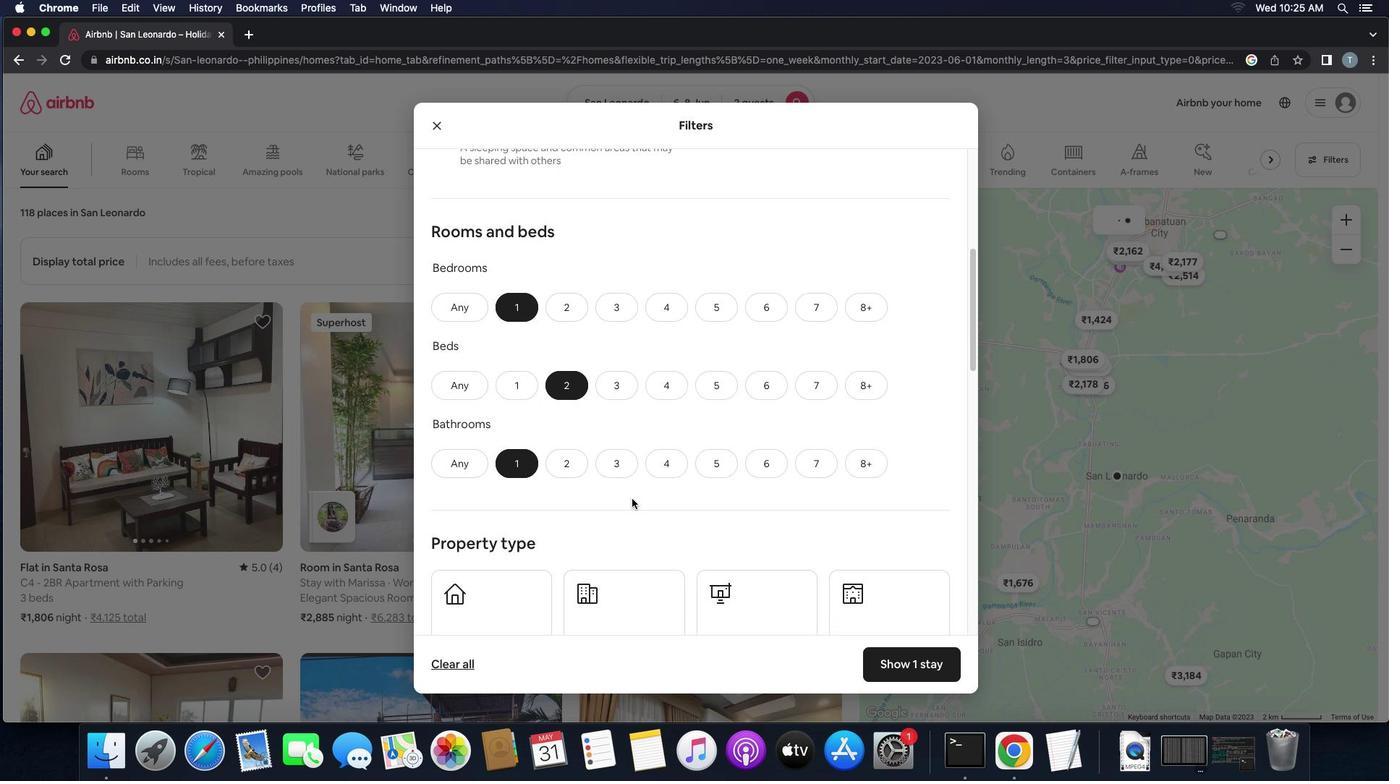 
Action: Mouse scrolled (631, 498) with delta (0, 0)
Screenshot: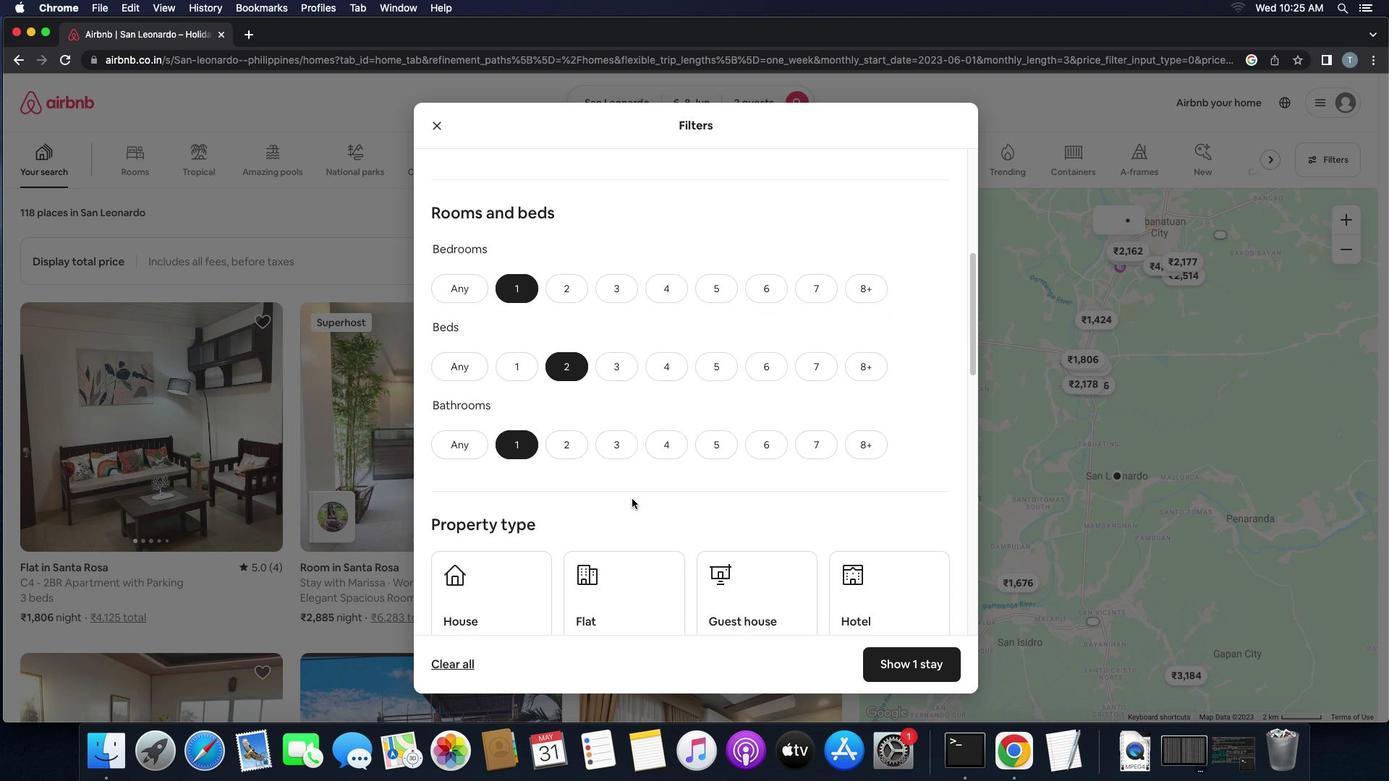
Action: Mouse scrolled (631, 498) with delta (0, 0)
Screenshot: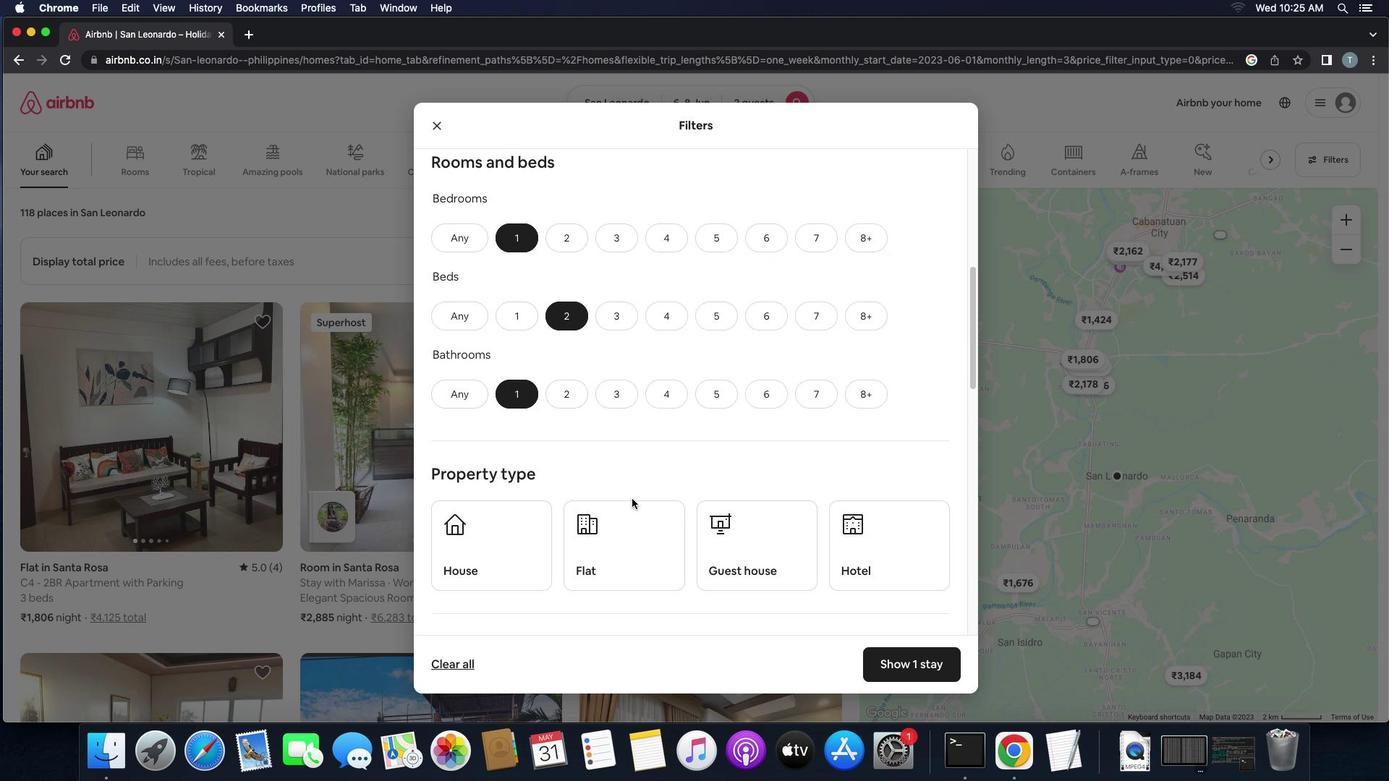 
Action: Mouse scrolled (631, 498) with delta (0, 0)
Screenshot: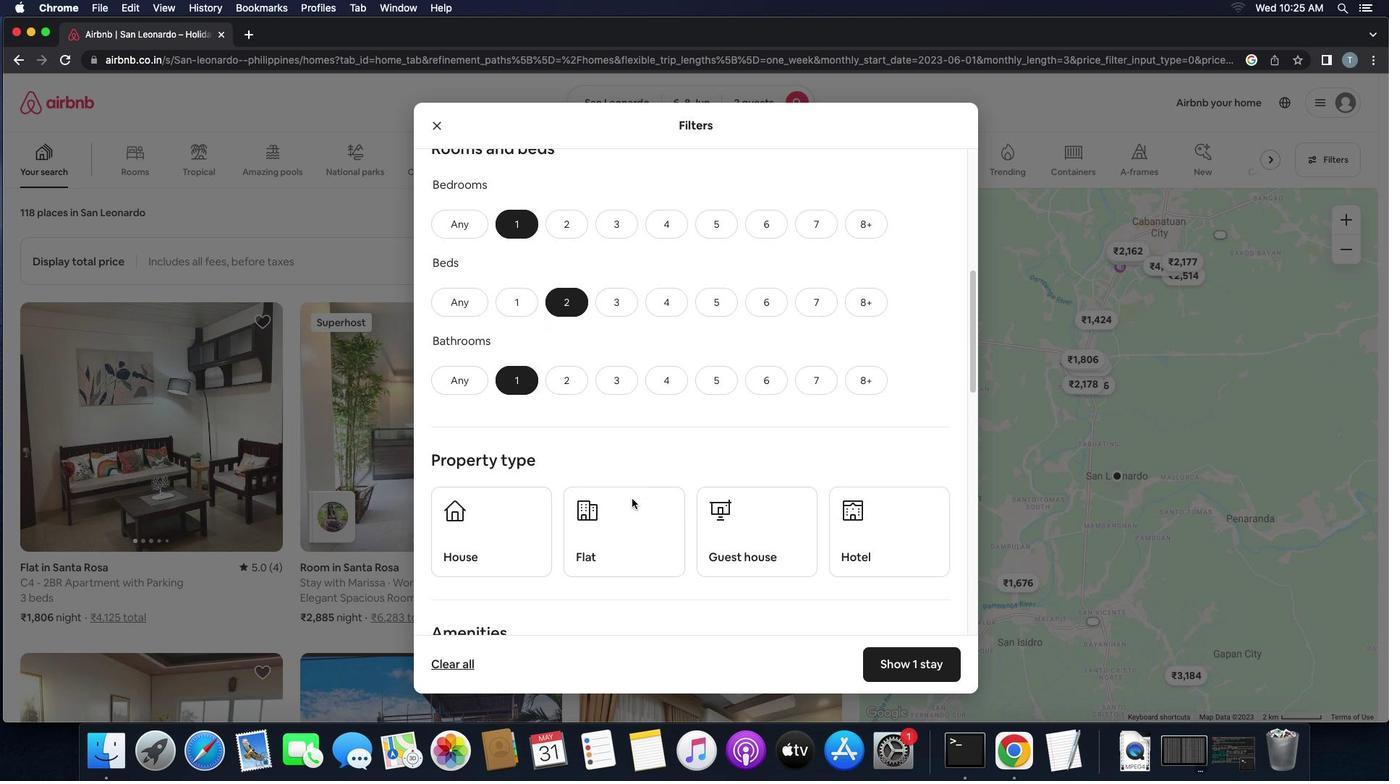 
Action: Mouse scrolled (631, 498) with delta (0, 0)
Screenshot: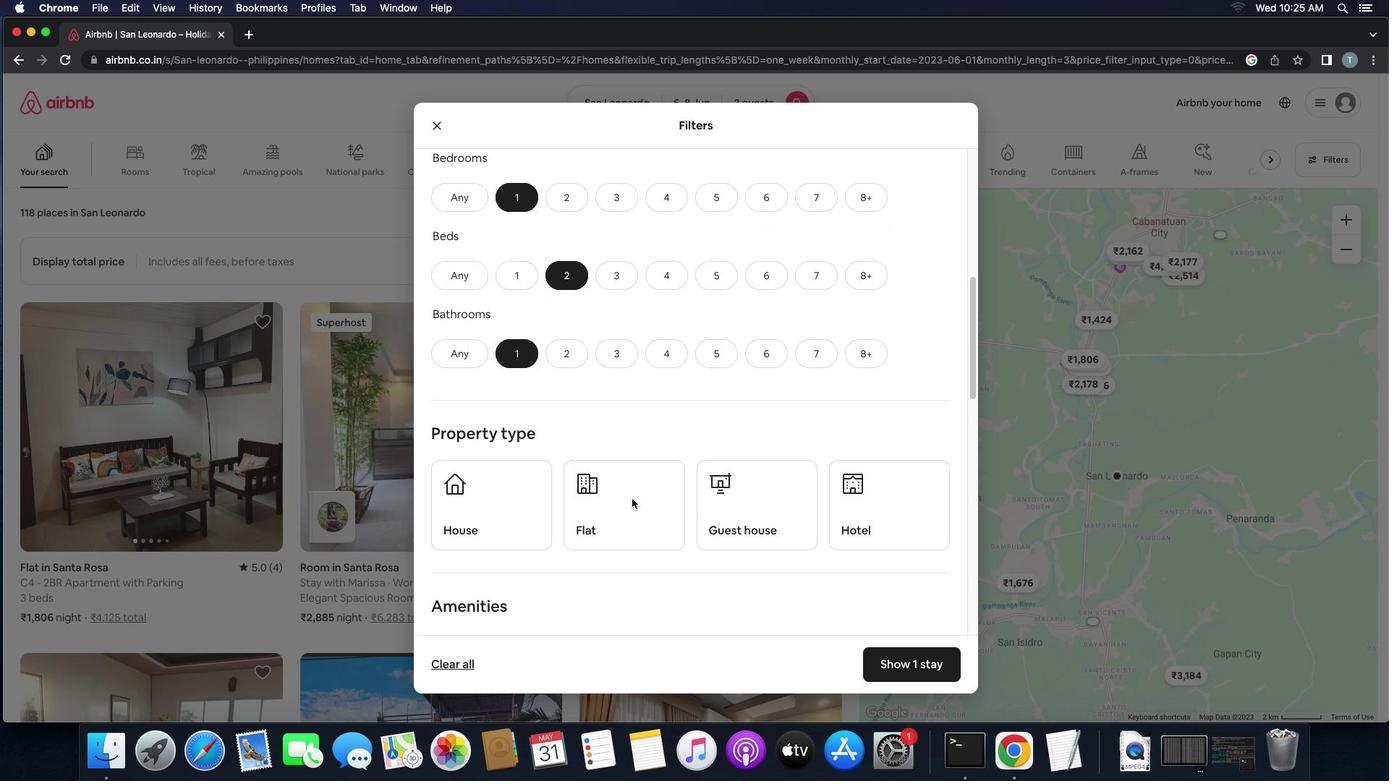 
Action: Mouse scrolled (631, 498) with delta (0, 0)
Screenshot: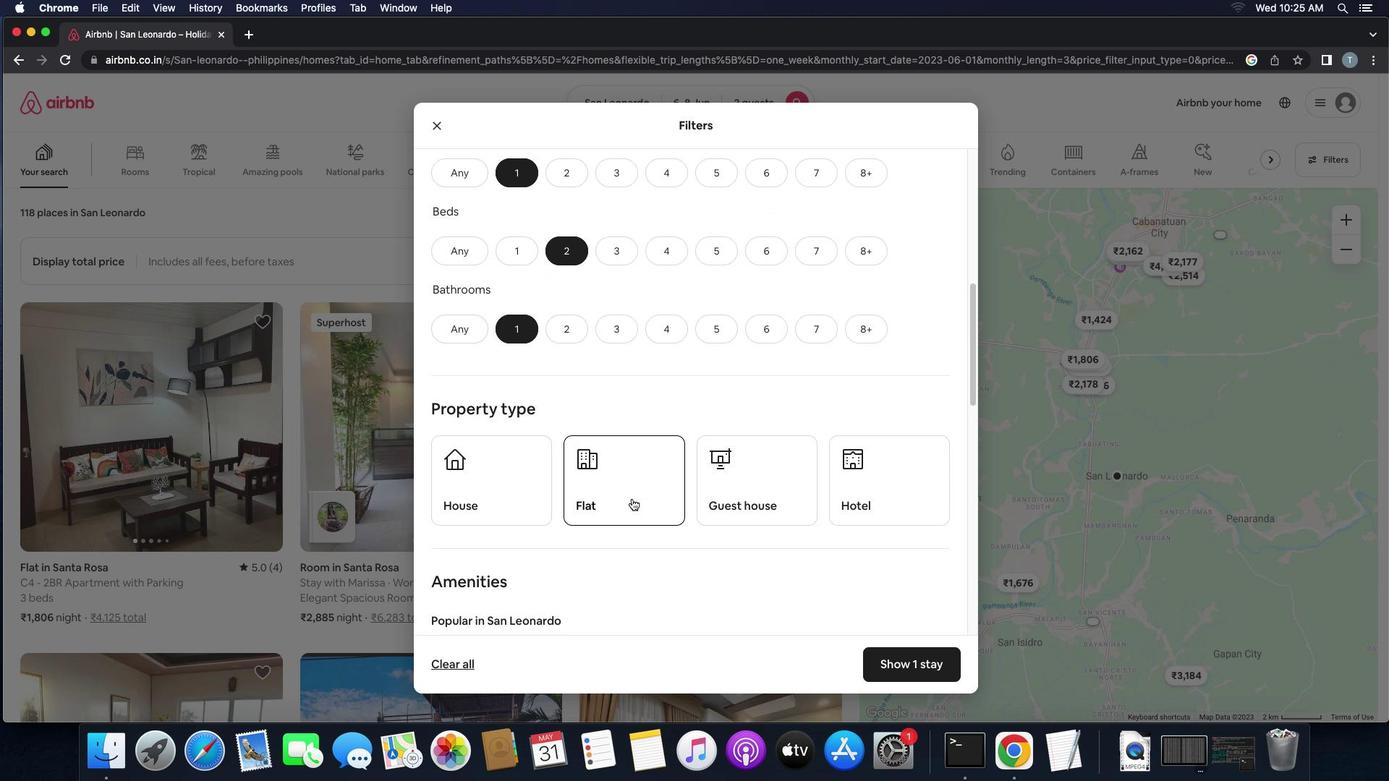 
Action: Mouse scrolled (631, 498) with delta (0, 0)
Screenshot: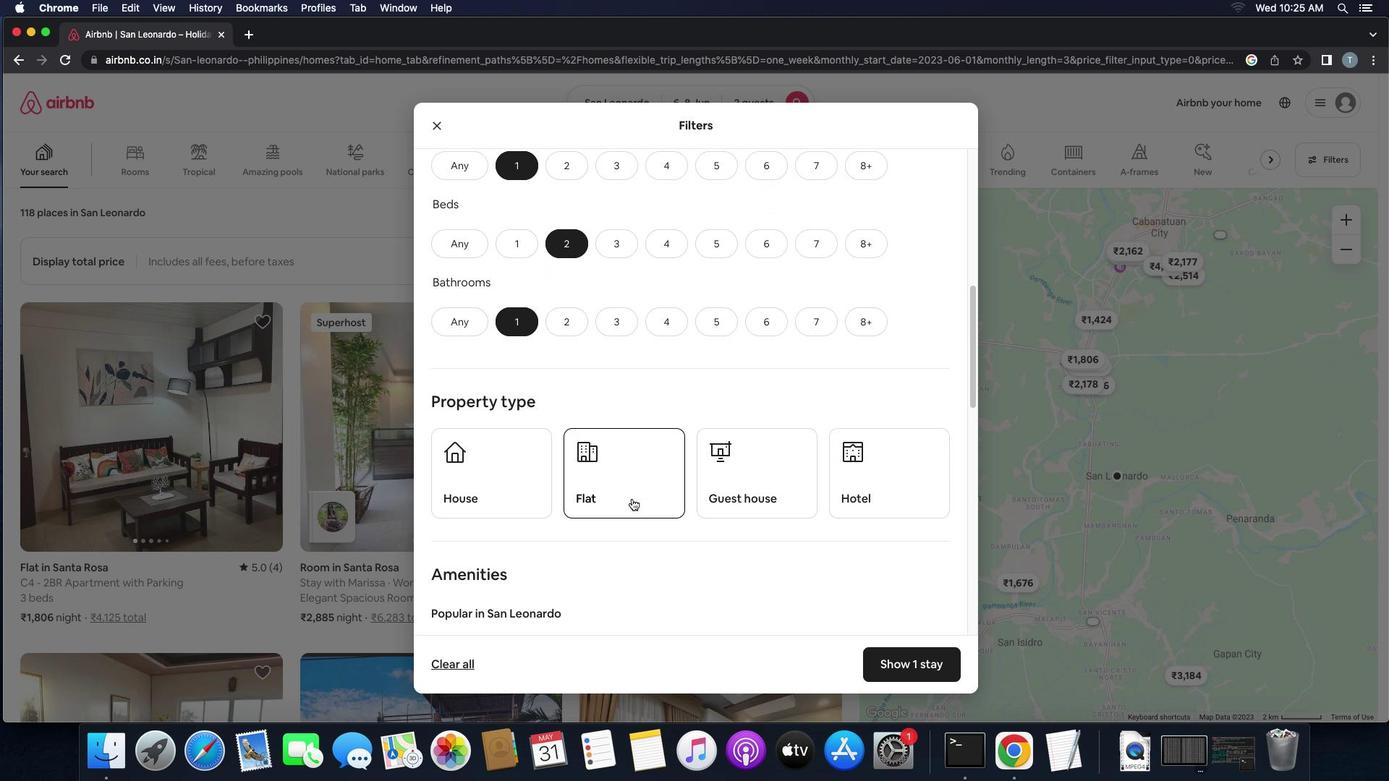 
Action: Mouse scrolled (631, 498) with delta (0, 0)
Screenshot: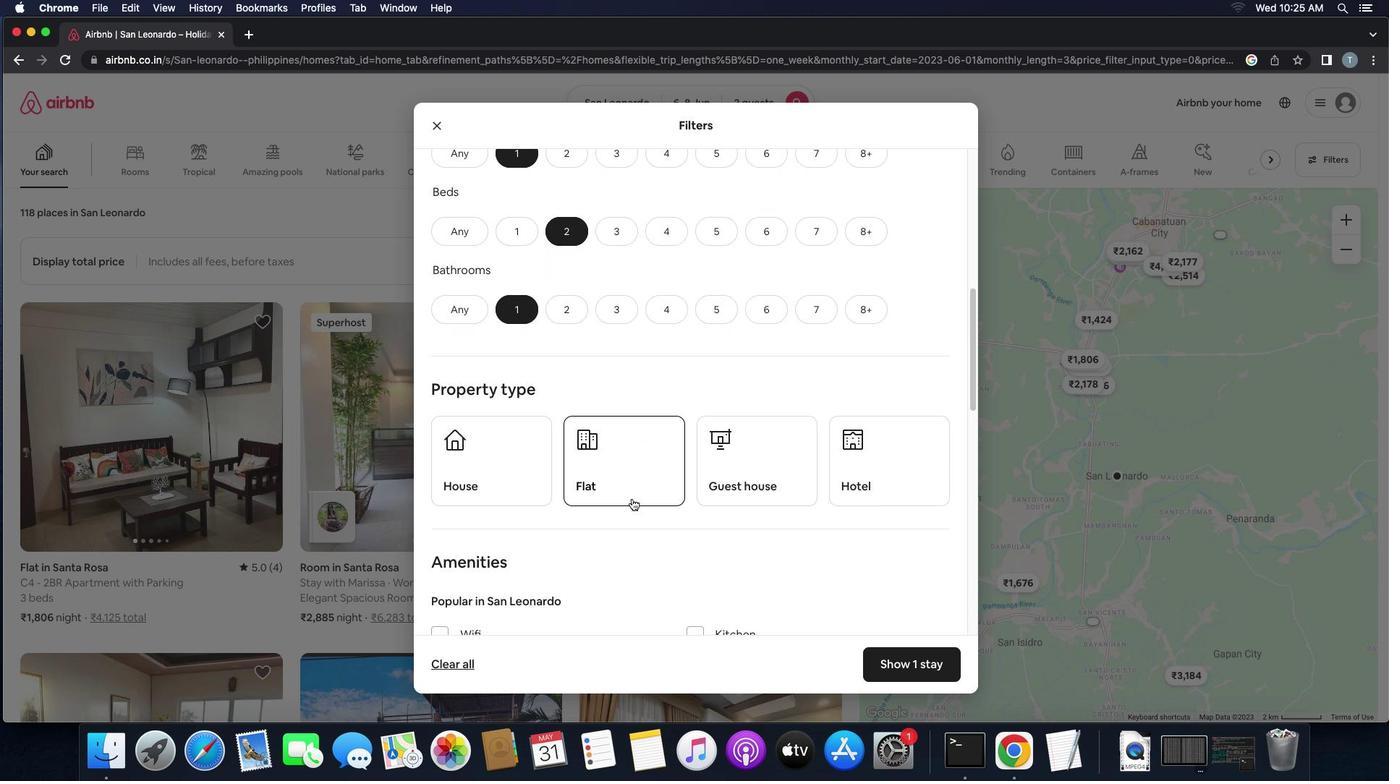 
Action: Mouse scrolled (631, 498) with delta (0, 0)
Screenshot: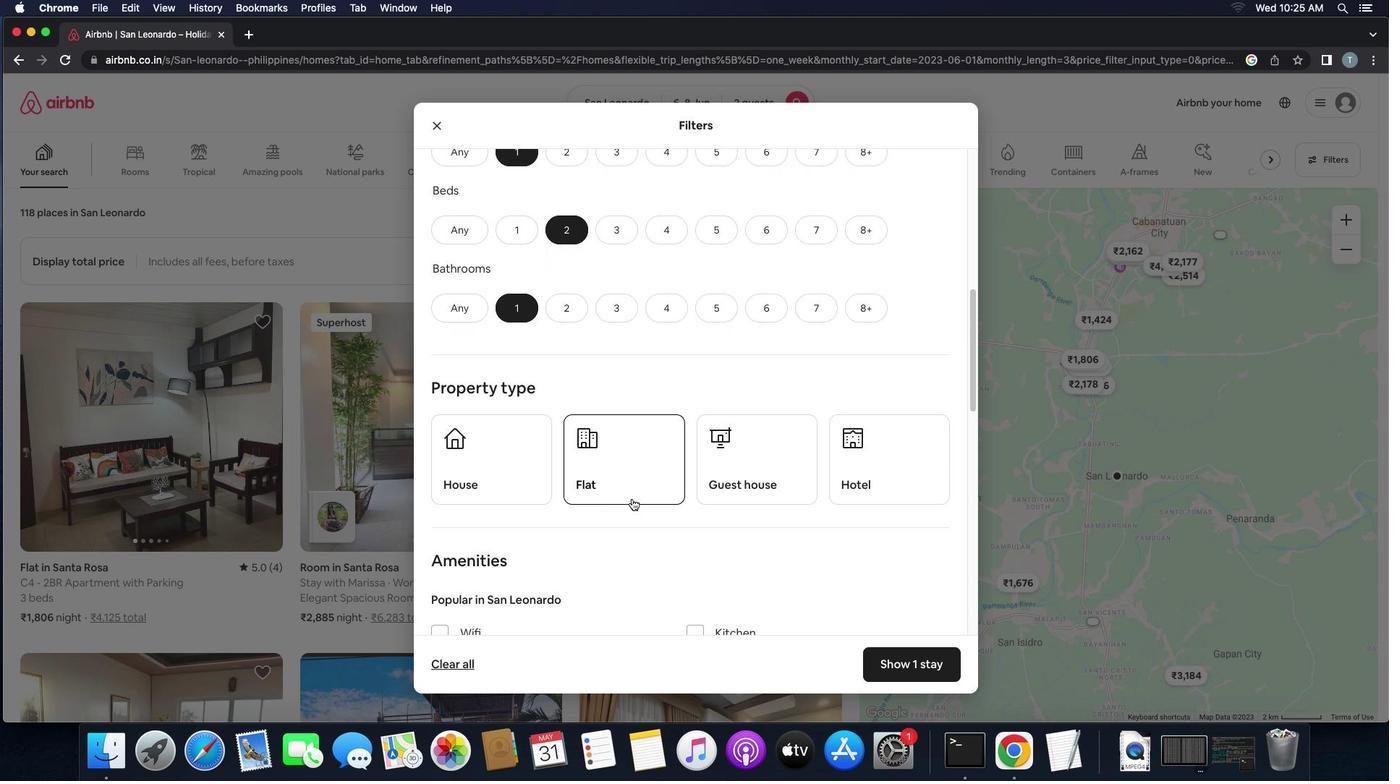 
Action: Mouse scrolled (631, 498) with delta (0, 0)
Screenshot: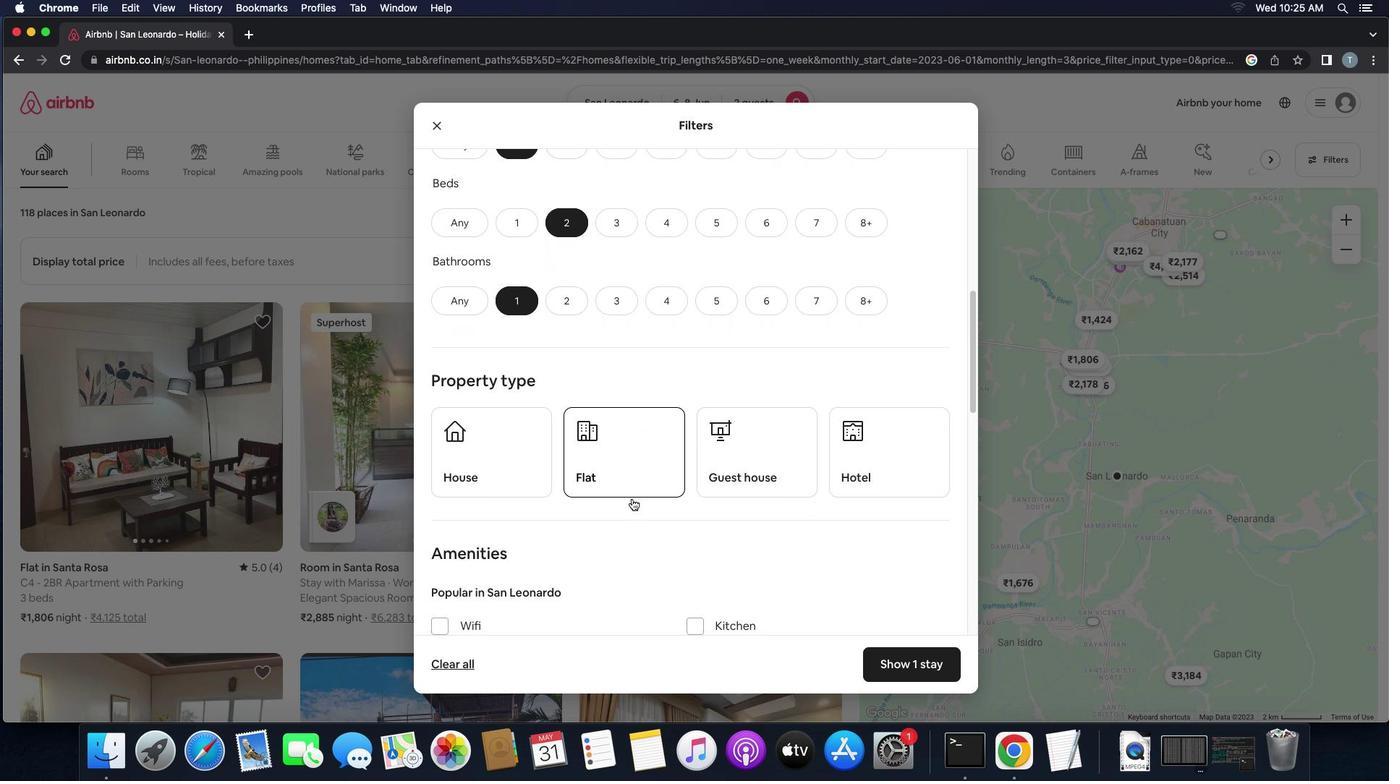 
Action: Mouse moved to (534, 474)
Screenshot: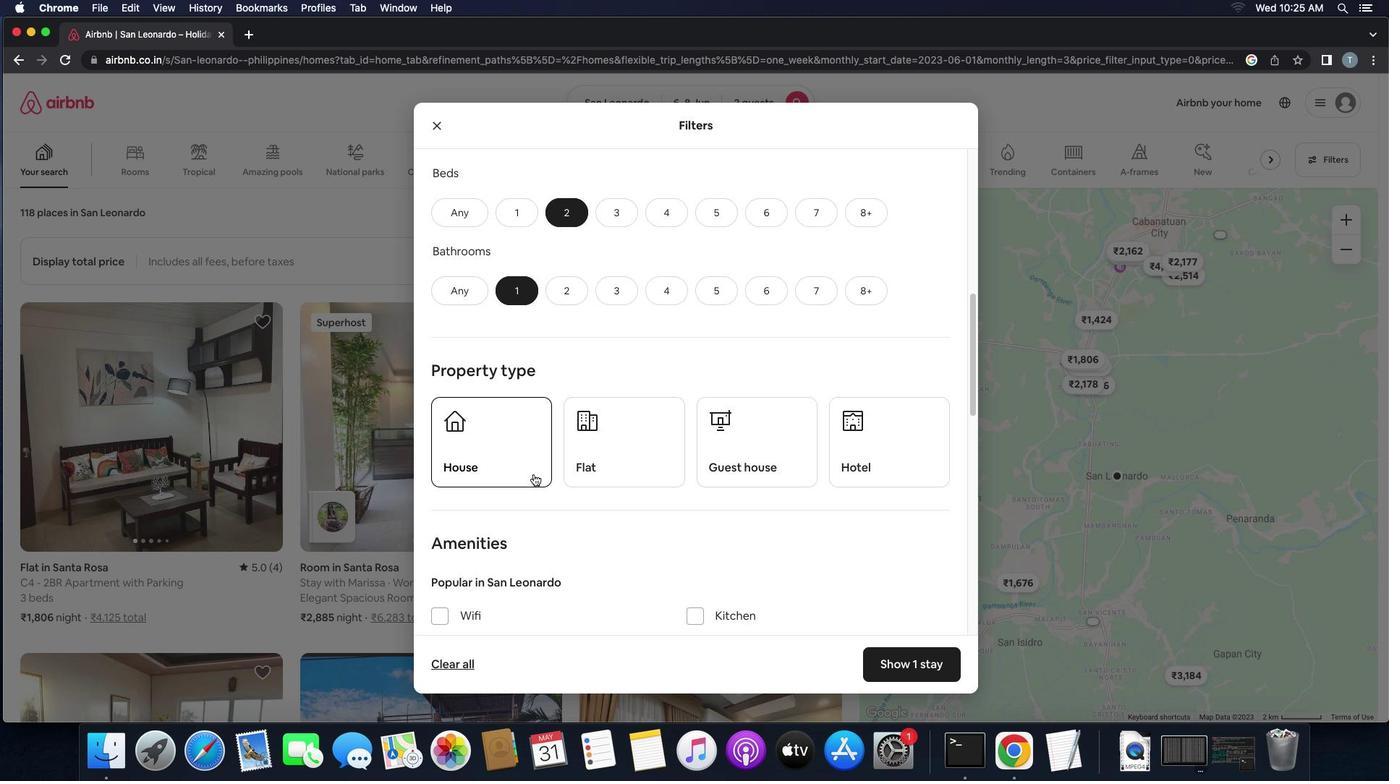 
Action: Mouse pressed left at (534, 474)
Screenshot: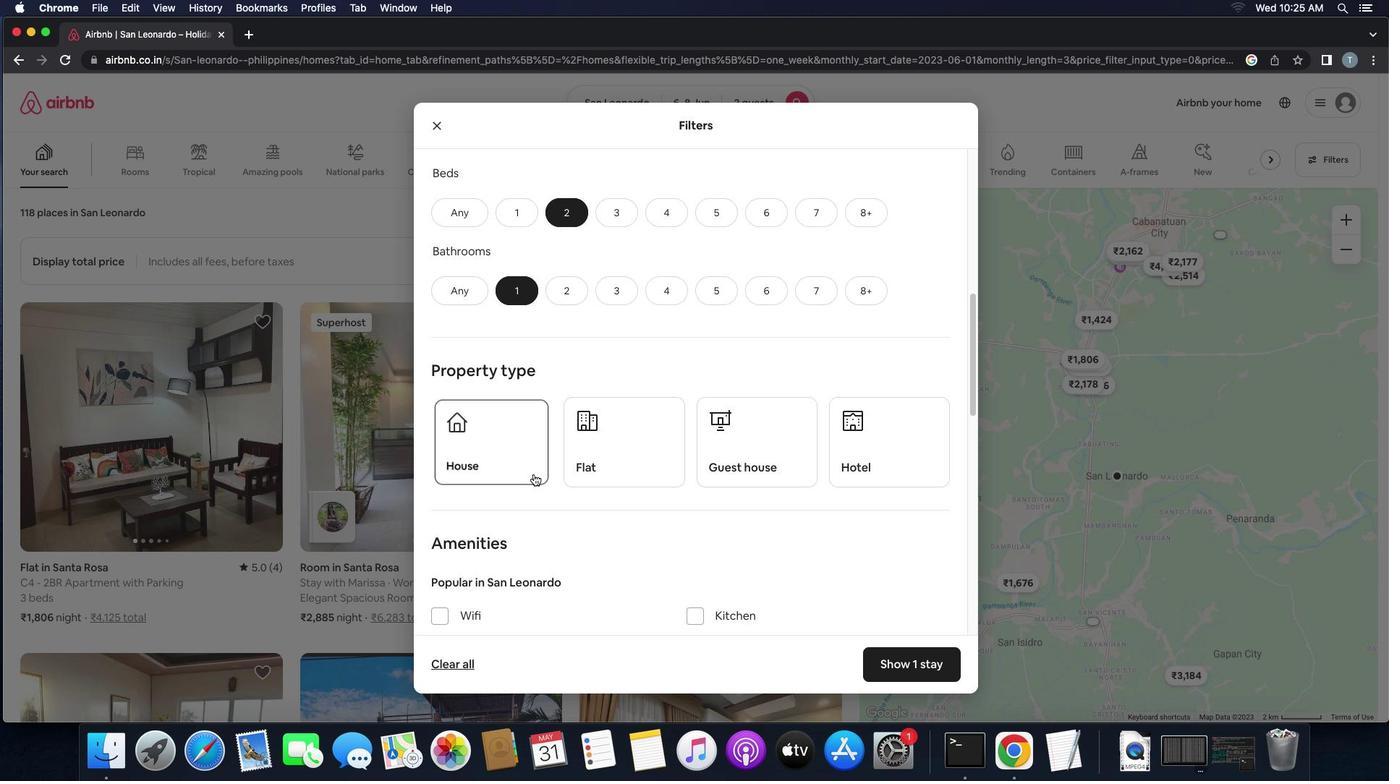
Action: Mouse moved to (604, 469)
Screenshot: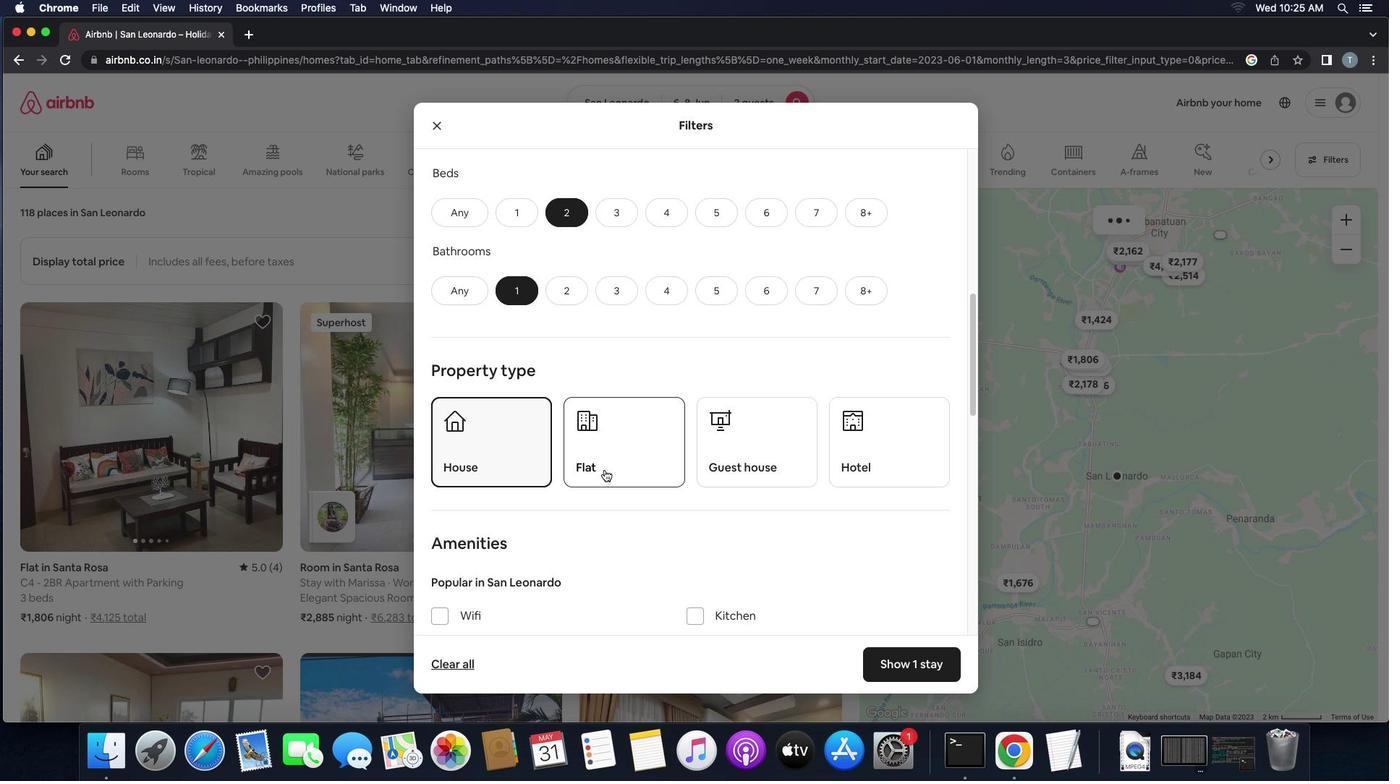 
Action: Mouse pressed left at (604, 469)
Screenshot: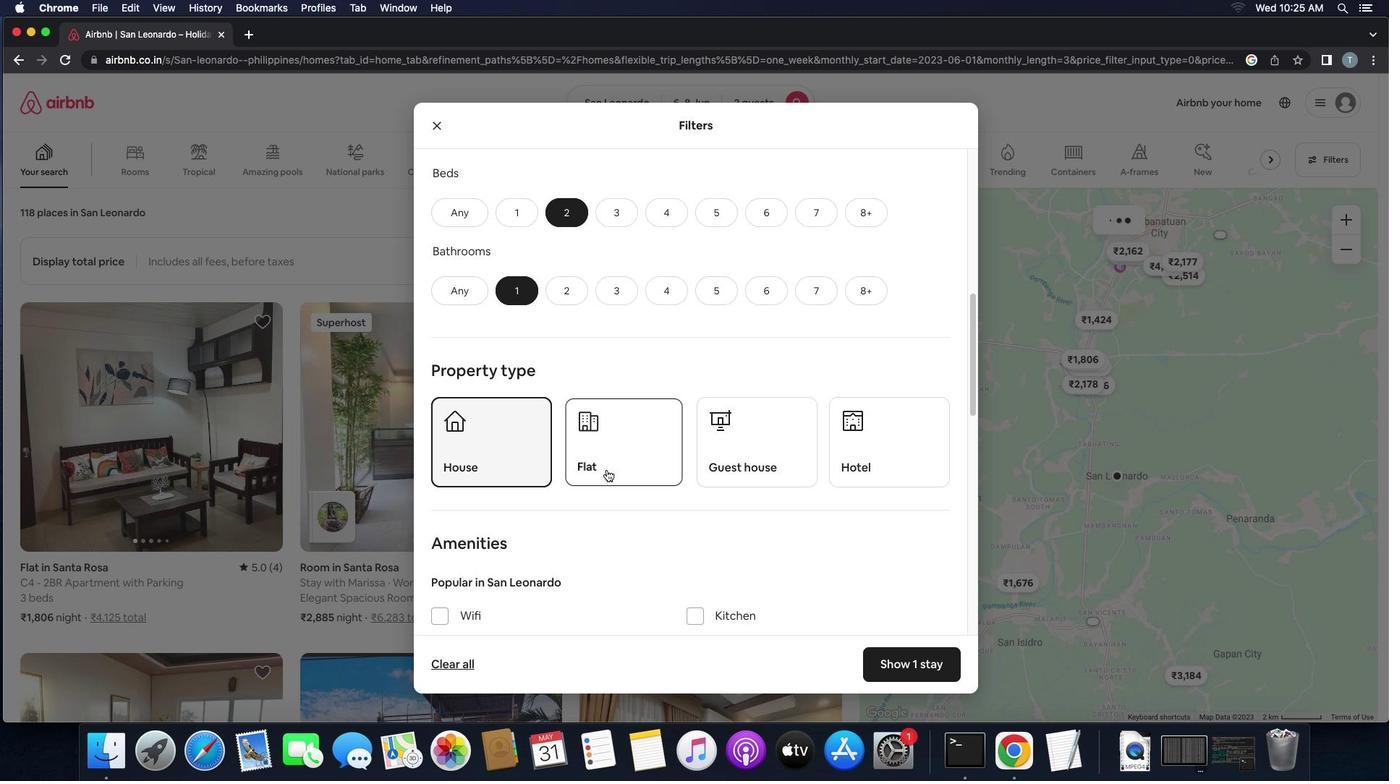 
Action: Mouse moved to (752, 469)
Screenshot: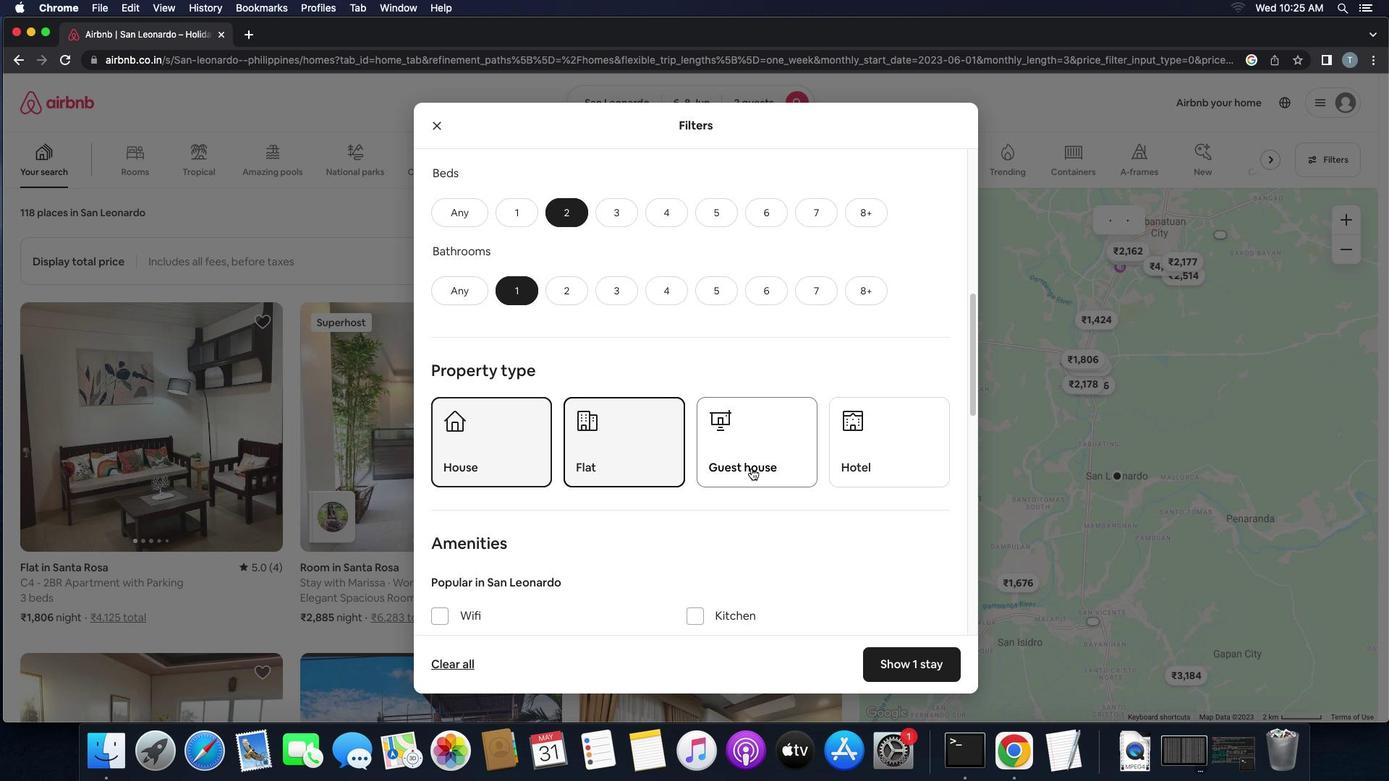 
Action: Mouse pressed left at (752, 469)
Screenshot: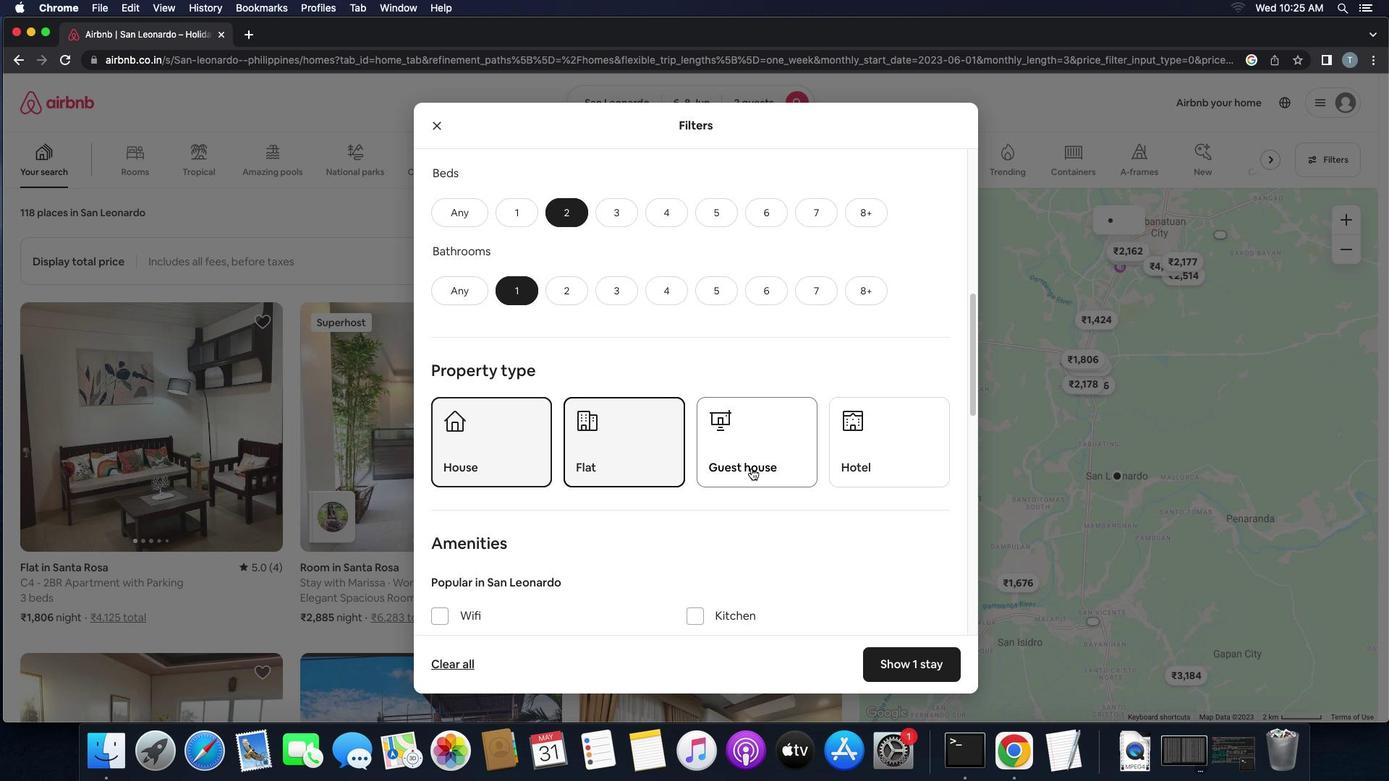 
Action: Mouse moved to (749, 495)
Screenshot: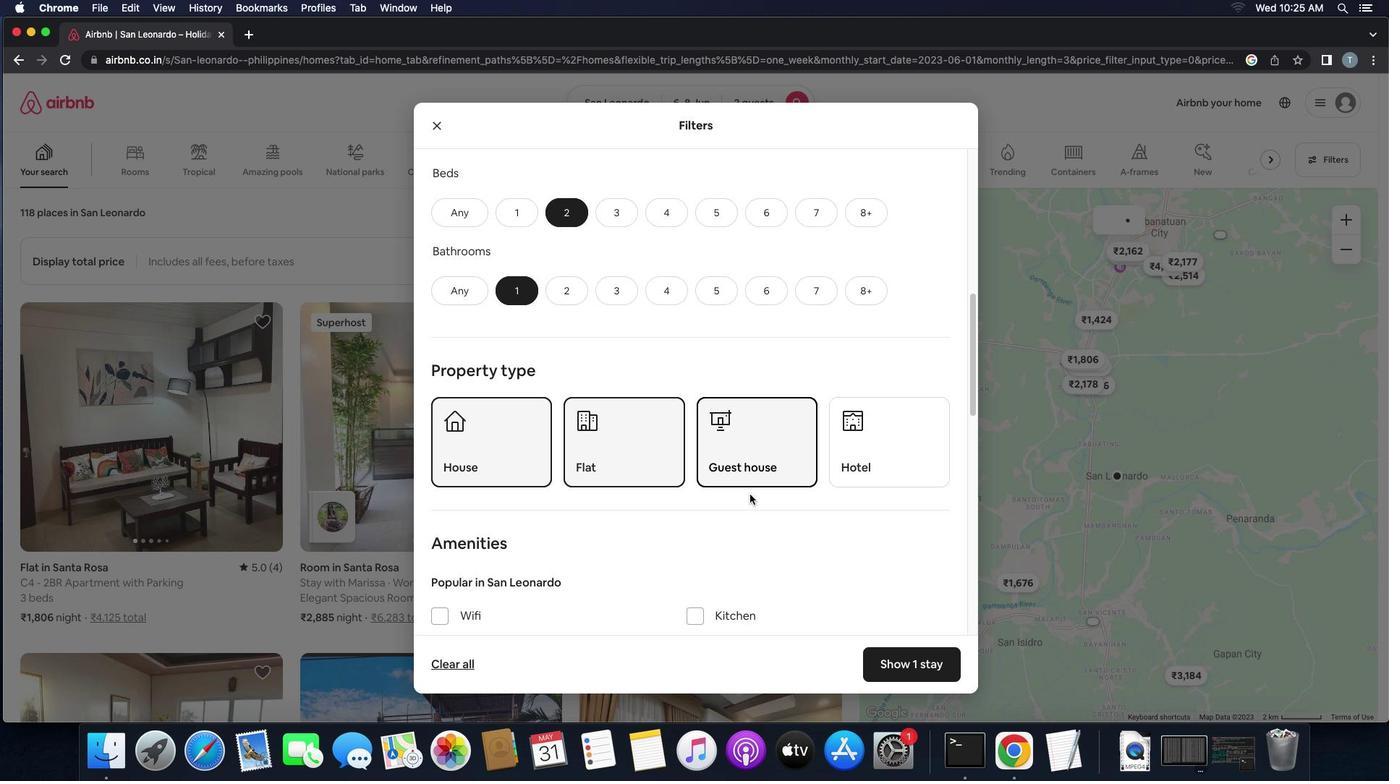 
Action: Mouse scrolled (749, 495) with delta (0, 0)
Screenshot: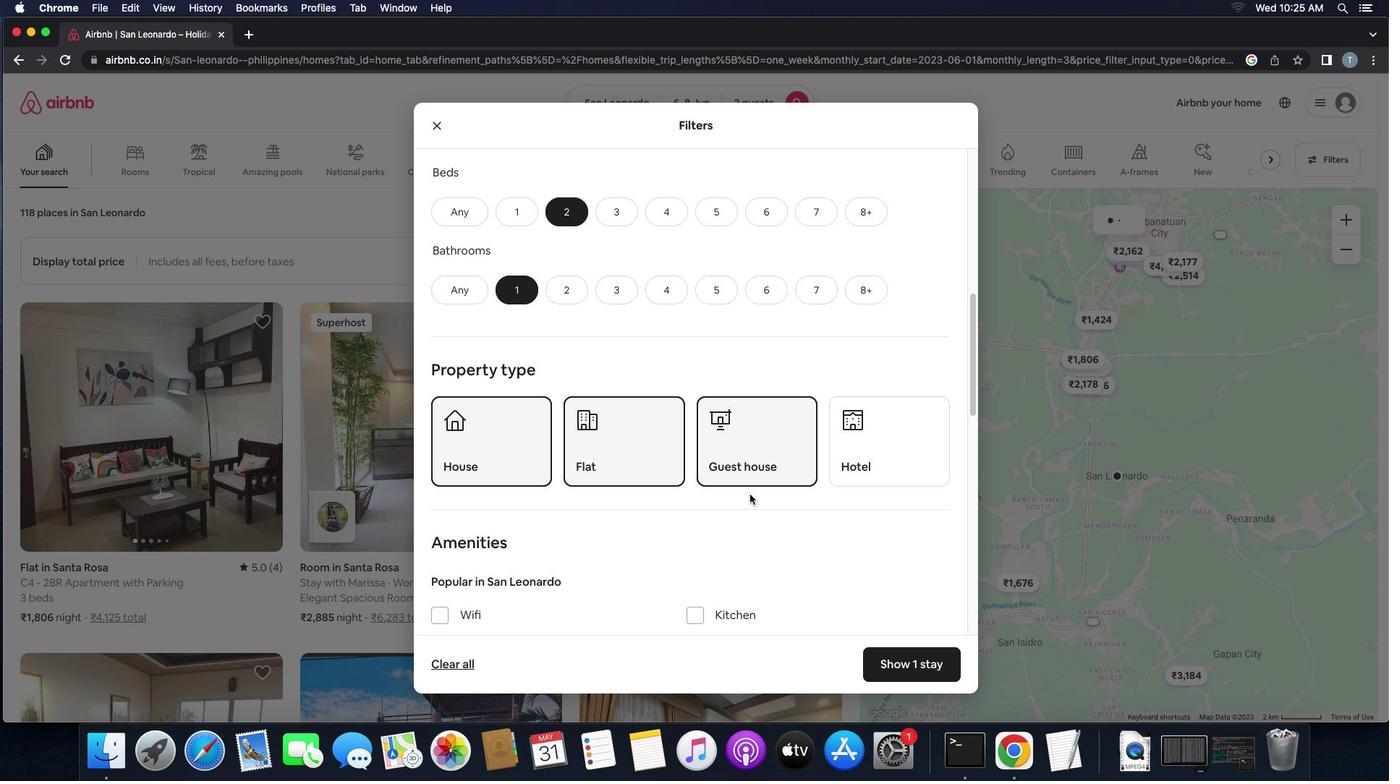 
Action: Mouse scrolled (749, 495) with delta (0, 0)
Screenshot: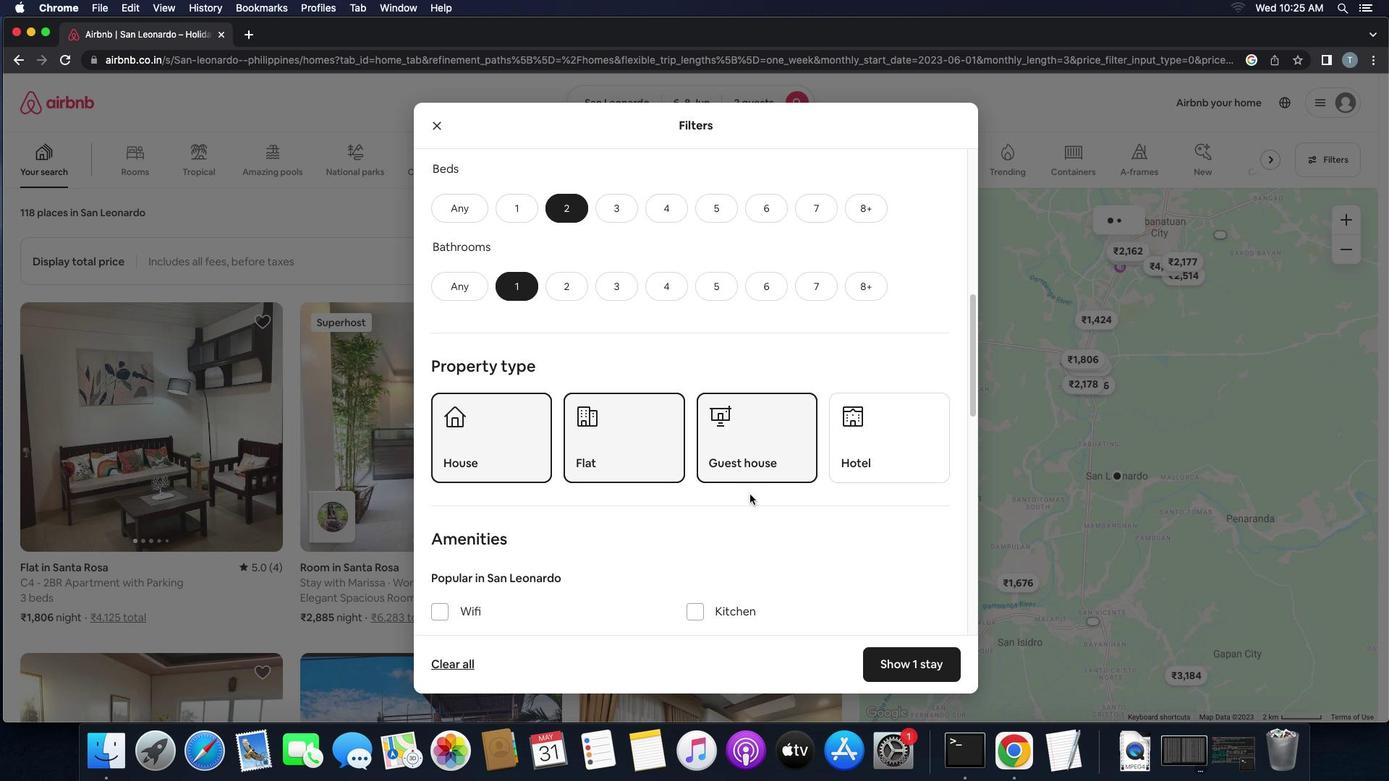 
Action: Mouse scrolled (749, 495) with delta (0, 0)
Screenshot: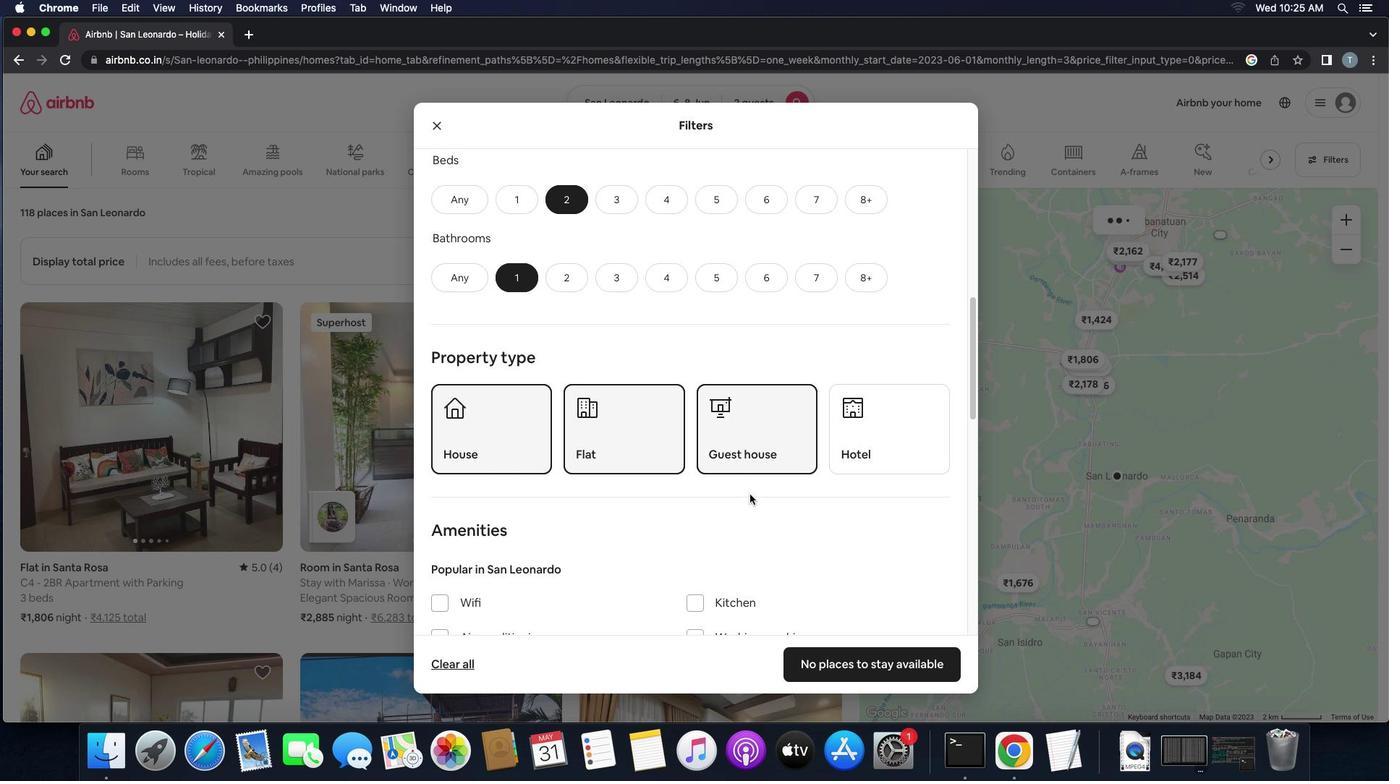
Action: Mouse scrolled (749, 495) with delta (0, 0)
Screenshot: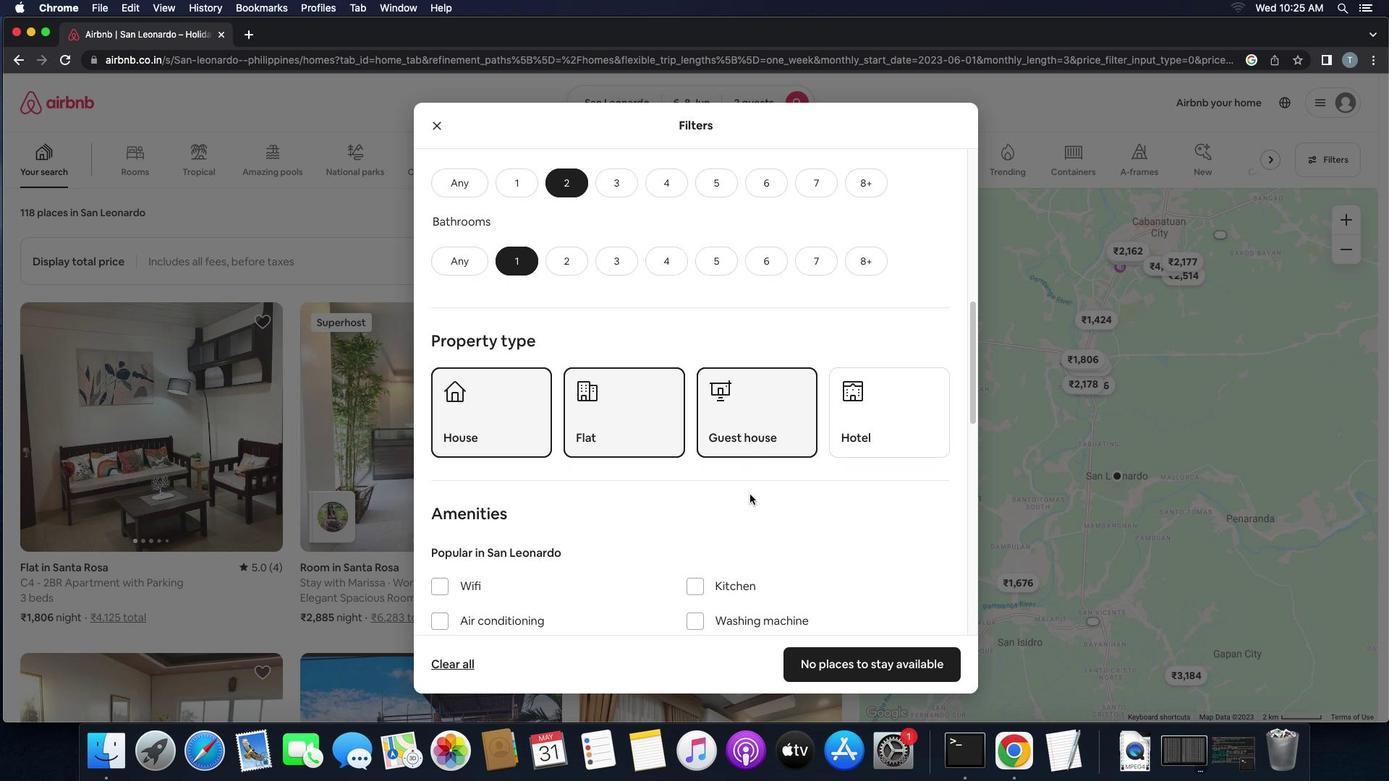 
Action: Mouse scrolled (749, 495) with delta (0, 0)
Screenshot: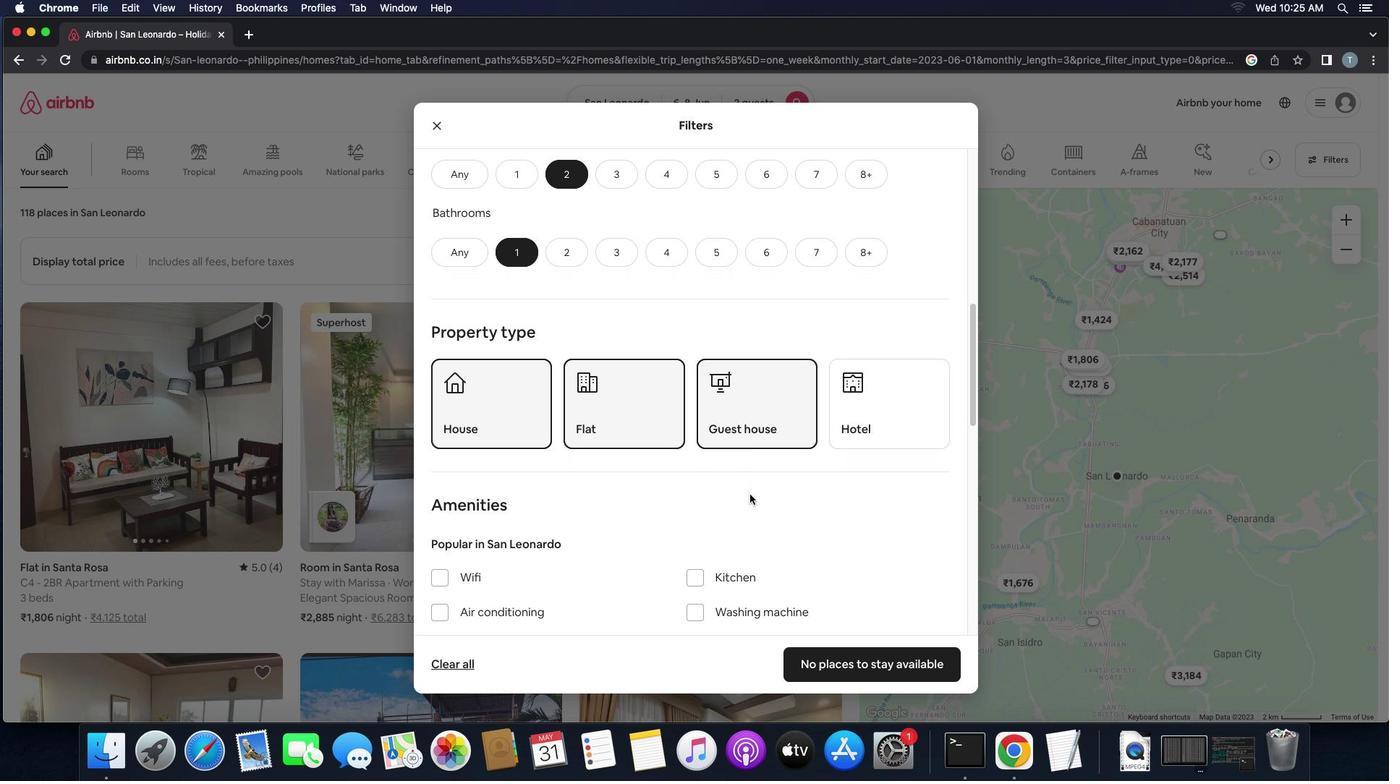 
Action: Mouse scrolled (749, 495) with delta (0, 0)
Screenshot: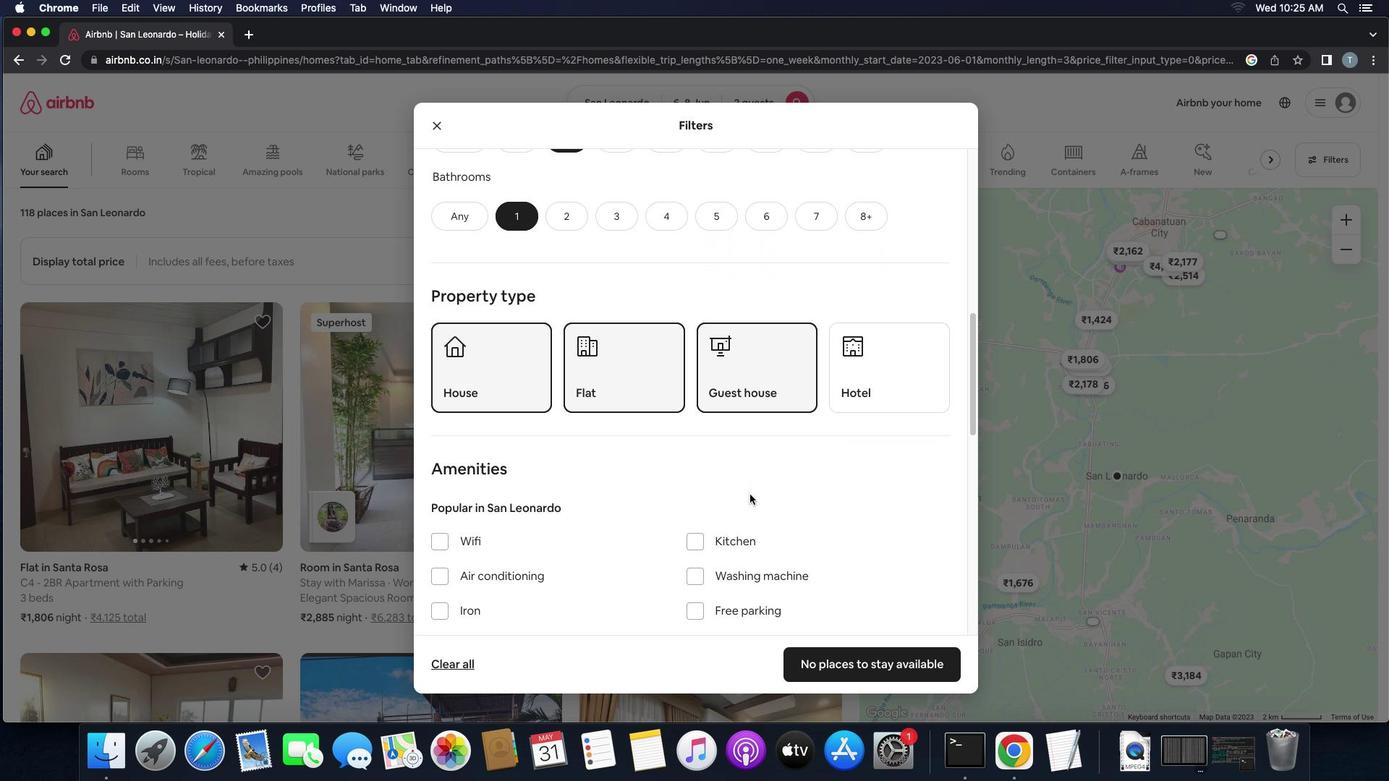 
Action: Mouse scrolled (749, 495) with delta (0, 0)
Screenshot: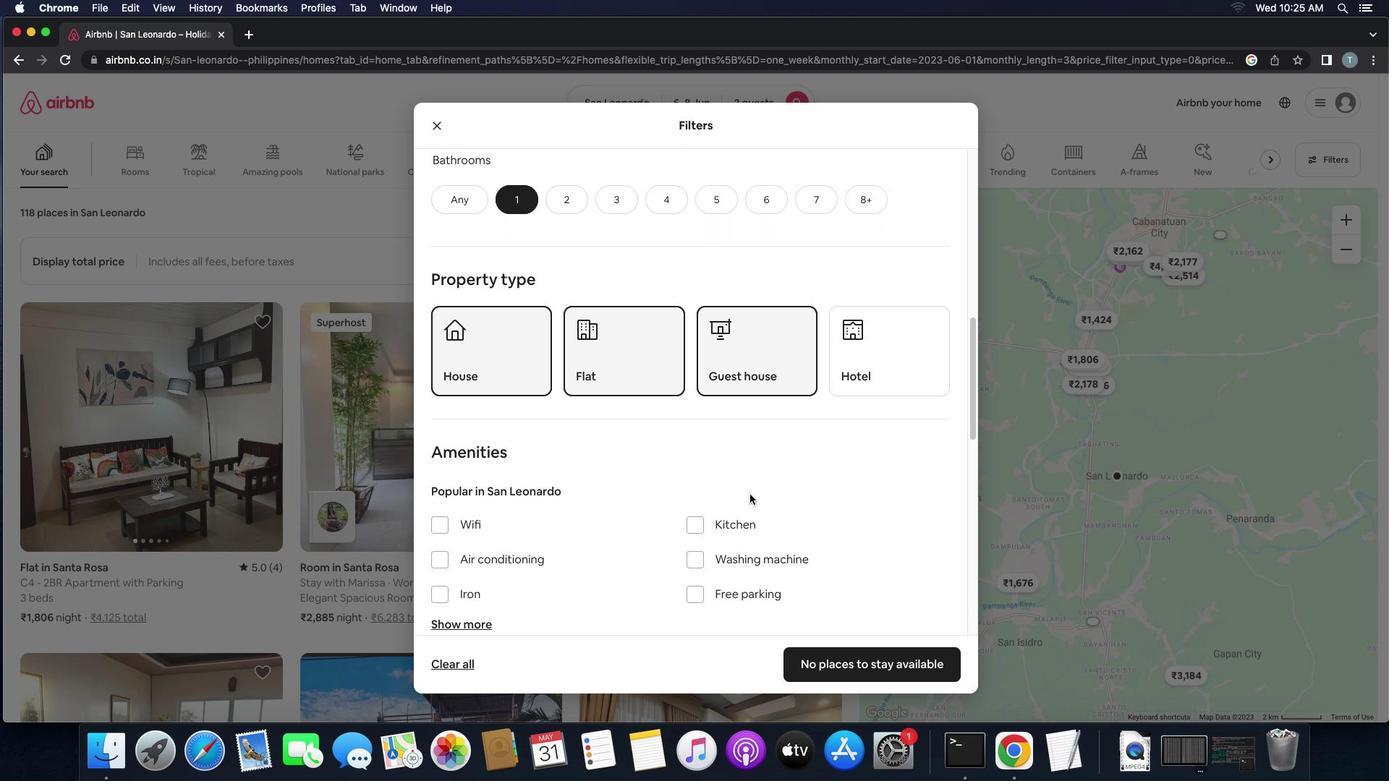 
Action: Mouse scrolled (749, 495) with delta (0, -2)
Screenshot: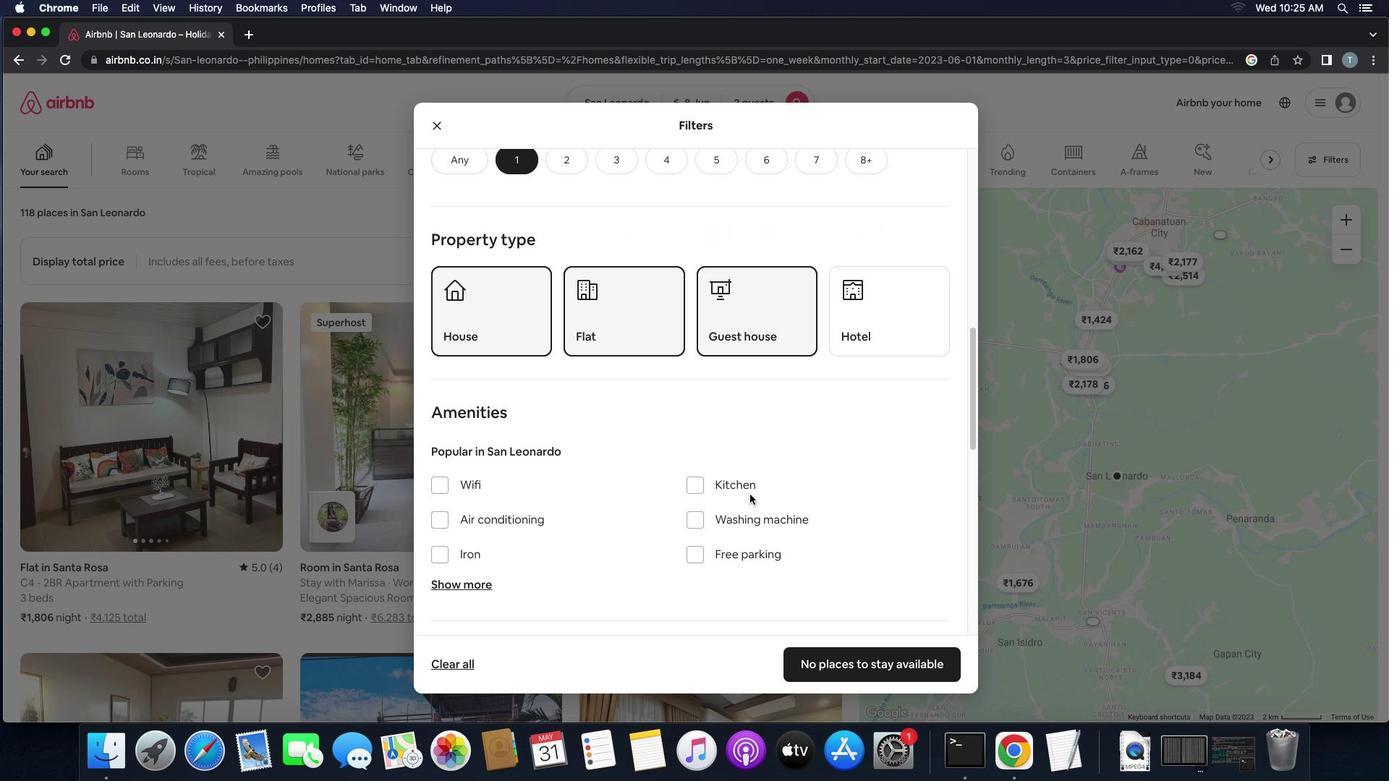 
Action: Mouse scrolled (749, 495) with delta (0, 0)
Screenshot: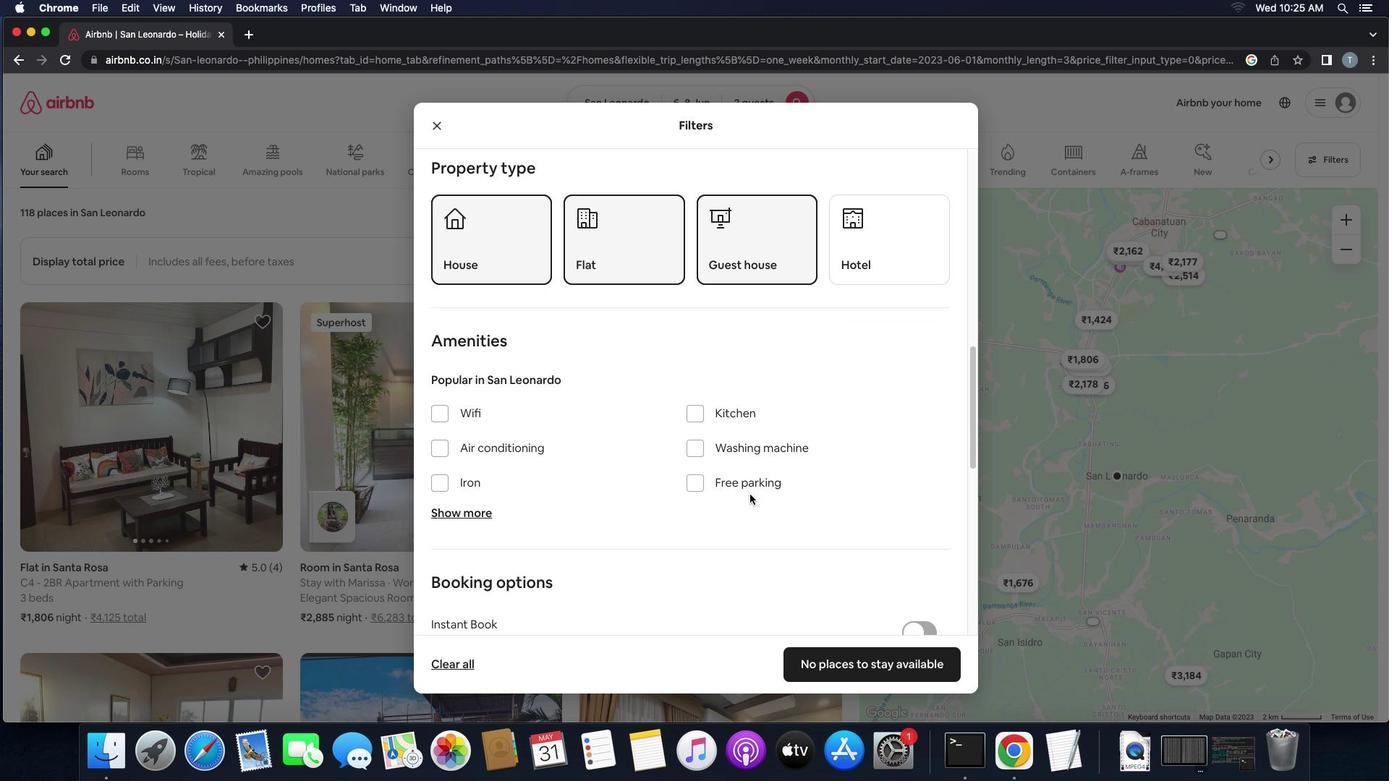 
Action: Mouse scrolled (749, 495) with delta (0, 0)
Screenshot: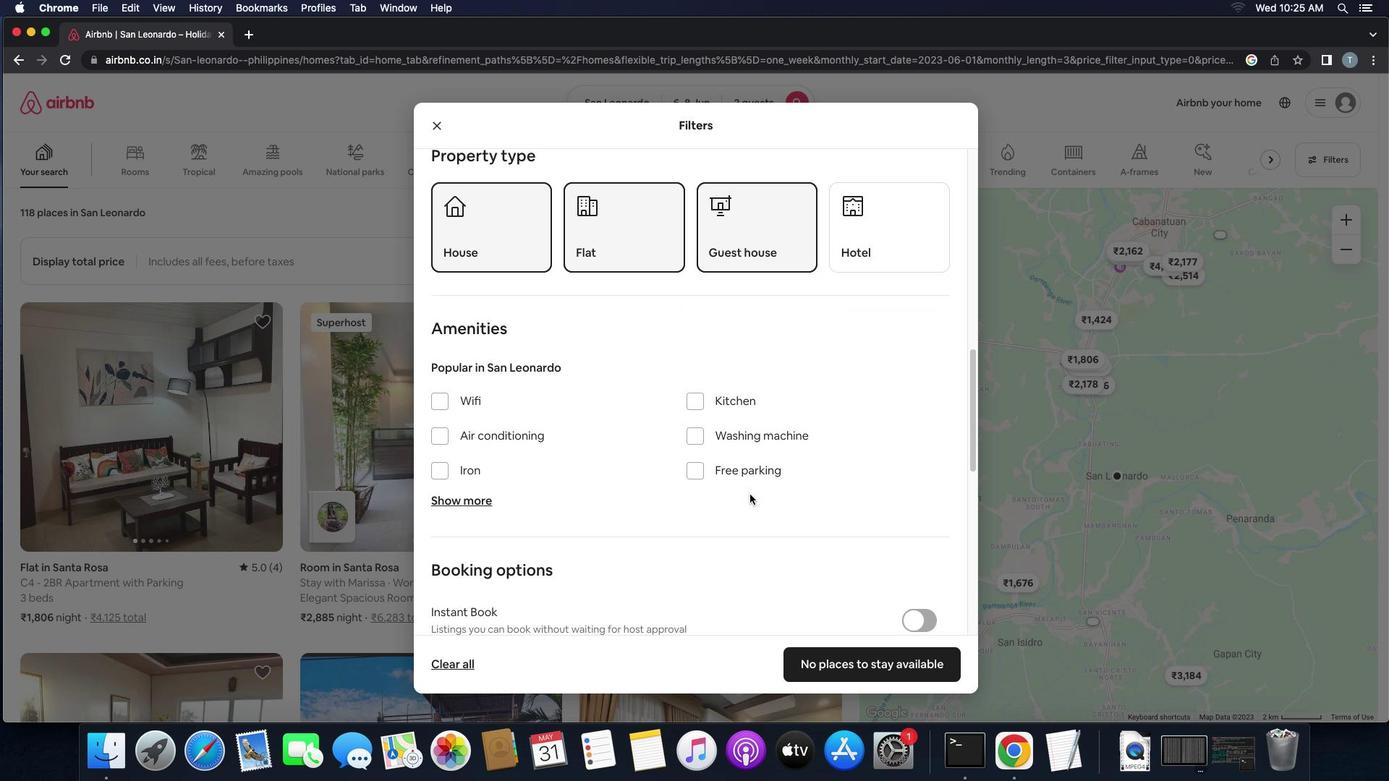 
Action: Mouse scrolled (749, 495) with delta (0, -2)
Screenshot: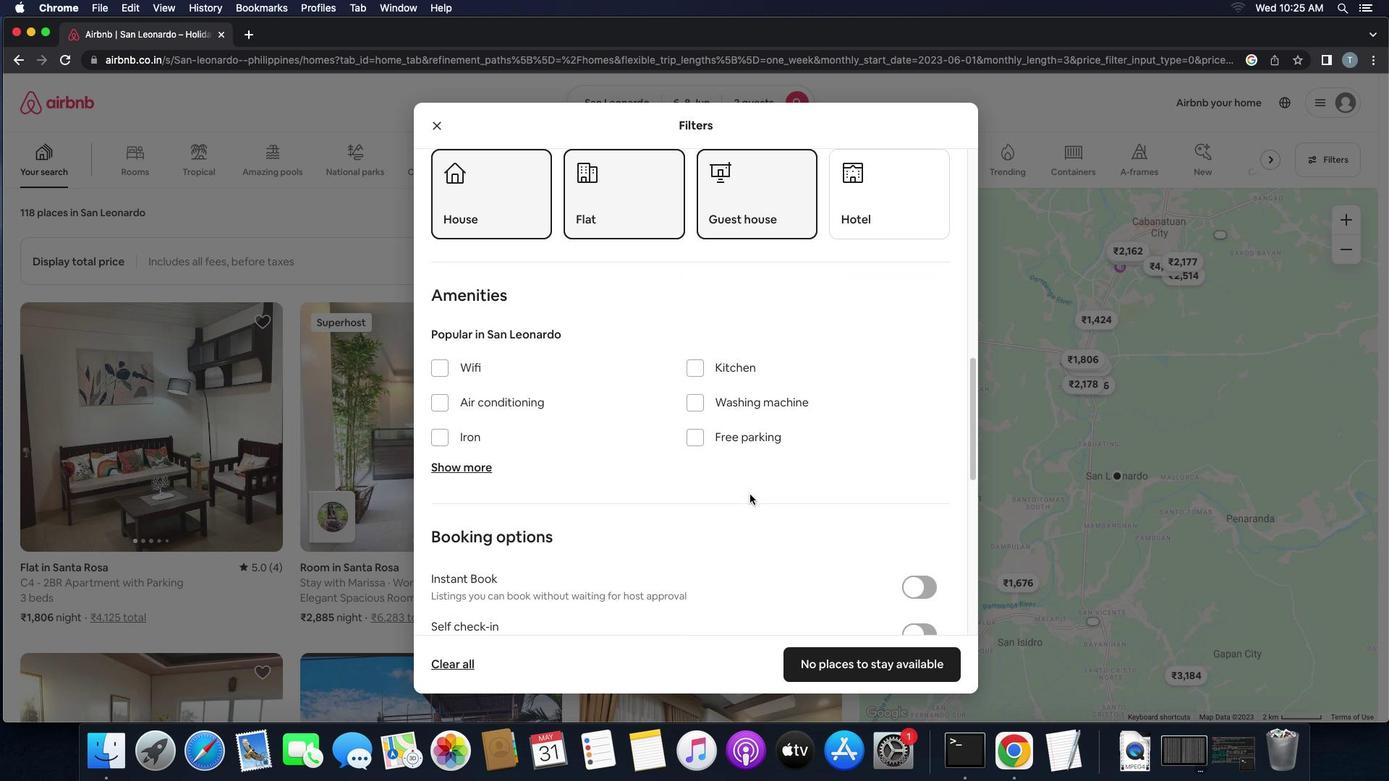
Action: Mouse scrolled (749, 495) with delta (0, 0)
Screenshot: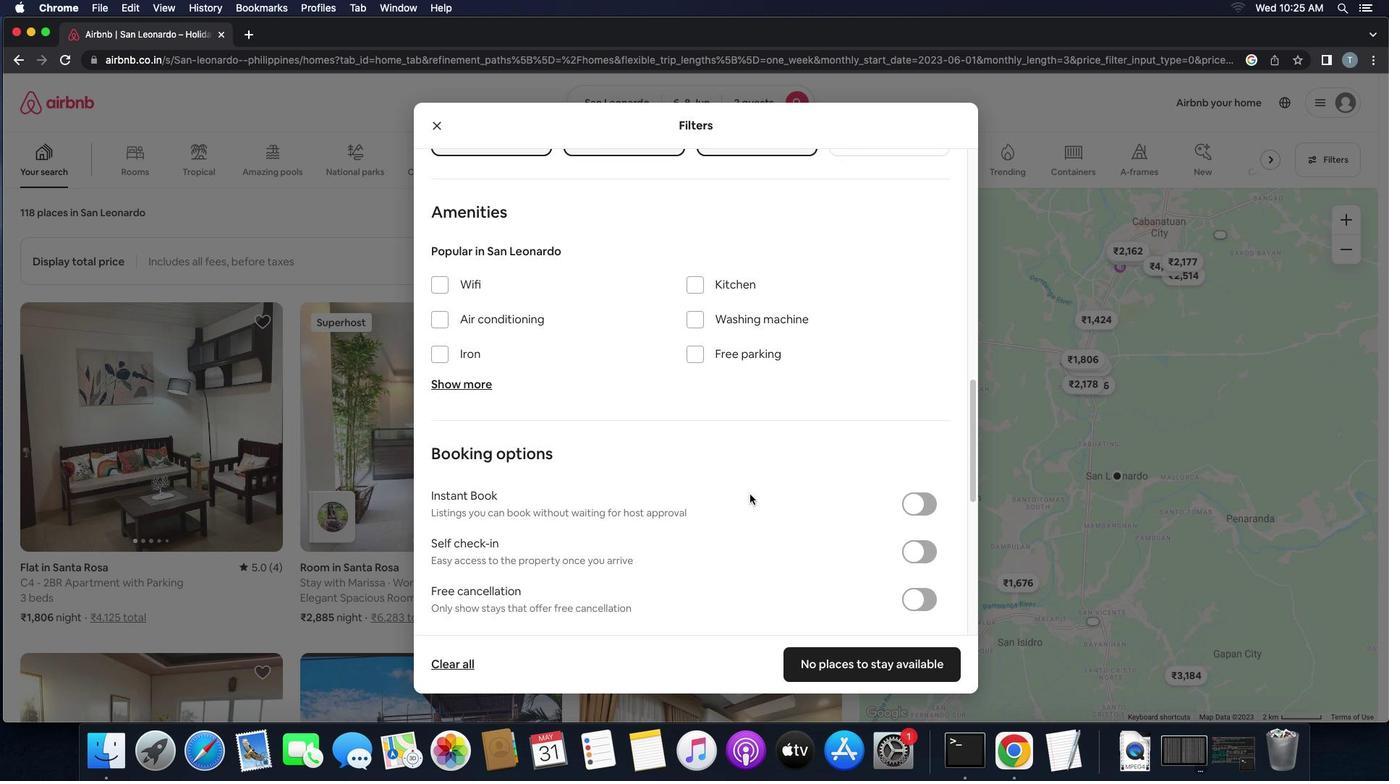
Action: Mouse scrolled (749, 495) with delta (0, 0)
Screenshot: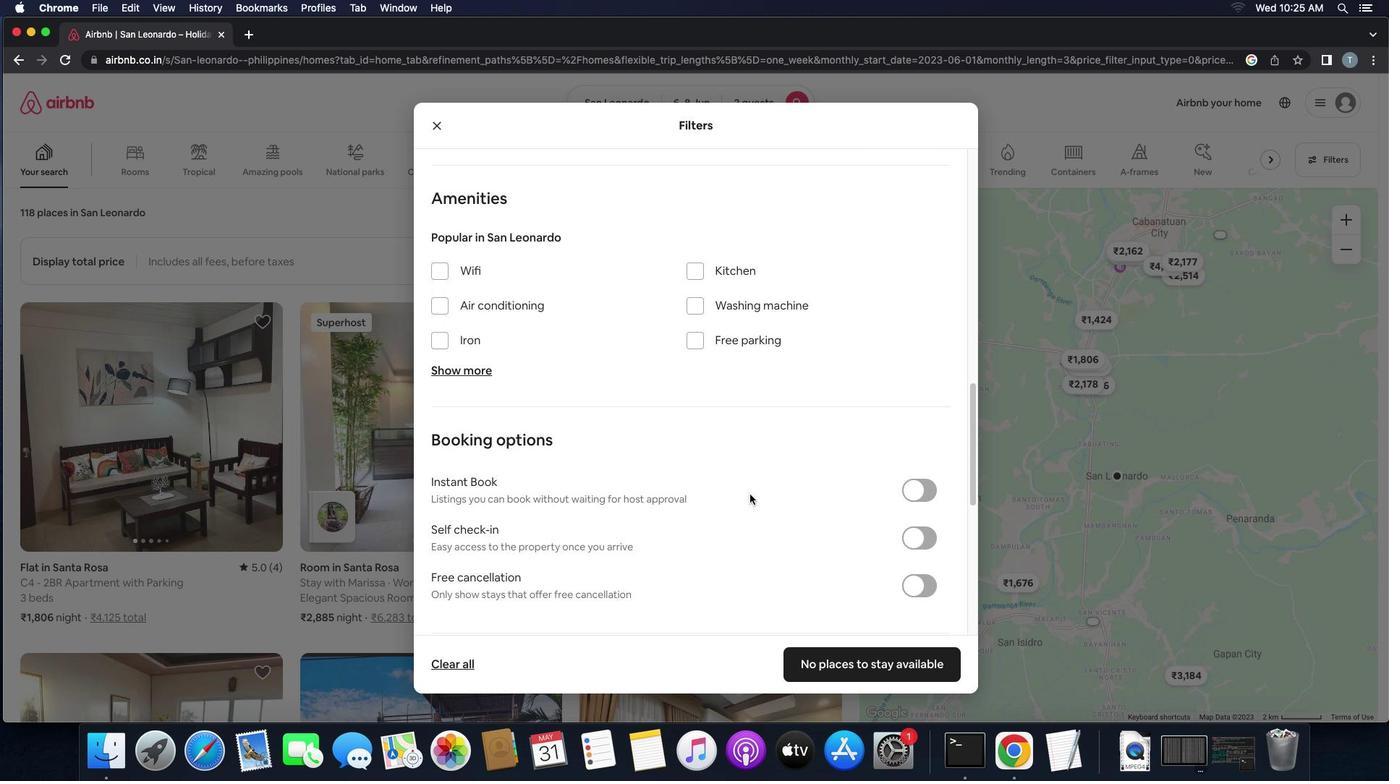 
Action: Mouse scrolled (749, 495) with delta (0, -2)
Screenshot: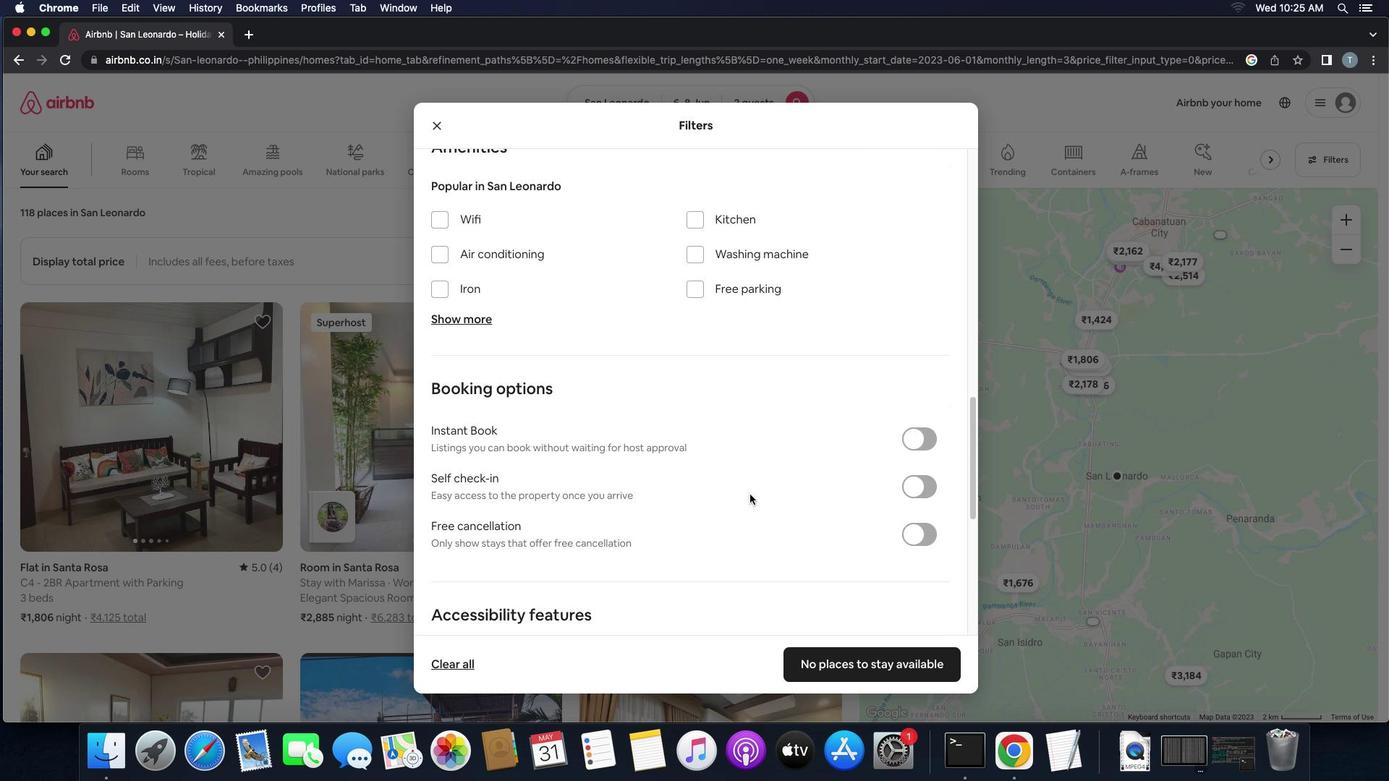 
Action: Mouse moved to (915, 454)
Screenshot: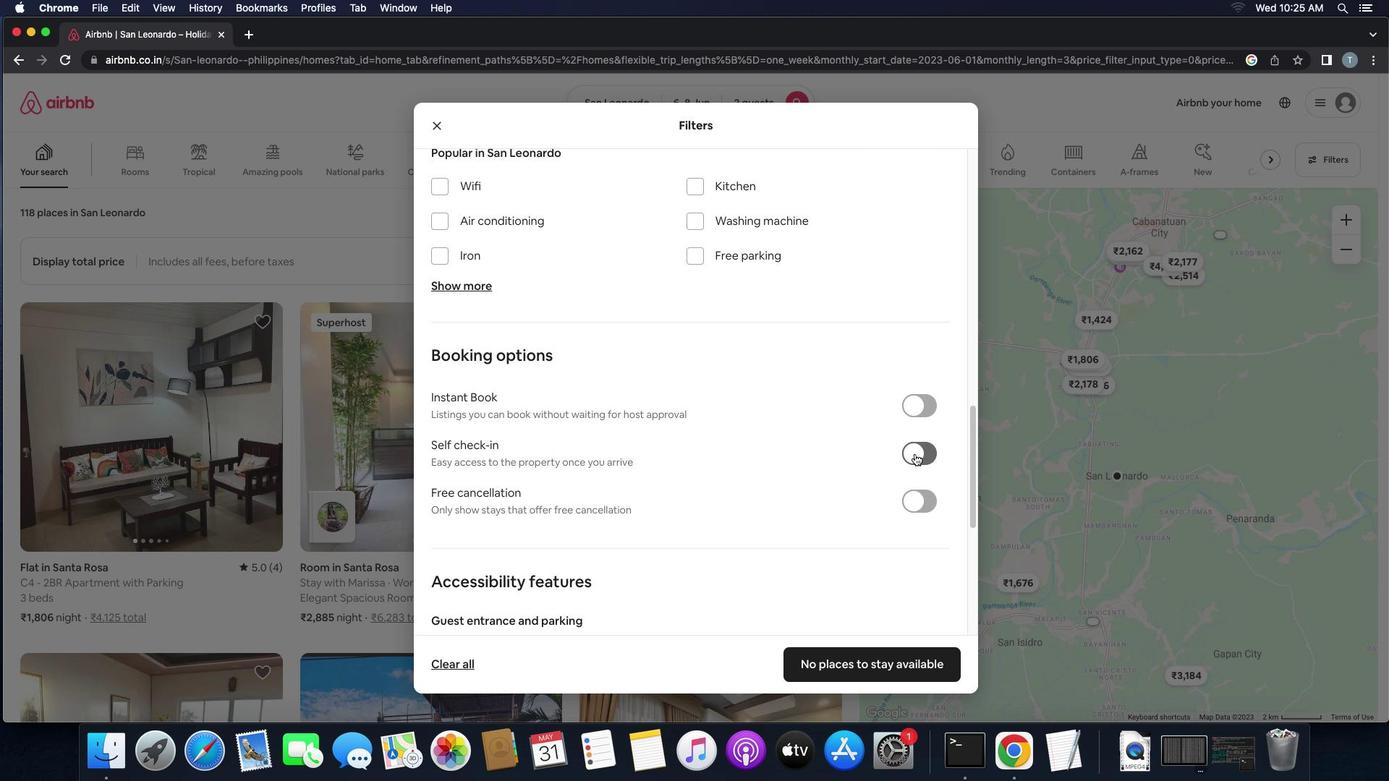 
Action: Mouse pressed left at (915, 454)
Screenshot: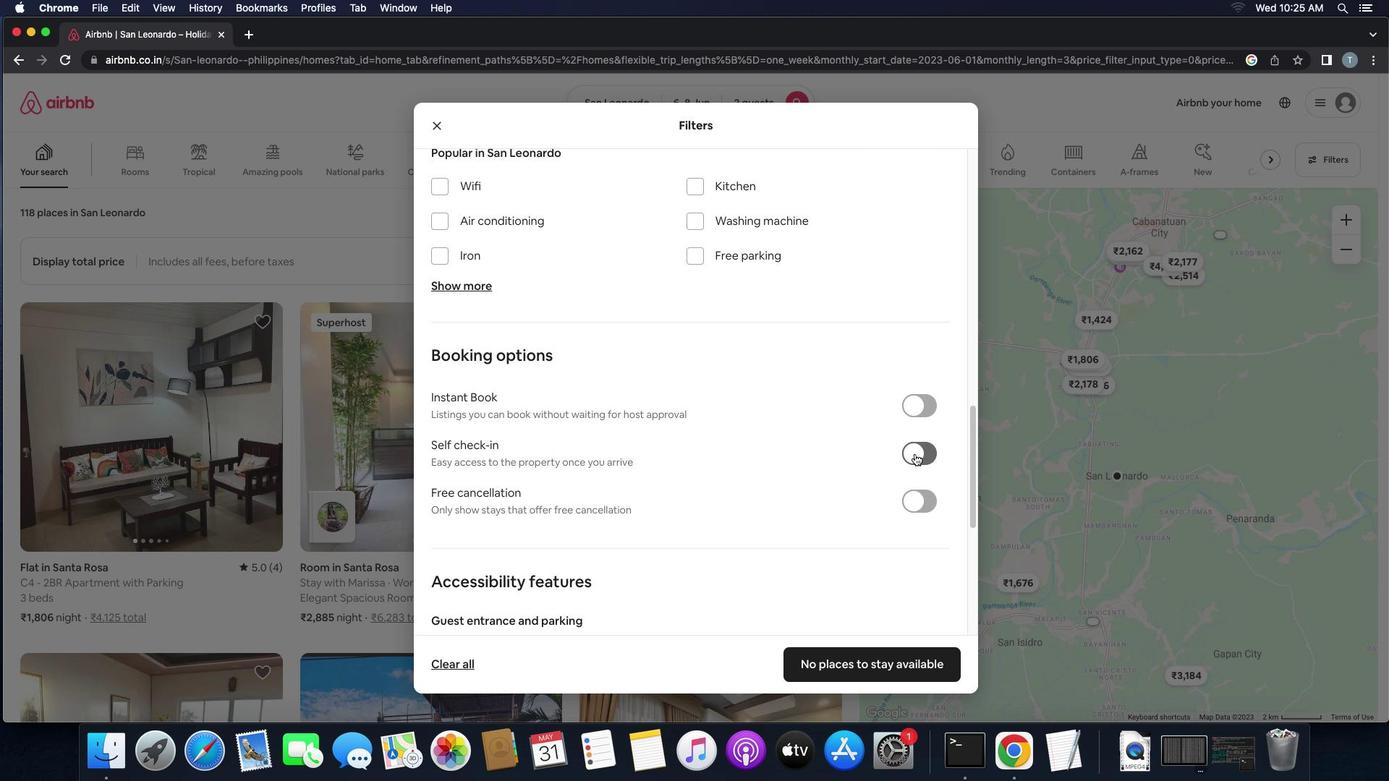 
Action: Mouse moved to (705, 496)
Screenshot: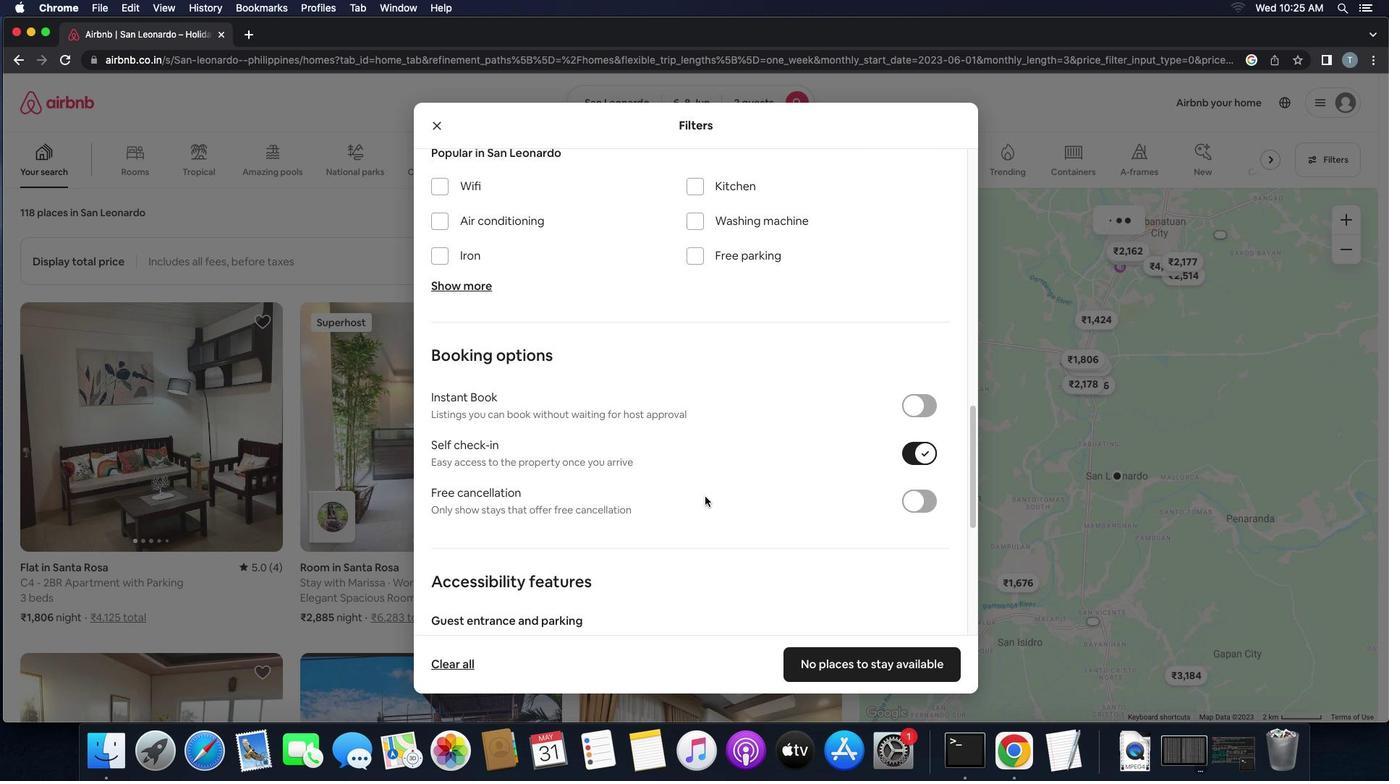 
Action: Mouse scrolled (705, 496) with delta (0, 0)
Screenshot: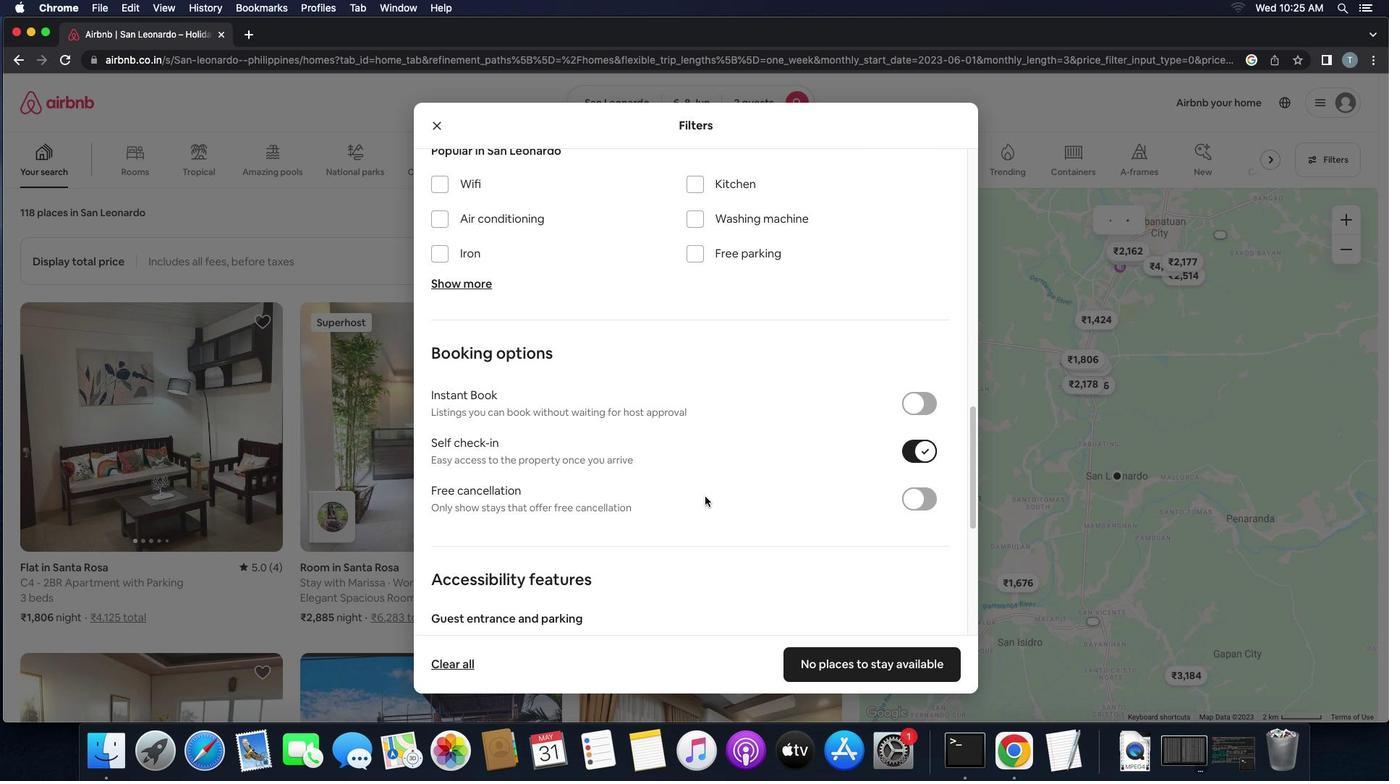 
Action: Mouse scrolled (705, 496) with delta (0, 0)
Screenshot: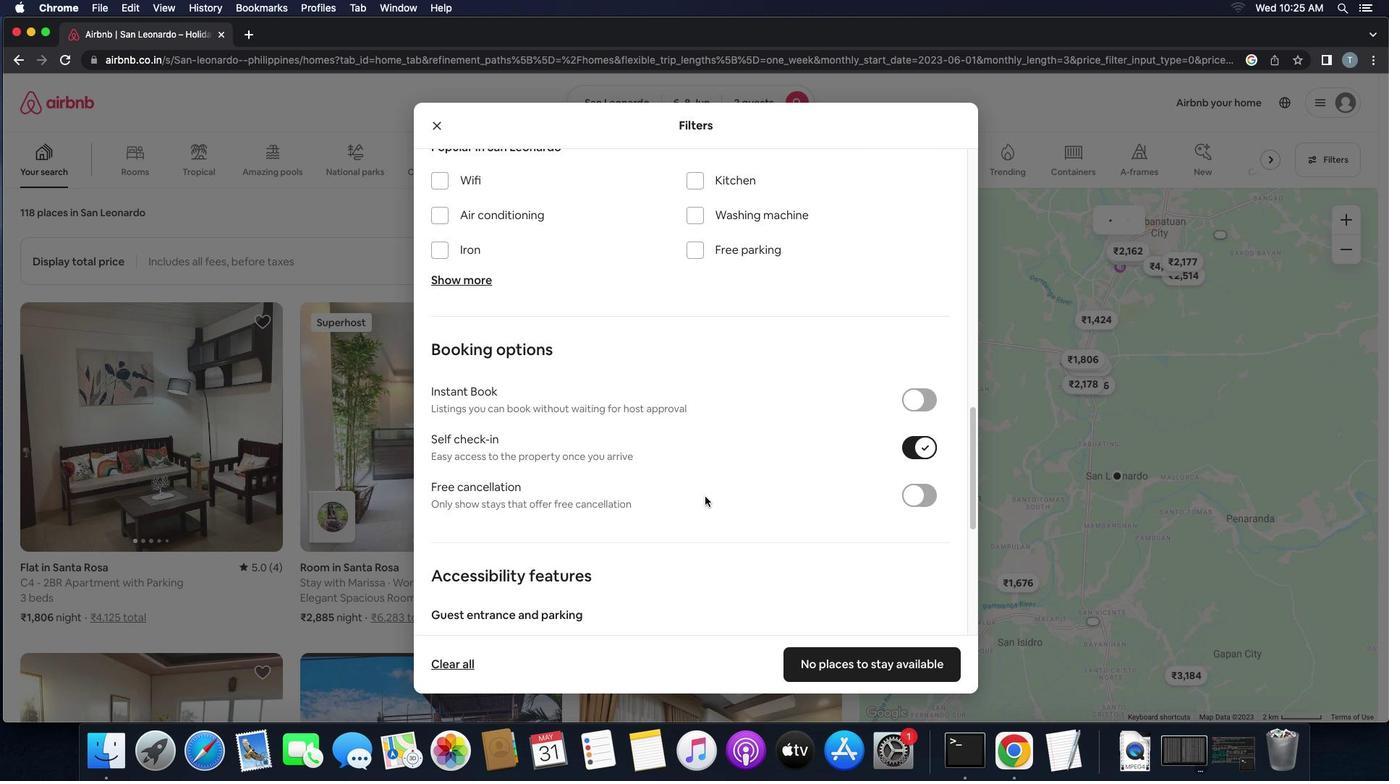 
Action: Mouse scrolled (705, 496) with delta (0, 0)
Screenshot: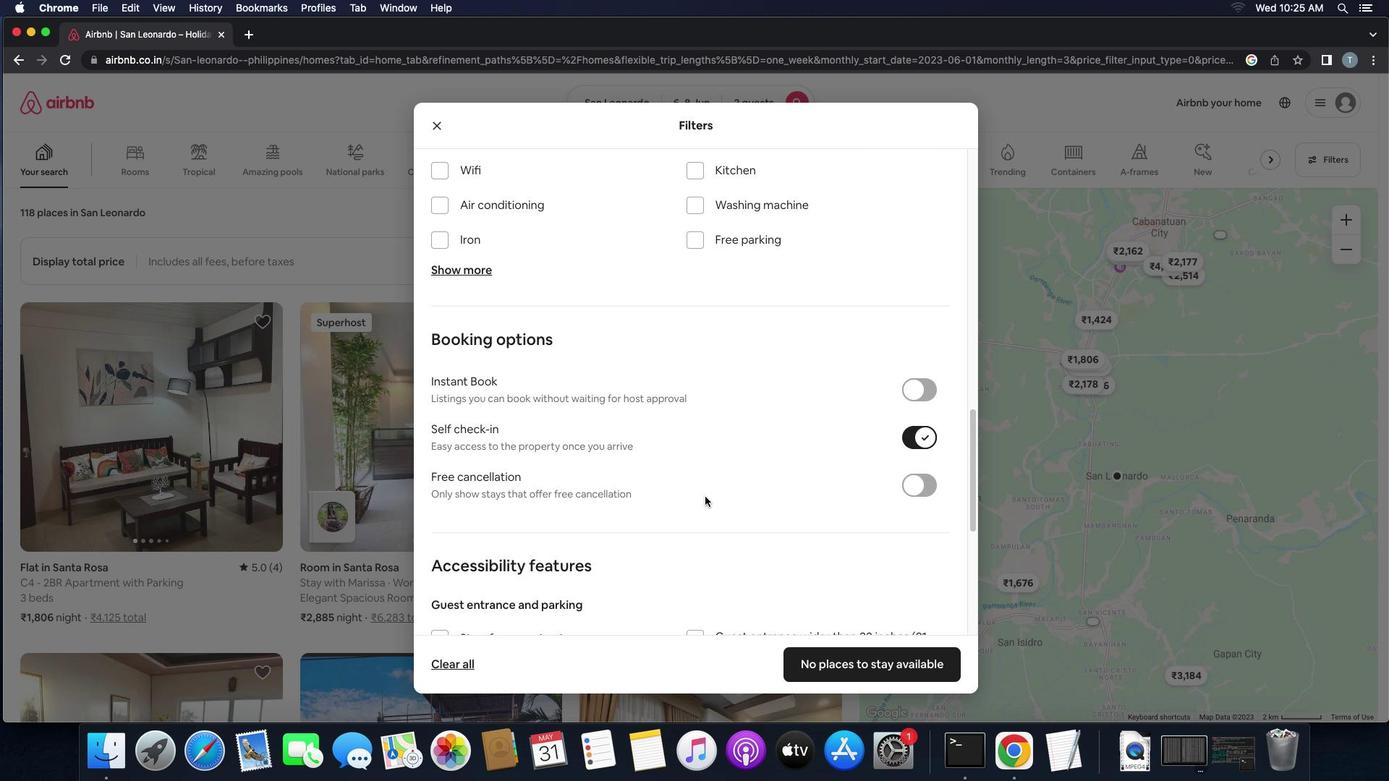 
Action: Mouse scrolled (705, 496) with delta (0, 0)
Screenshot: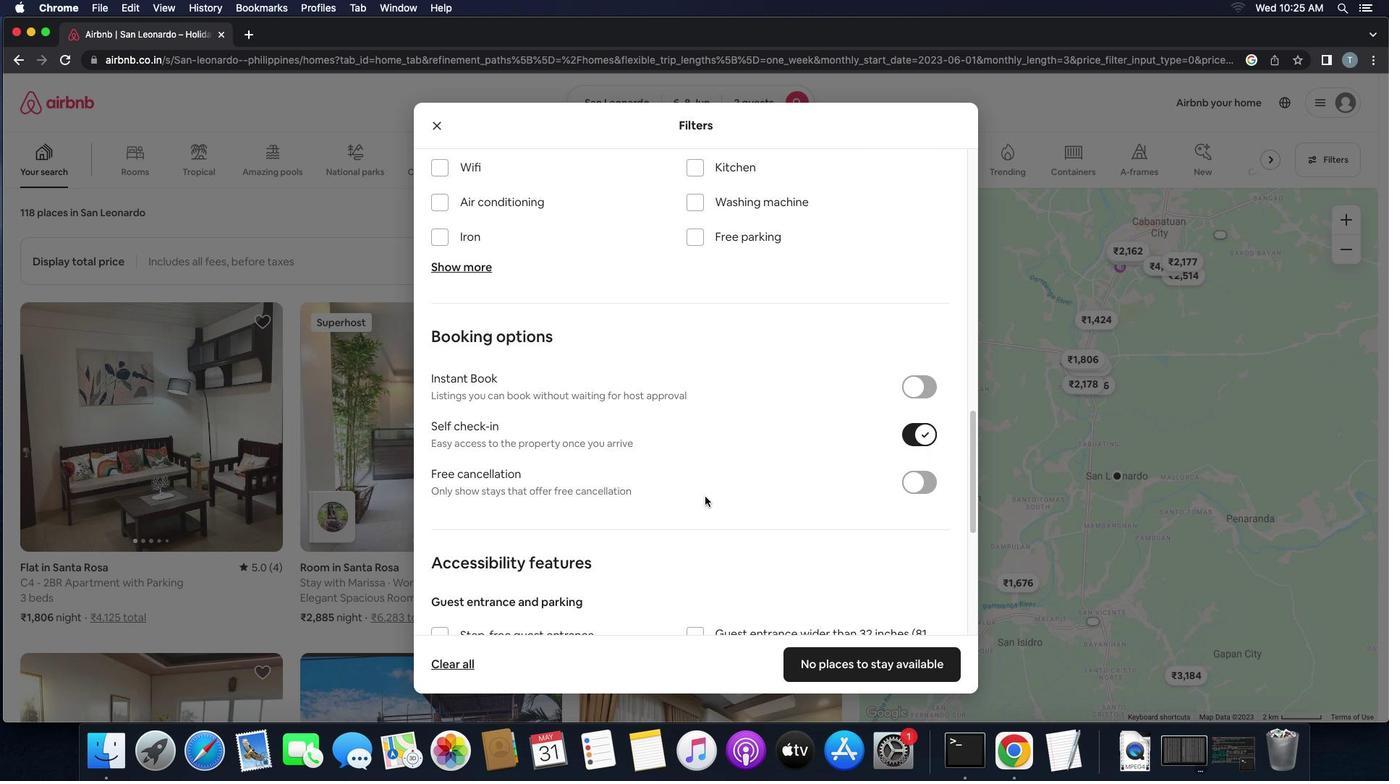 
Action: Mouse scrolled (705, 496) with delta (0, 0)
Screenshot: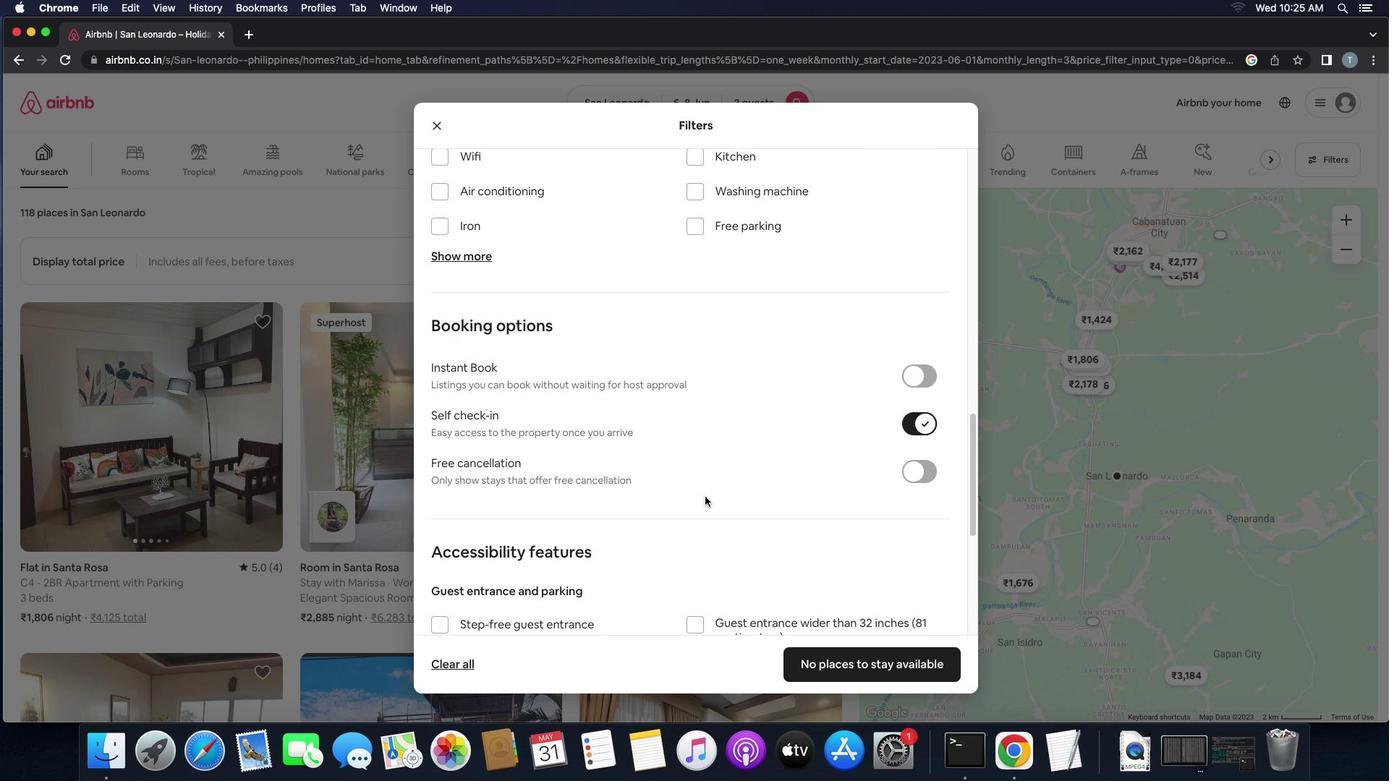 
Action: Mouse scrolled (705, 496) with delta (0, 0)
Screenshot: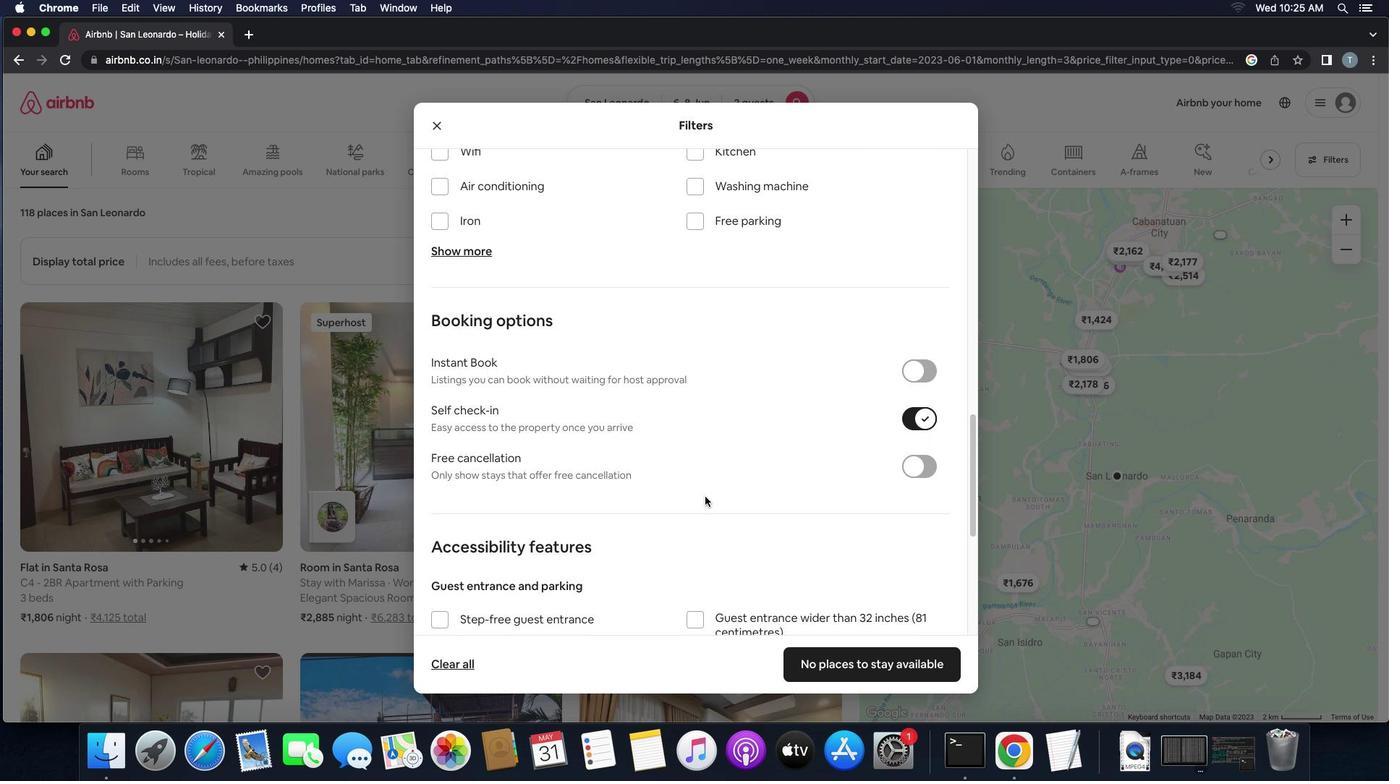 
Action: Mouse scrolled (705, 496) with delta (0, 0)
Screenshot: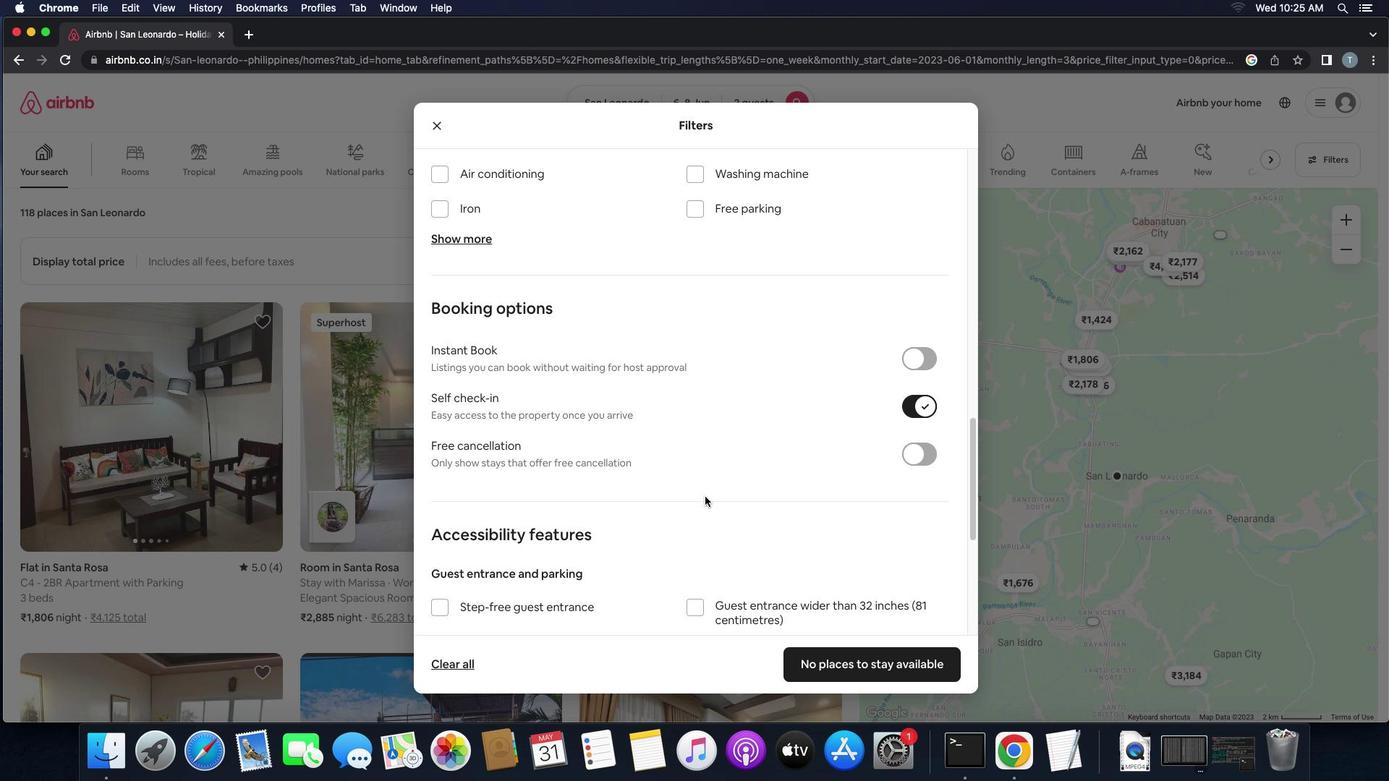 
Action: Mouse scrolled (705, 496) with delta (0, -1)
Screenshot: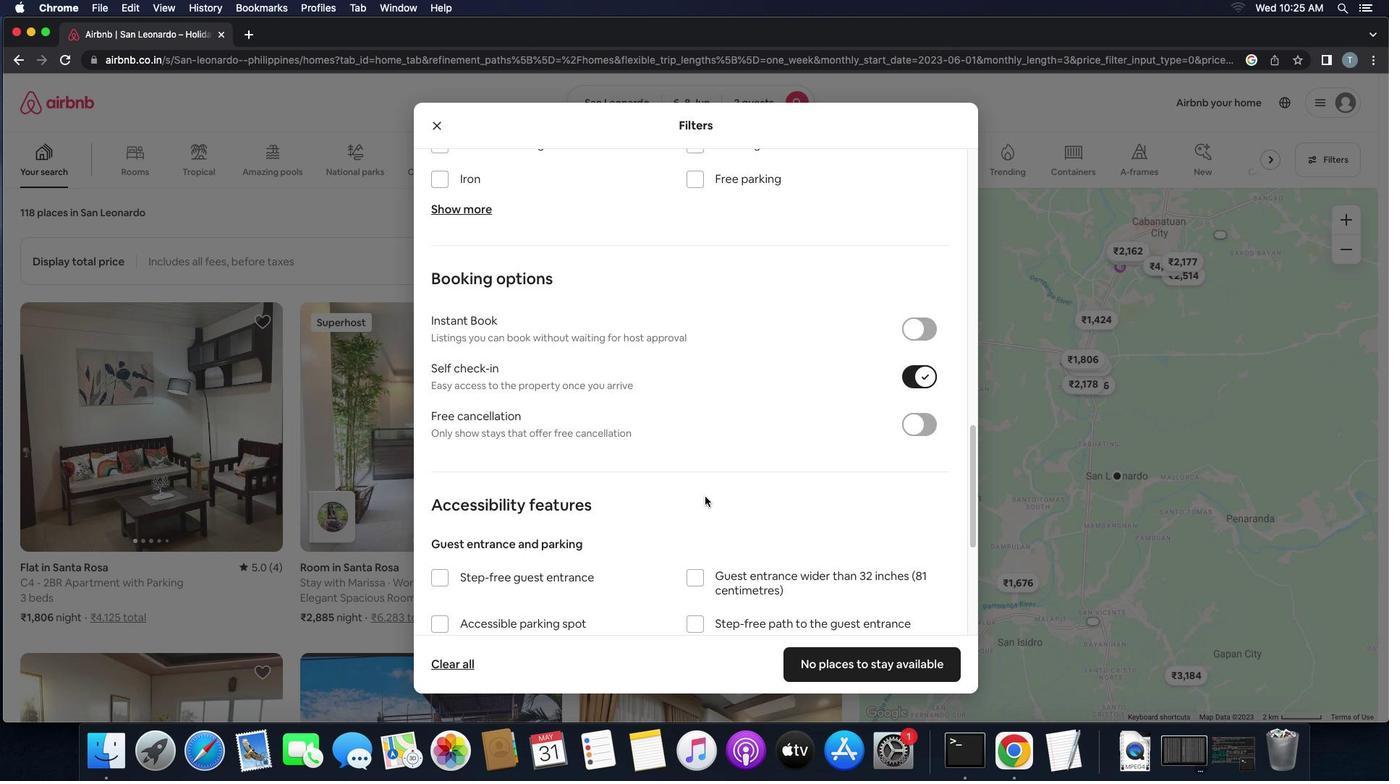 
Action: Mouse scrolled (705, 496) with delta (0, 0)
Screenshot: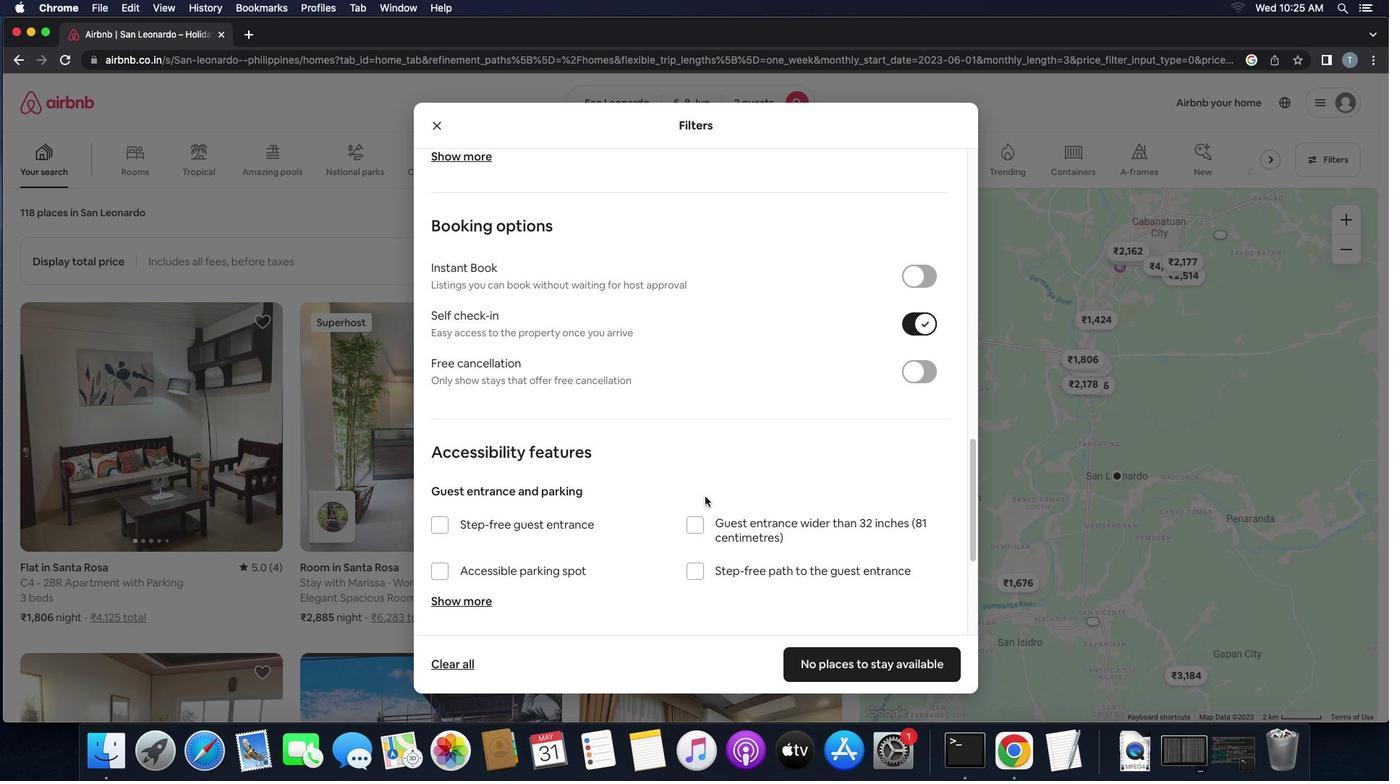 
Action: Mouse scrolled (705, 496) with delta (0, 0)
Screenshot: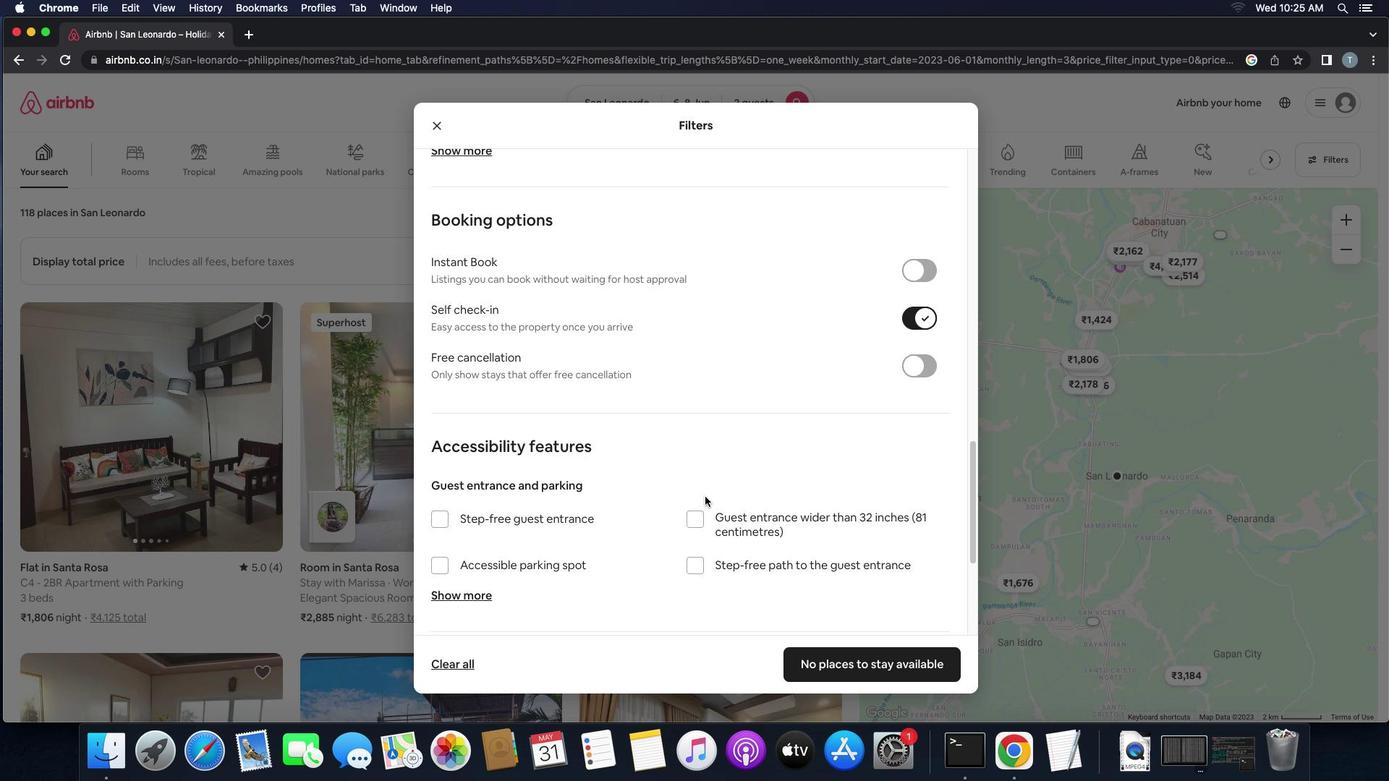 
Action: Mouse scrolled (705, 496) with delta (0, 0)
Screenshot: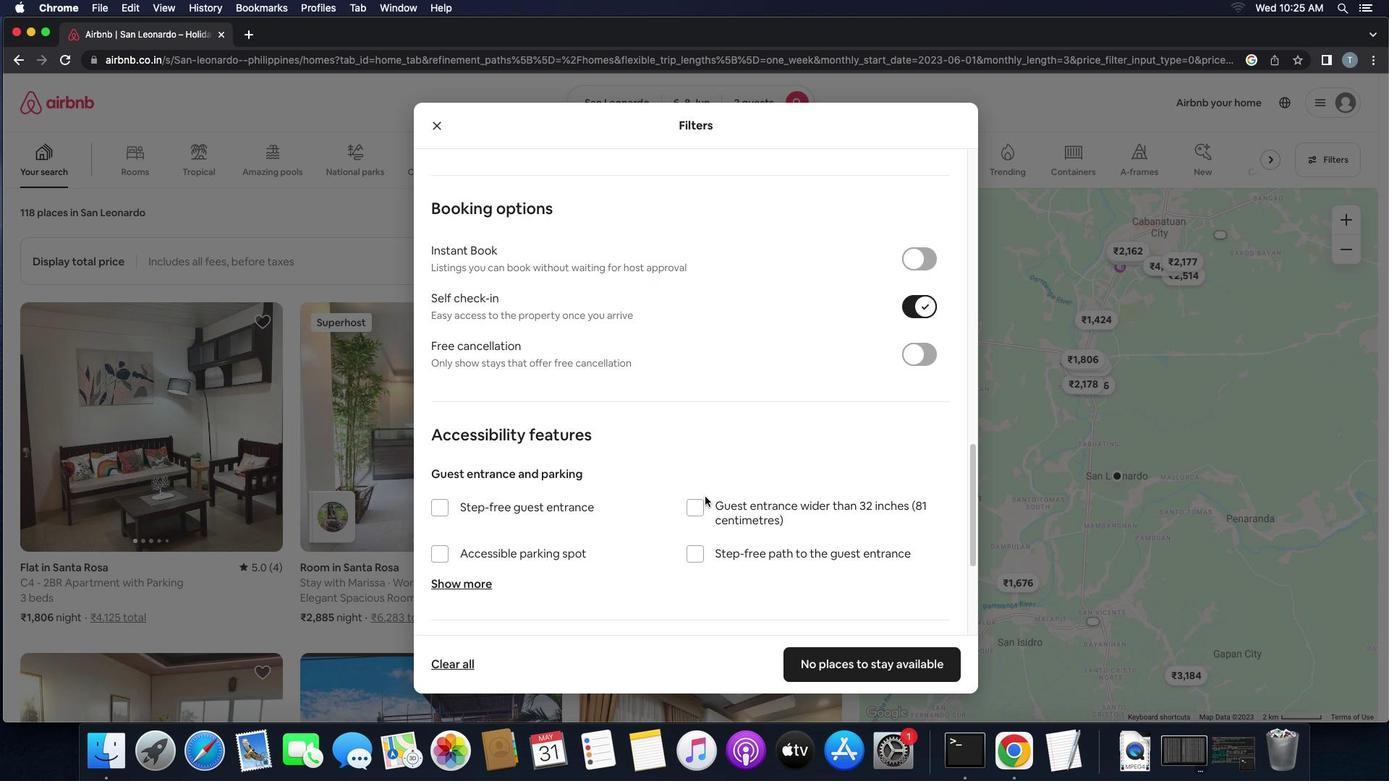 
Action: Mouse scrolled (705, 496) with delta (0, 0)
Screenshot: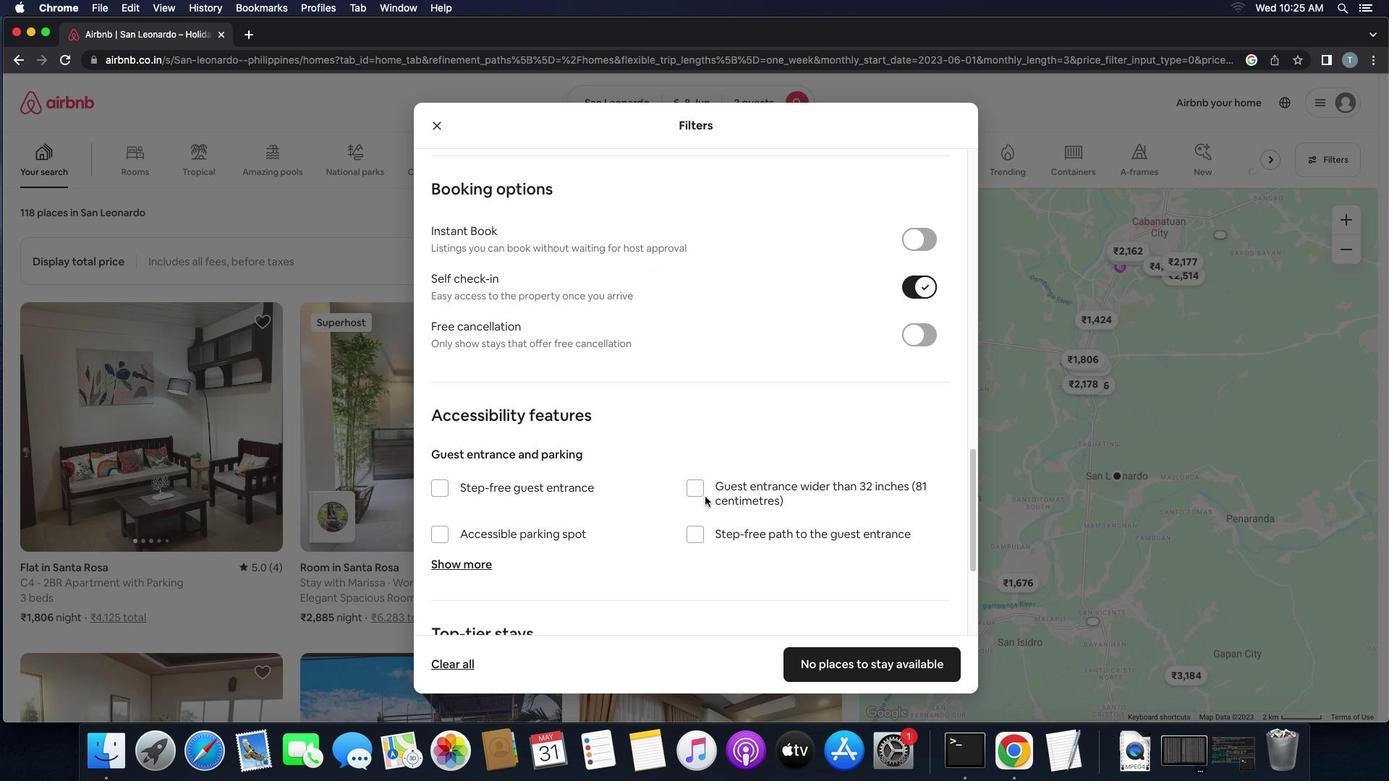 
Action: Mouse scrolled (705, 496) with delta (0, 0)
Screenshot: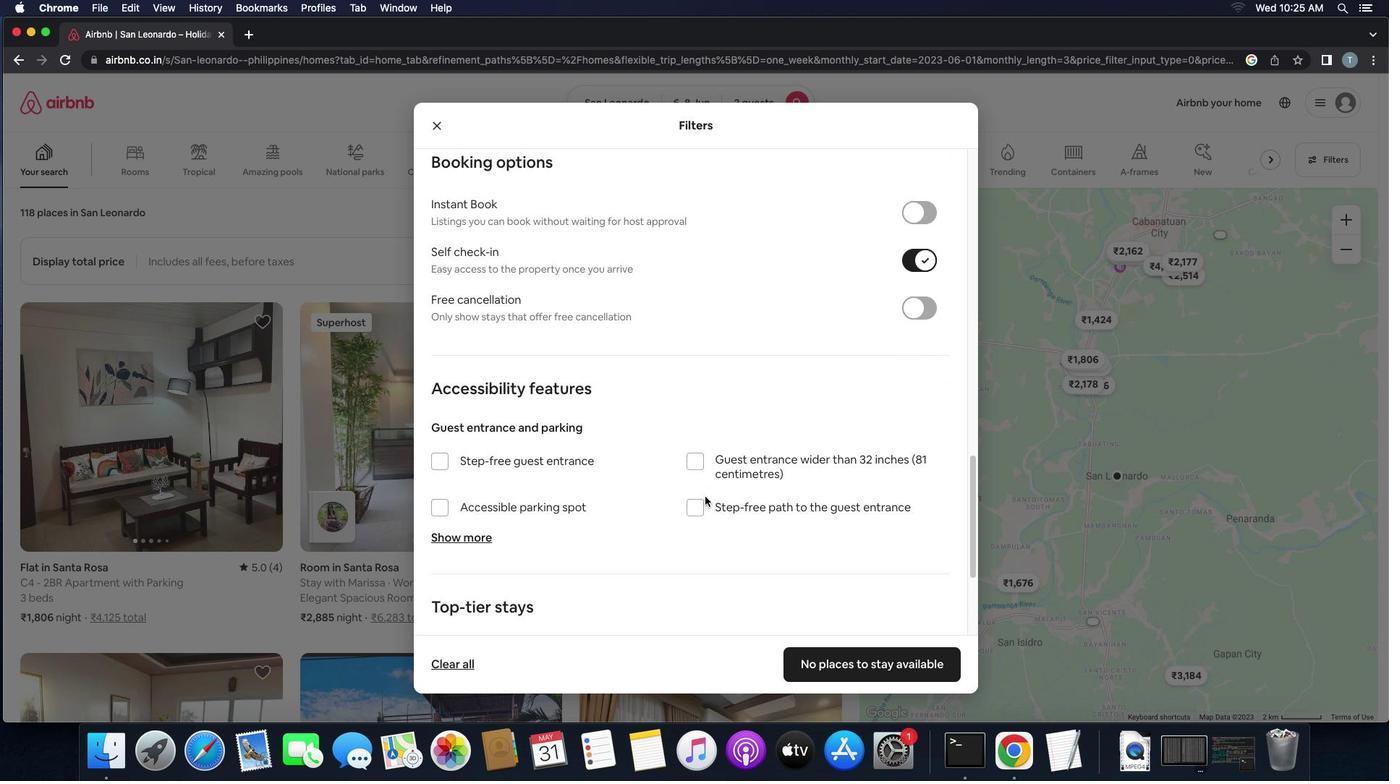 
Action: Mouse scrolled (705, 496) with delta (0, -2)
Screenshot: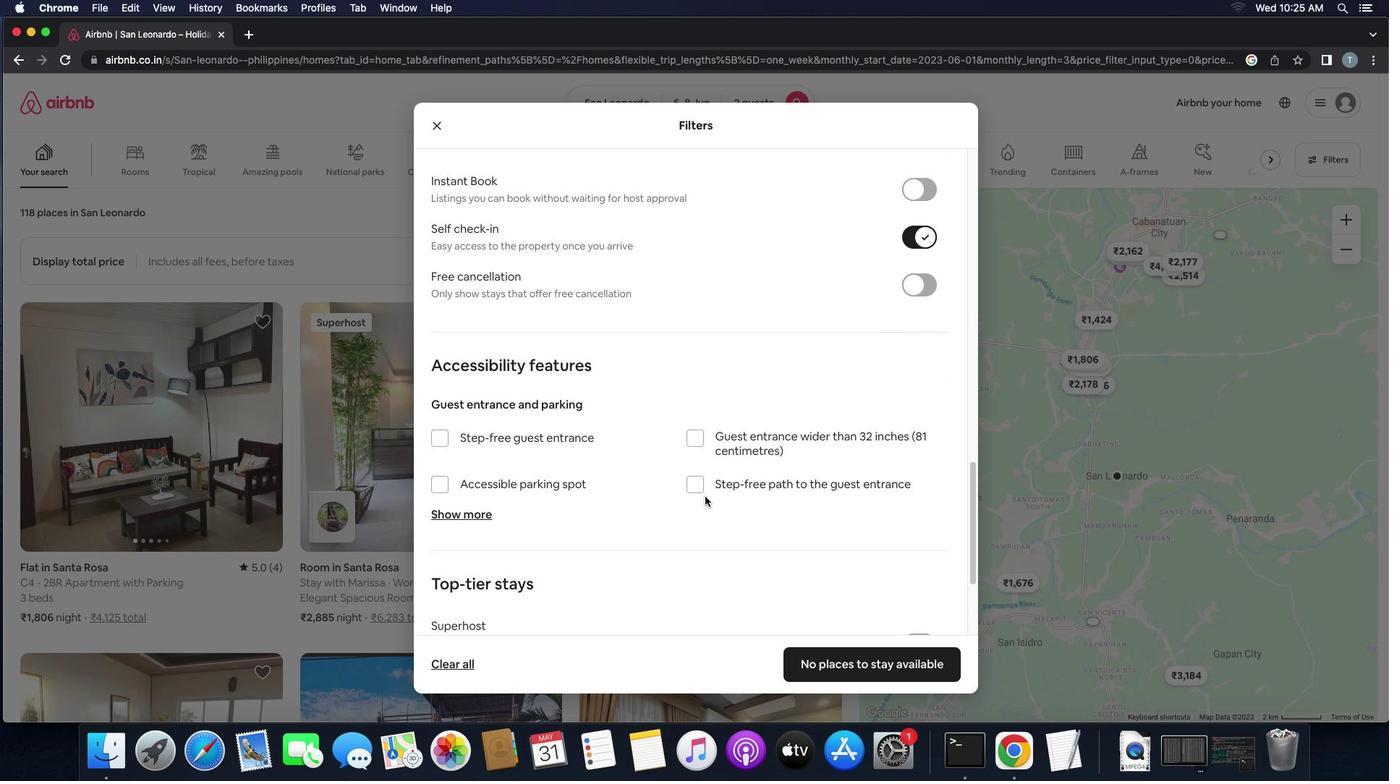 
Action: Mouse scrolled (705, 496) with delta (0, -2)
Screenshot: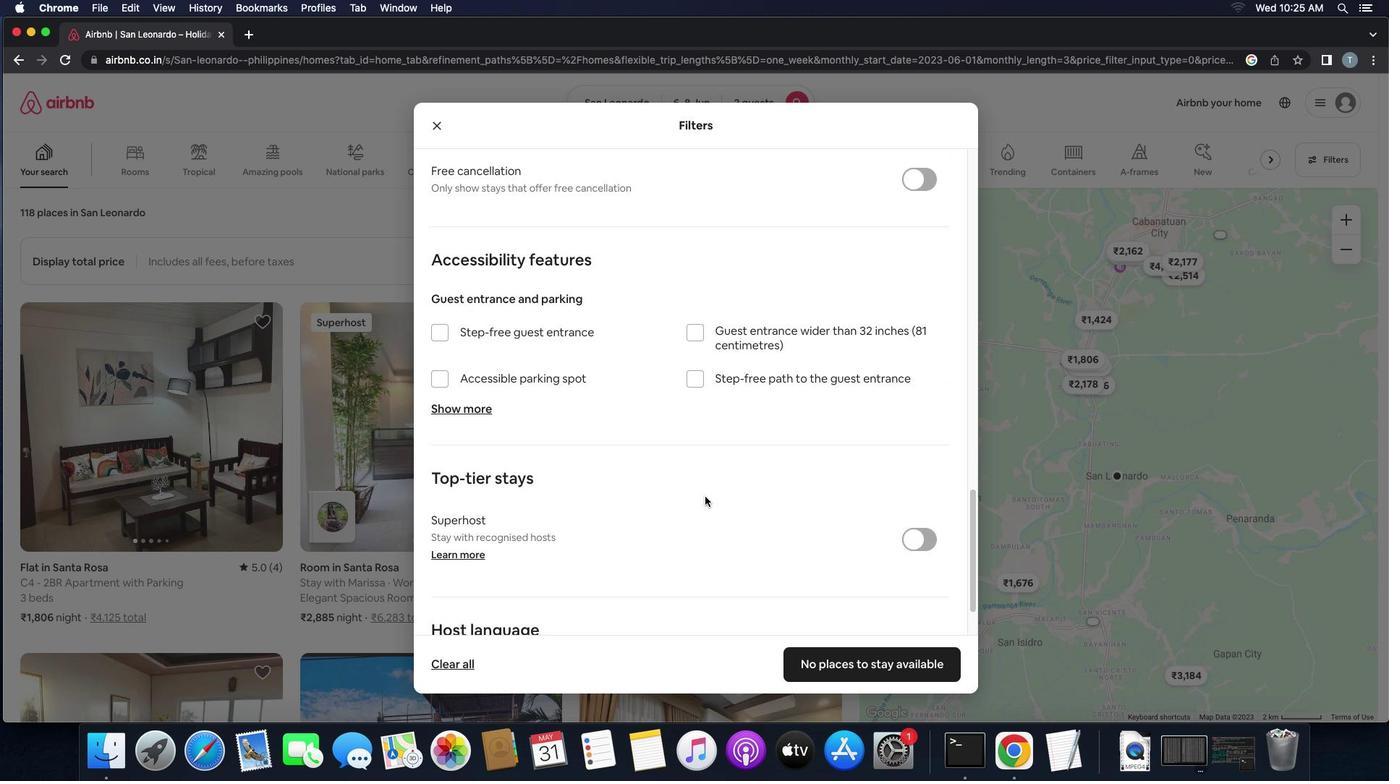 
Action: Mouse scrolled (705, 496) with delta (0, 0)
Screenshot: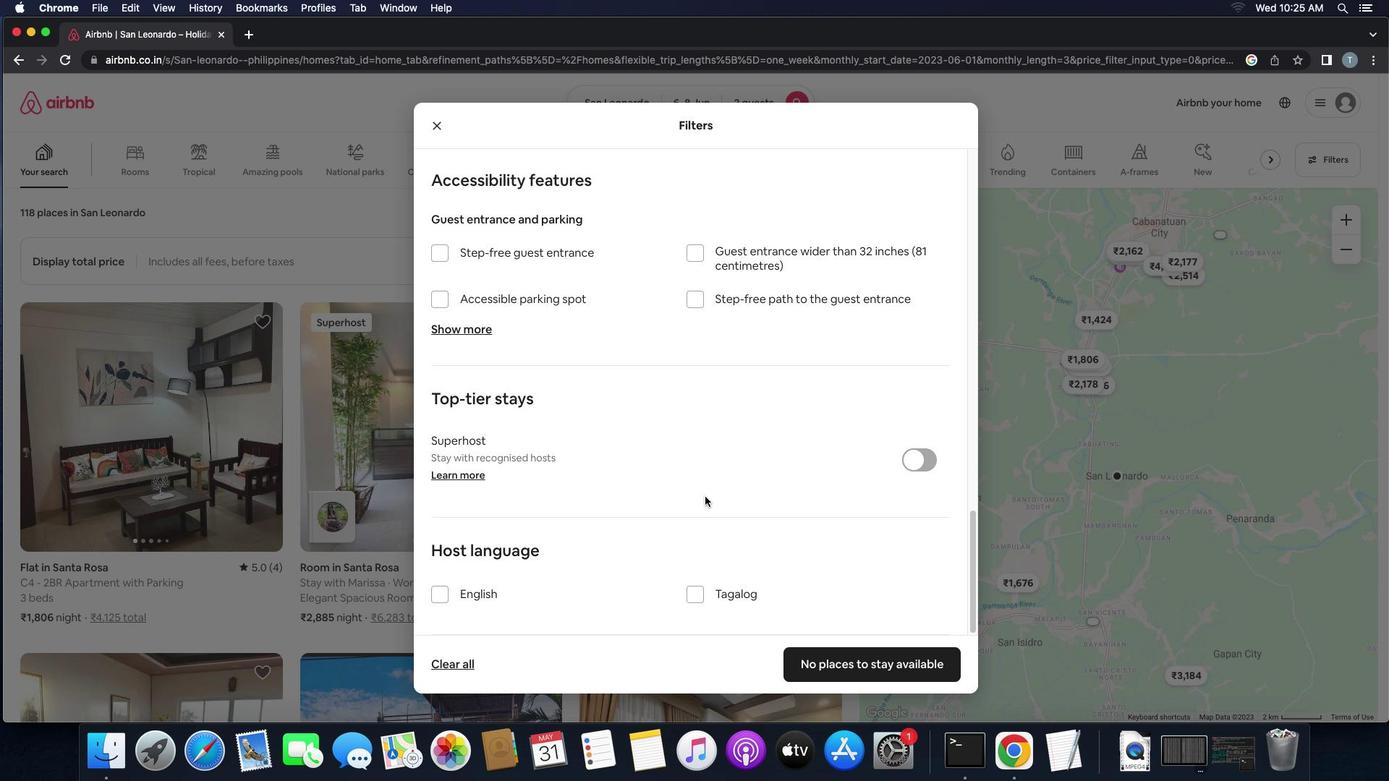 
Action: Mouse scrolled (705, 496) with delta (0, 0)
Screenshot: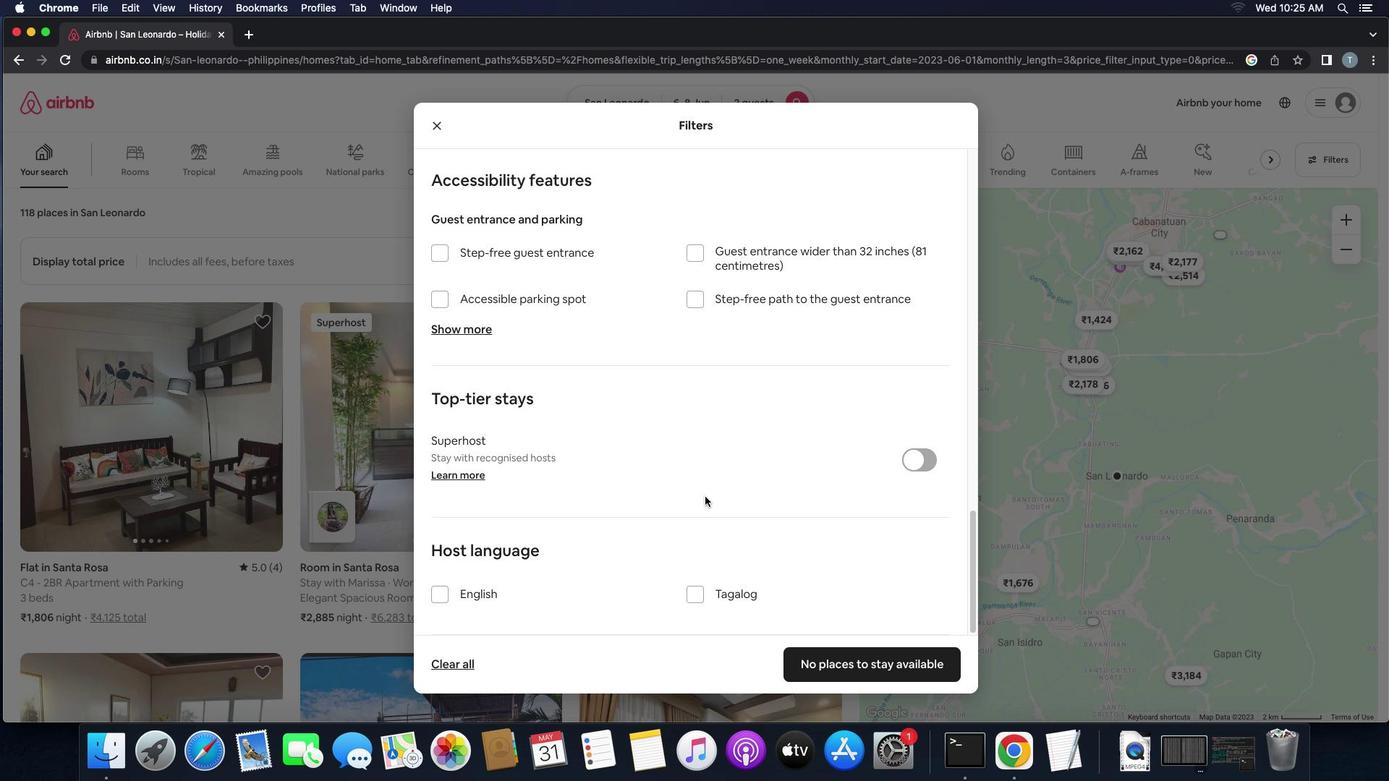 
Action: Mouse scrolled (705, 496) with delta (0, -2)
Screenshot: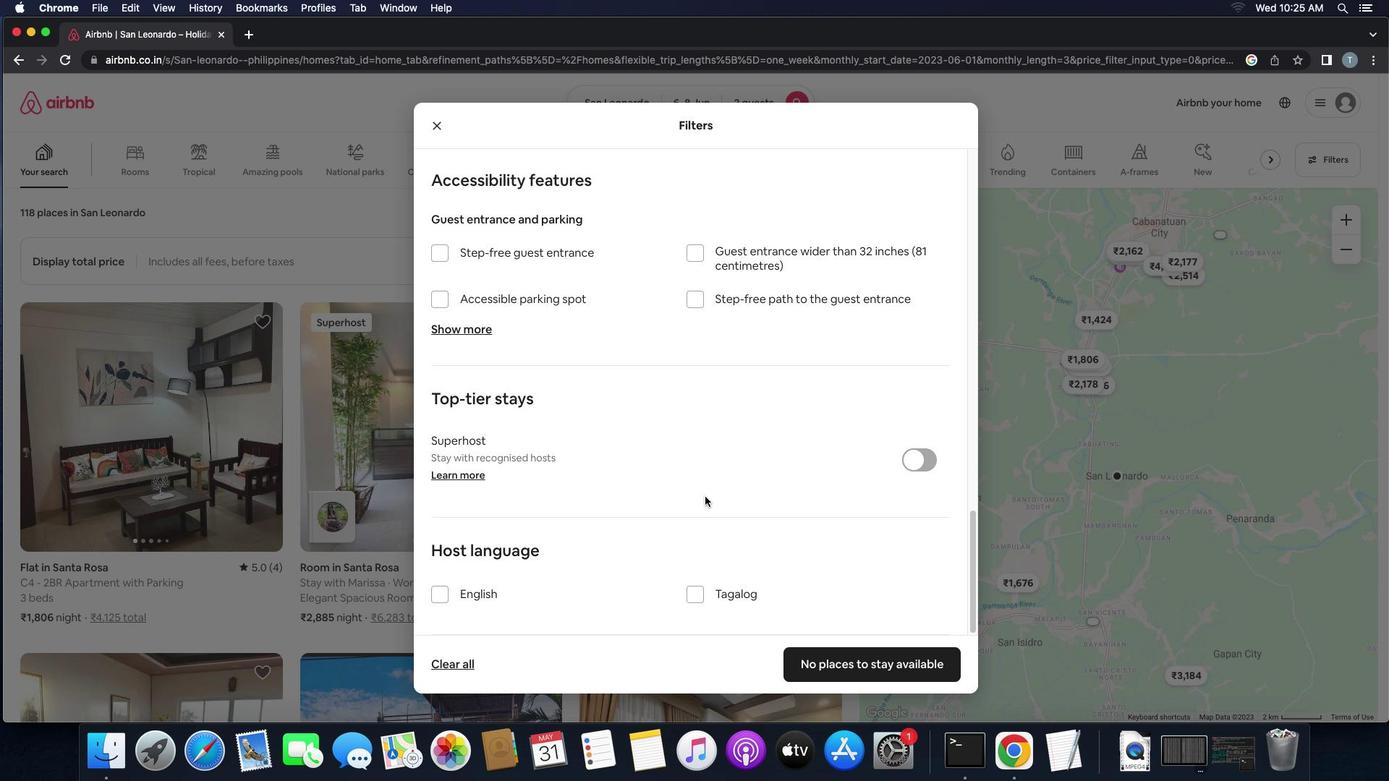 
Action: Mouse scrolled (705, 496) with delta (0, -2)
Screenshot: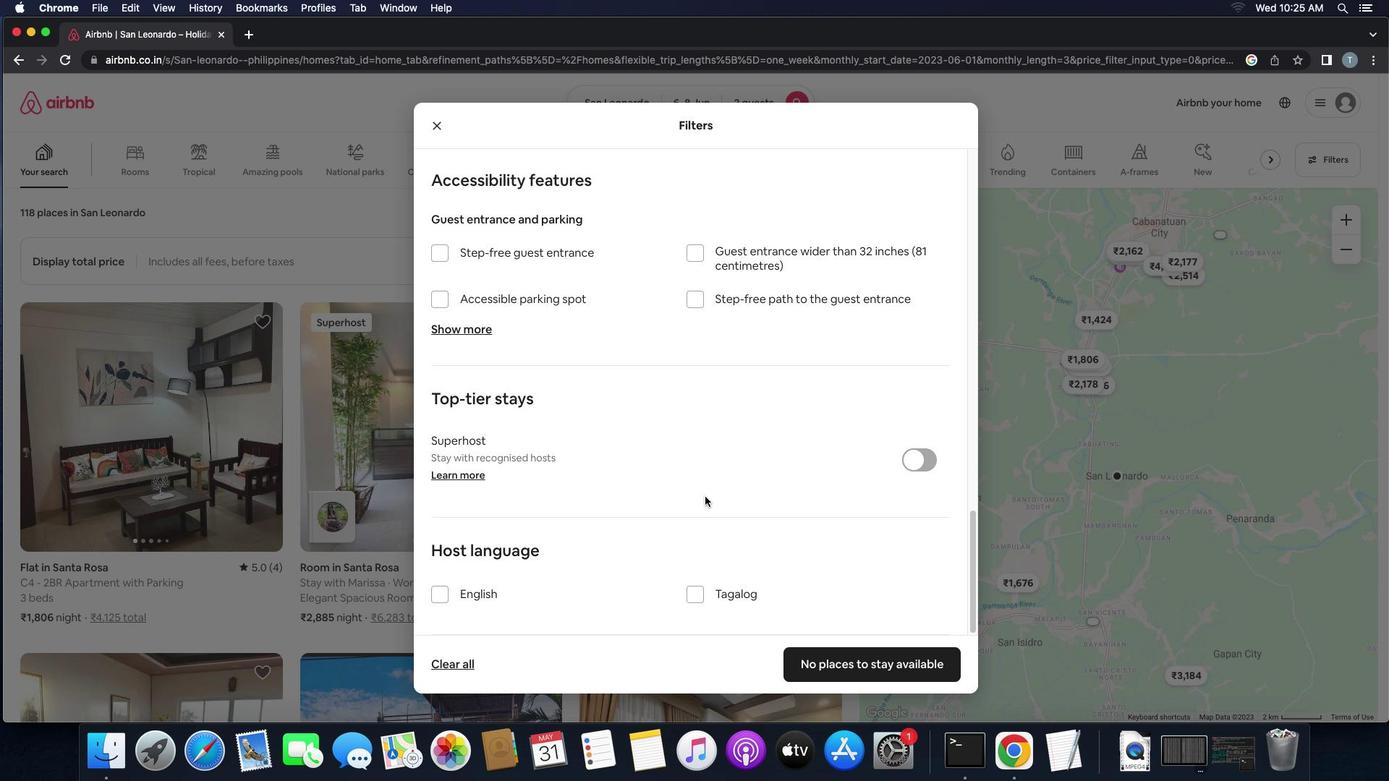 
Action: Mouse moved to (440, 600)
Screenshot: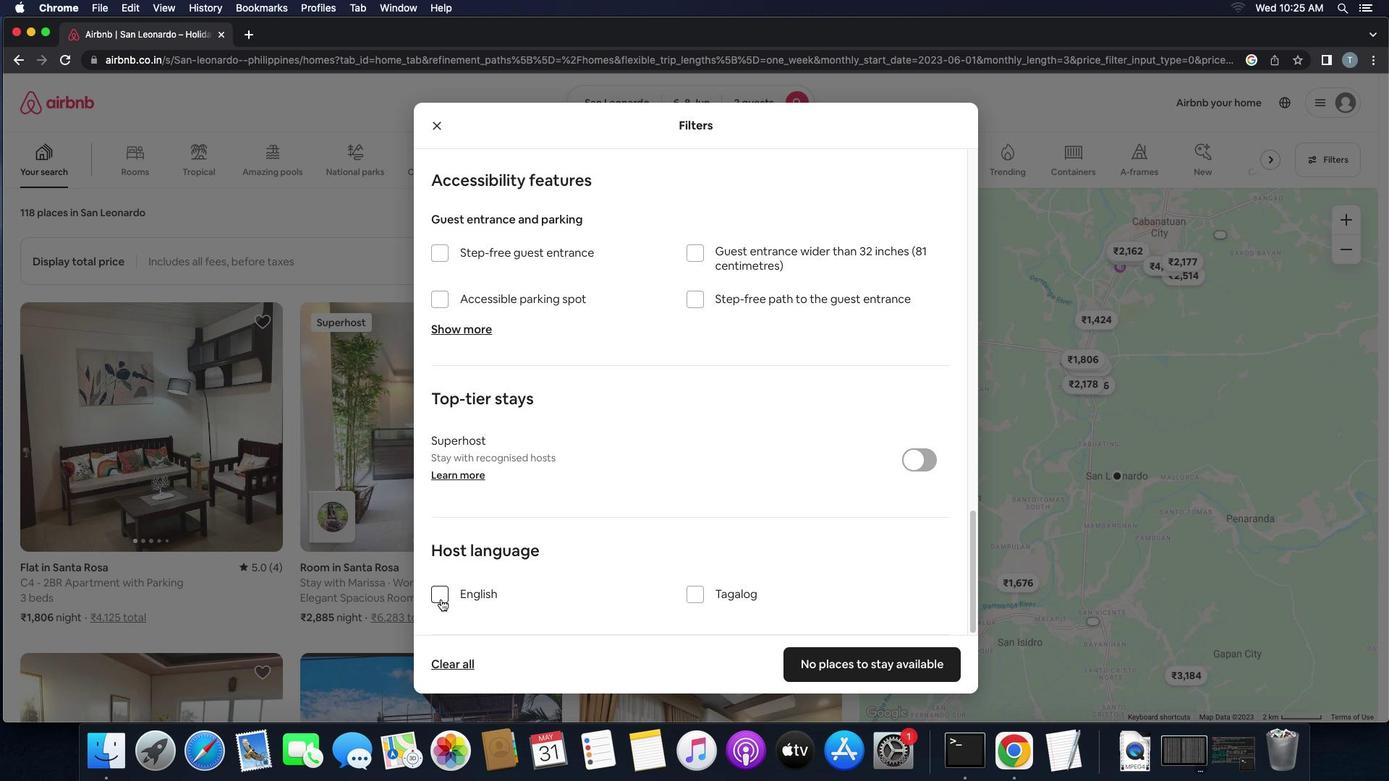 
Action: Mouse pressed left at (440, 600)
Screenshot: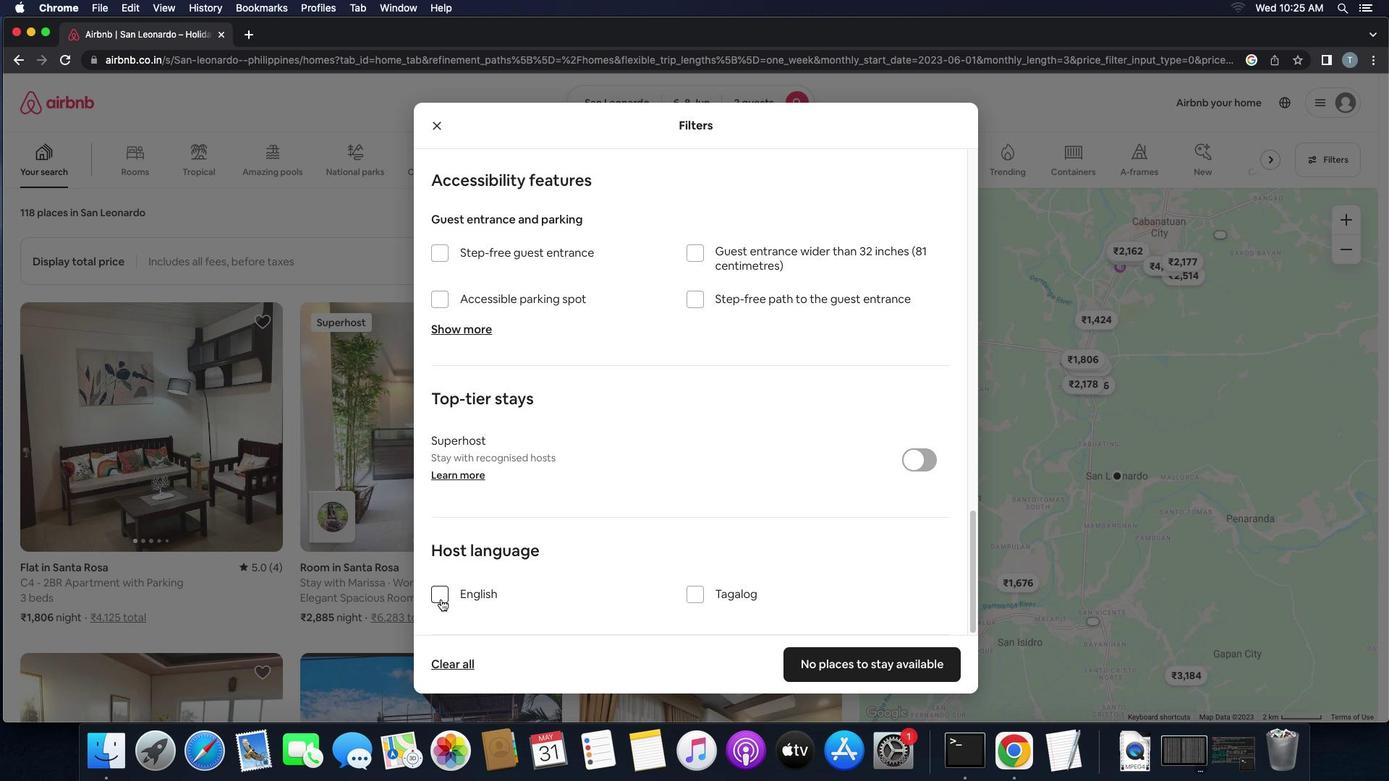 
Action: Mouse moved to (898, 675)
Screenshot: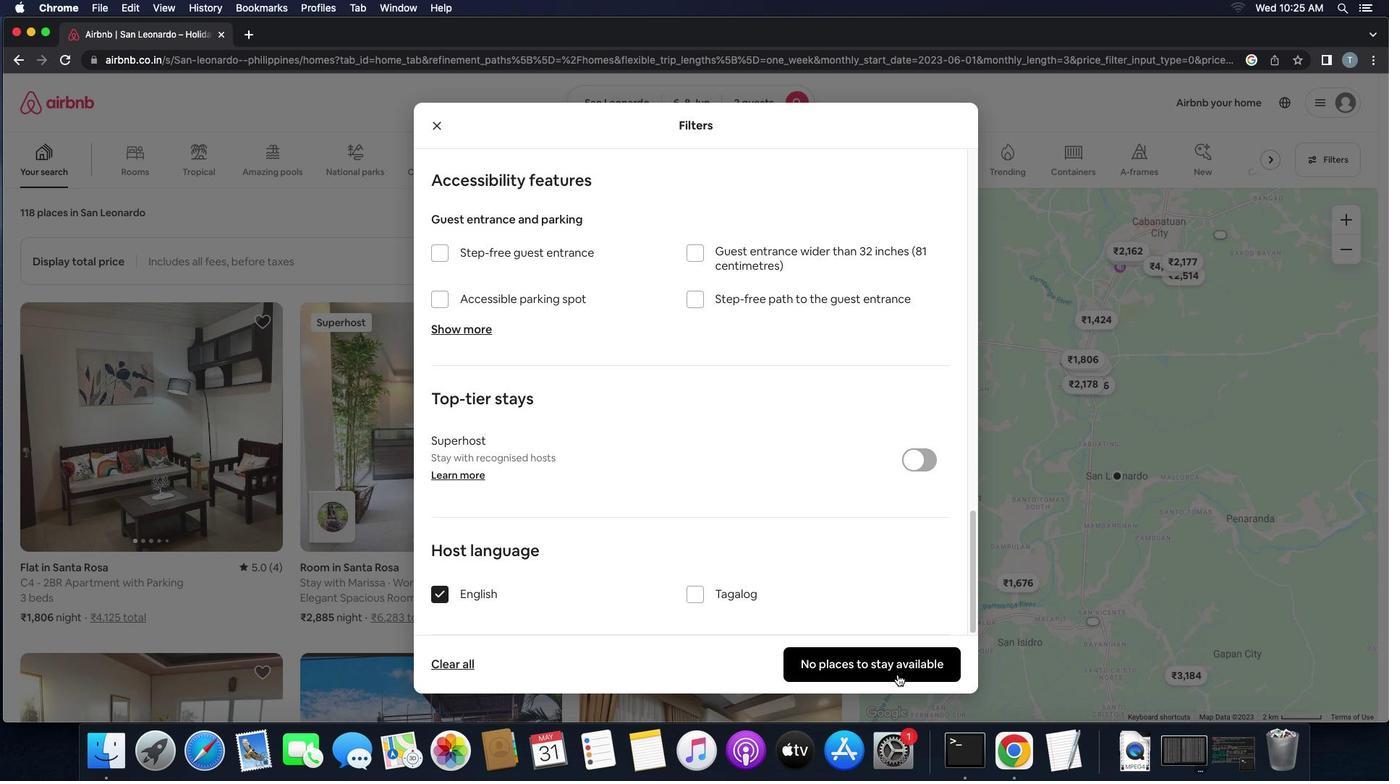 
Action: Mouse pressed left at (898, 675)
Screenshot: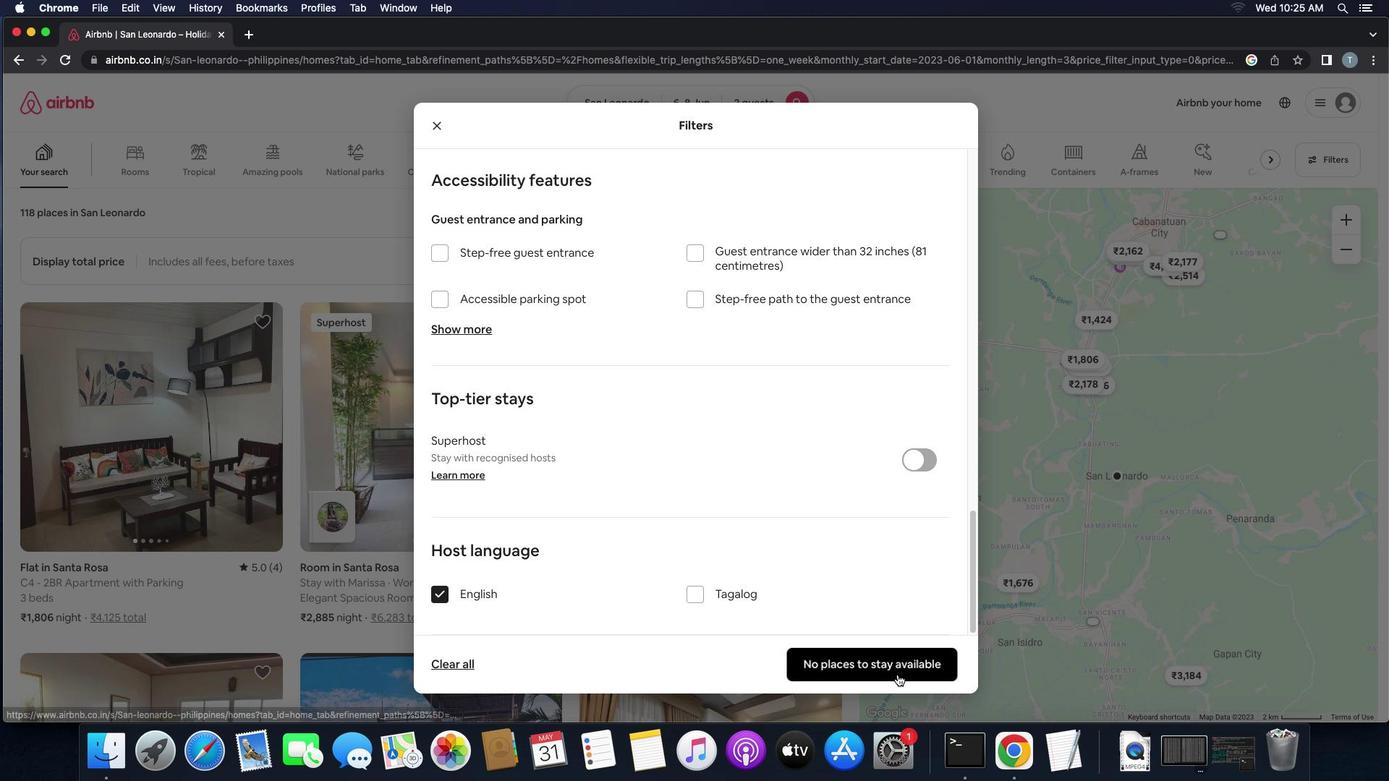 
Action: Mouse moved to (883, 671)
Screenshot: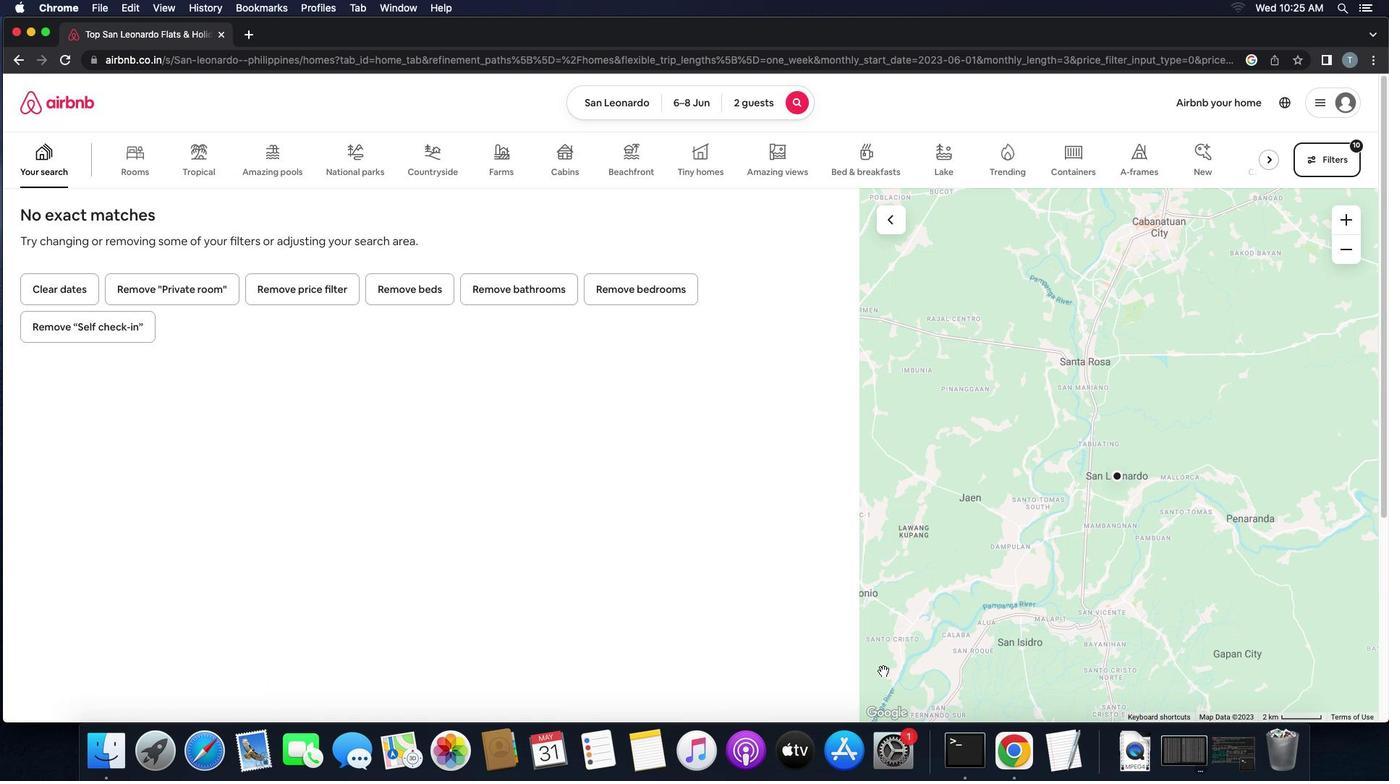 
